 Task: Open a Black Tie Letter Template save the file as presentation Remove the following opetions from template: '1.	Type the sender company name_x000D_
2.	Type the sender company address_x000D_
3.	Type the recipient address_x000D_
4.	Type the closing_x000D_
5.	Type the sender title_x000D_
6.	Type the sender company name_x000D_
'Pick the date  18 May, 2023 and type Salutation  Good Afternoon. Add body to the letter I am writing to inquire about the availability of [product/service] as advertised on your website. I am interested in purchasing and would like to know more details, including pricing, delivery options, and any applicable warranties. Thank you for your prompt response and assistance.. Insert watermark  Do not copy 6
Action: Mouse moved to (776, 148)
Screenshot: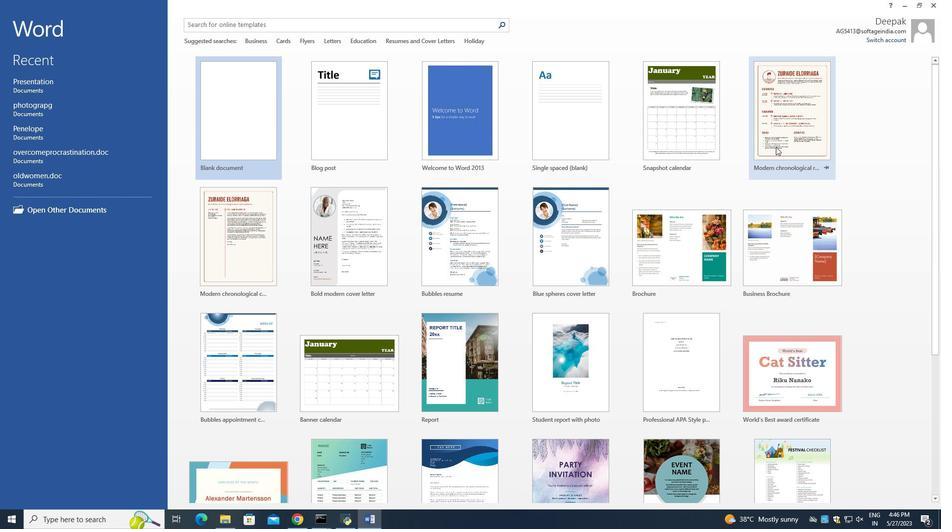 
Action: Mouse scrolled (776, 148) with delta (0, 0)
Screenshot: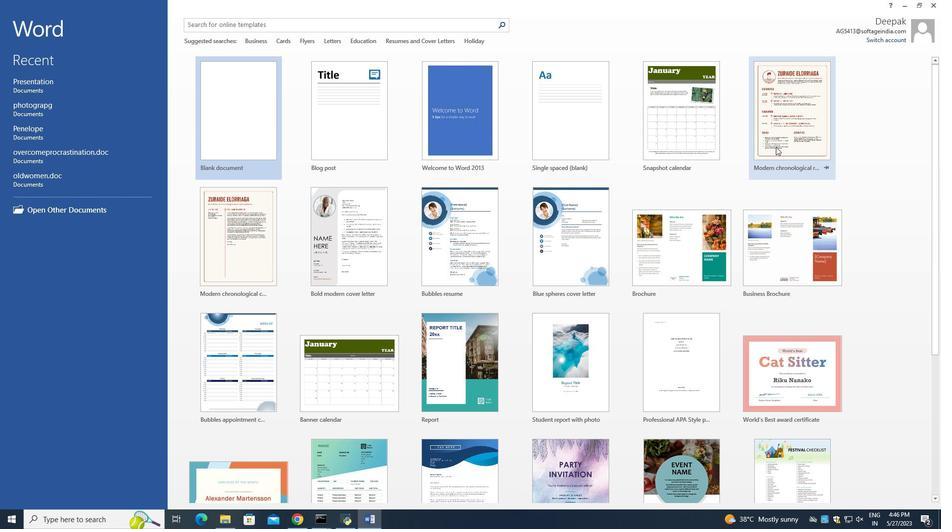 
Action: Mouse scrolled (776, 148) with delta (0, 0)
Screenshot: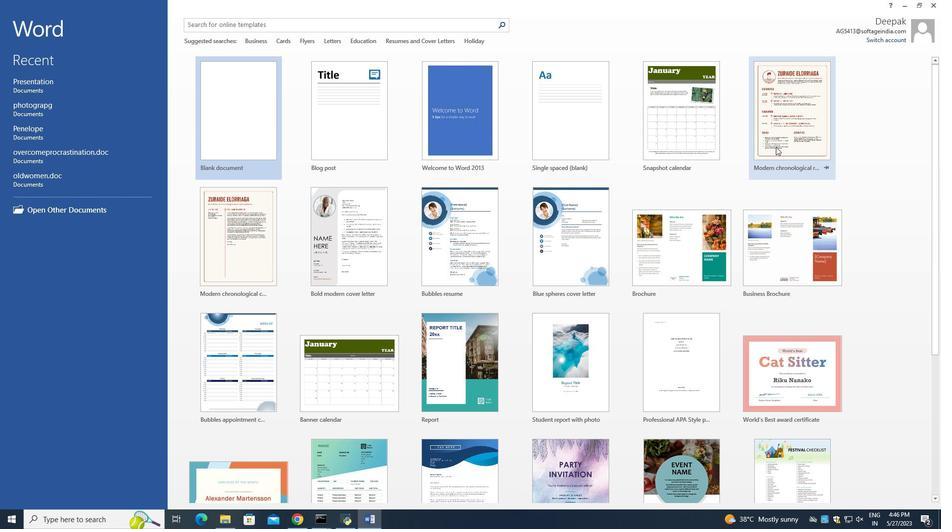 
Action: Mouse moved to (221, 243)
Screenshot: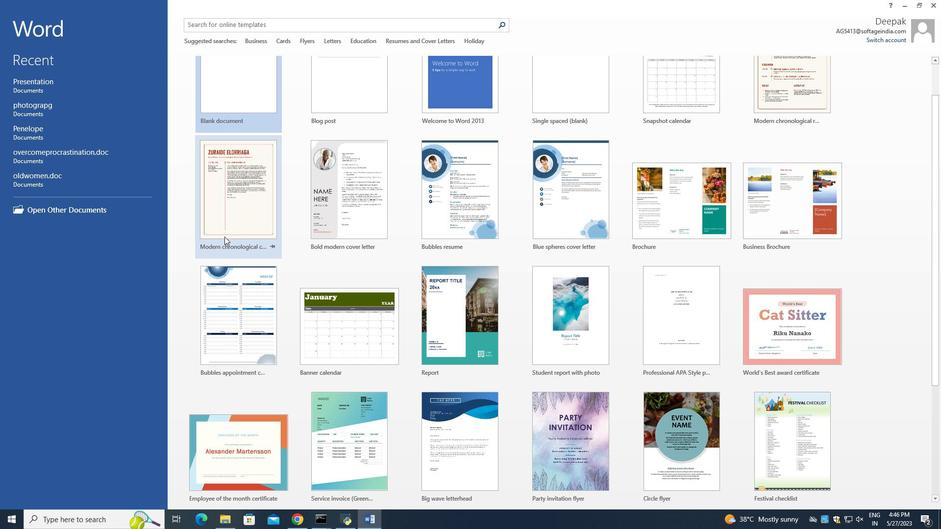 
Action: Mouse scrolled (221, 242) with delta (0, 0)
Screenshot: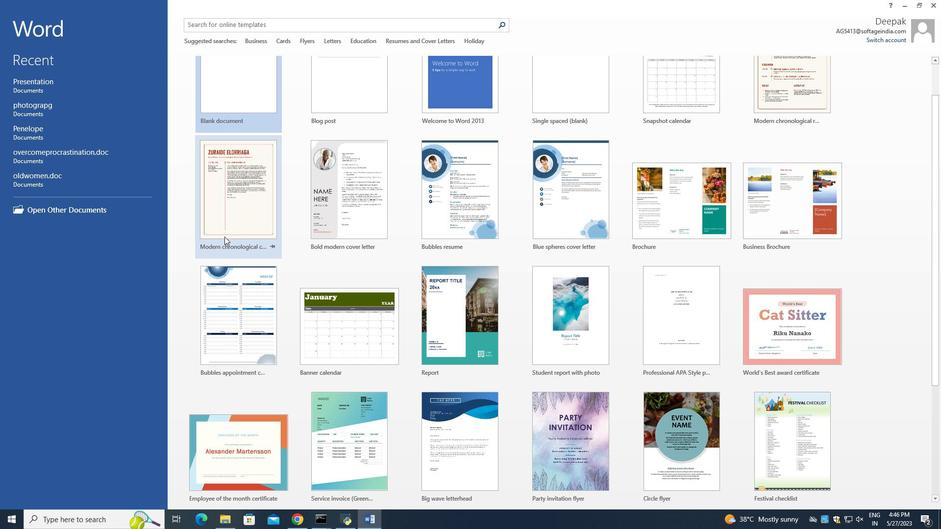
Action: Mouse moved to (221, 243)
Screenshot: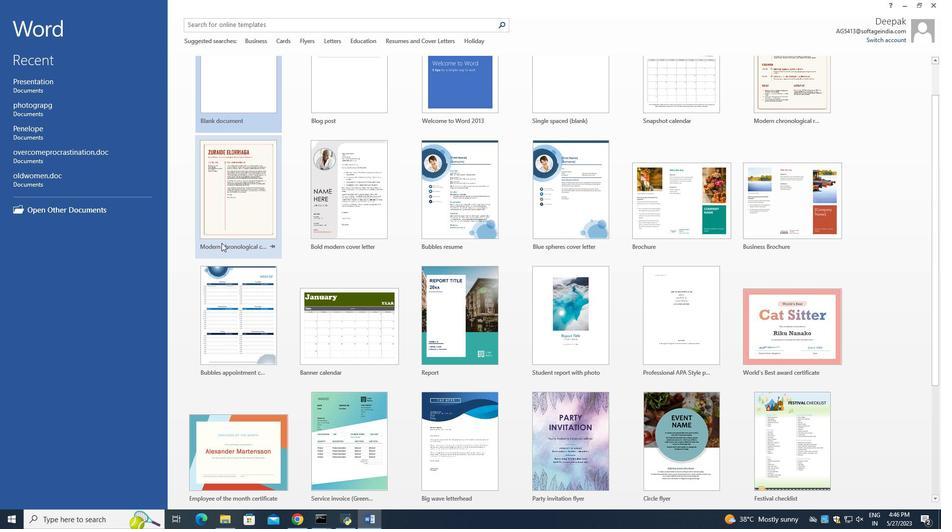 
Action: Mouse scrolled (221, 243) with delta (0, 0)
Screenshot: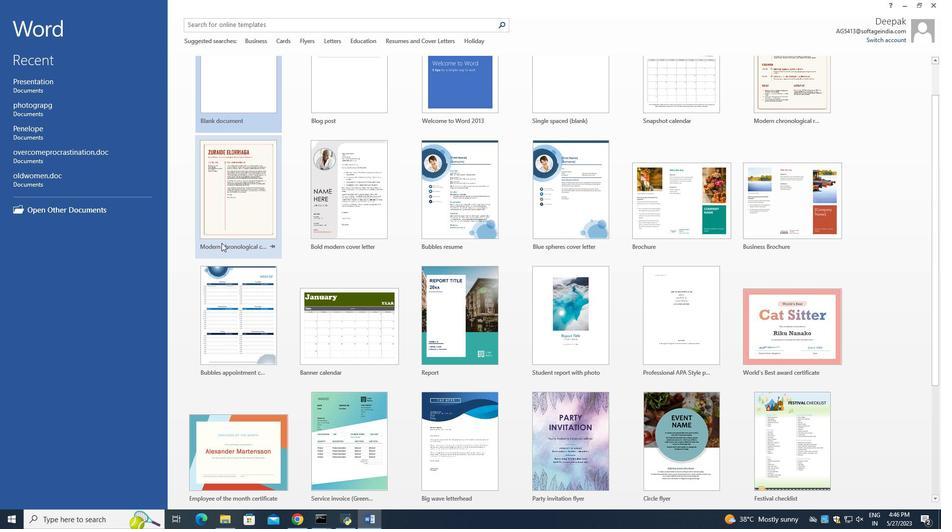 
Action: Mouse moved to (221, 244)
Screenshot: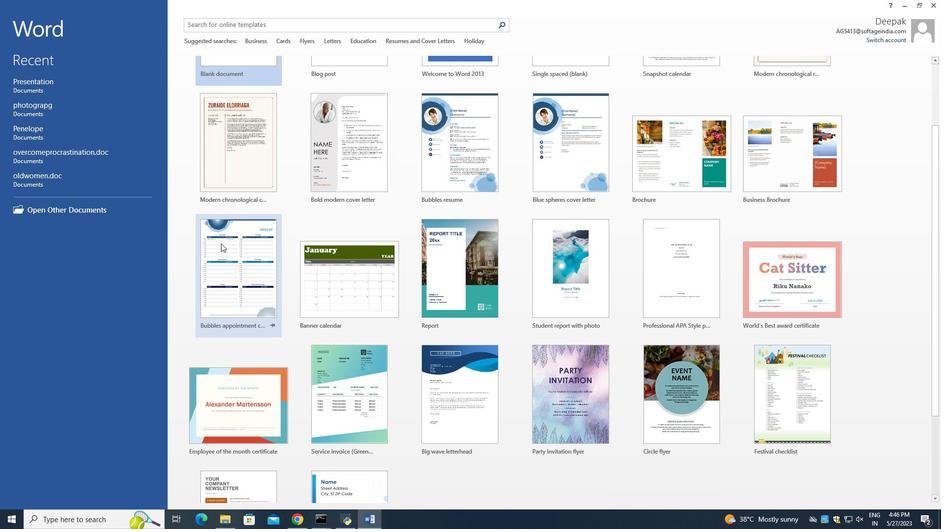 
Action: Mouse scrolled (221, 243) with delta (0, 0)
Screenshot: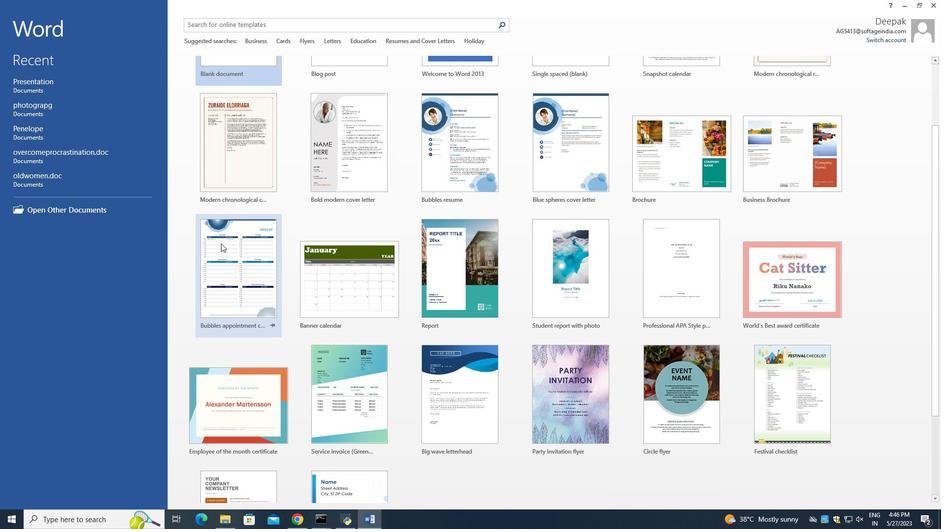
Action: Mouse moved to (765, 275)
Screenshot: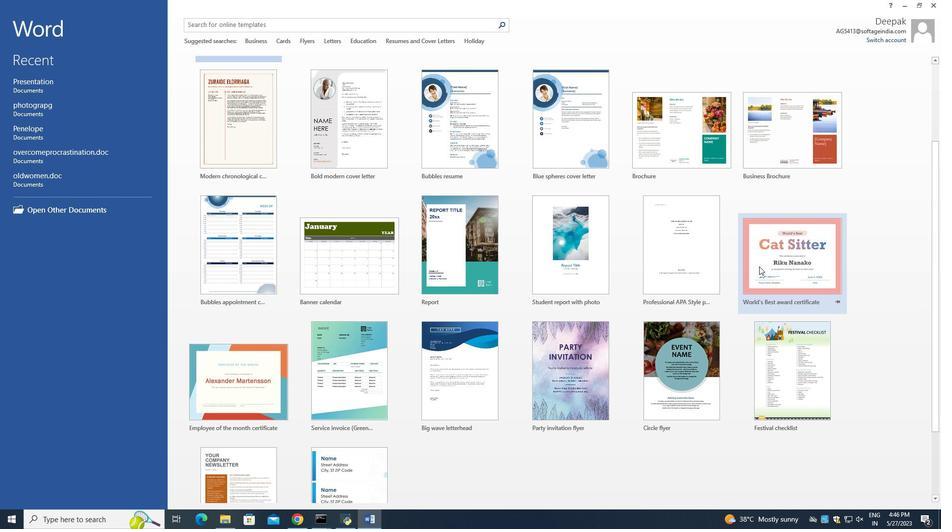 
Action: Mouse scrolled (765, 274) with delta (0, 0)
Screenshot: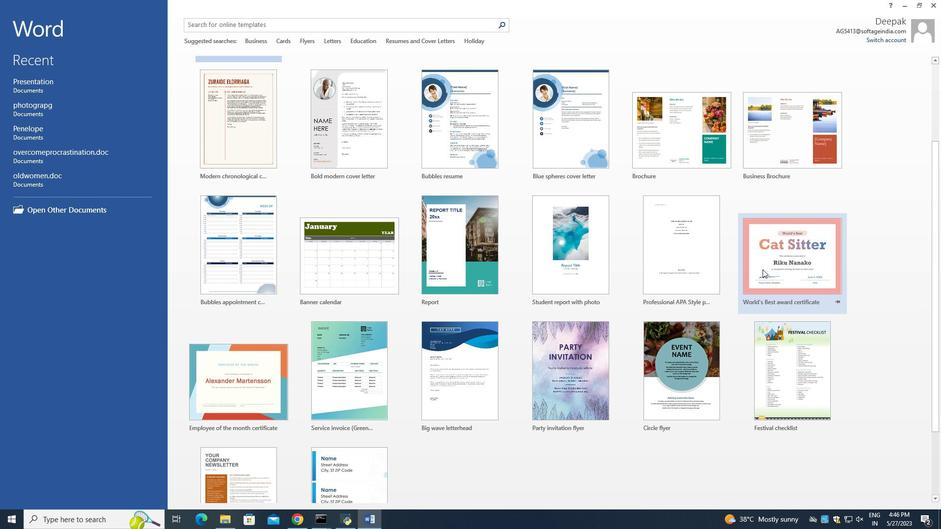 
Action: Mouse moved to (766, 280)
Screenshot: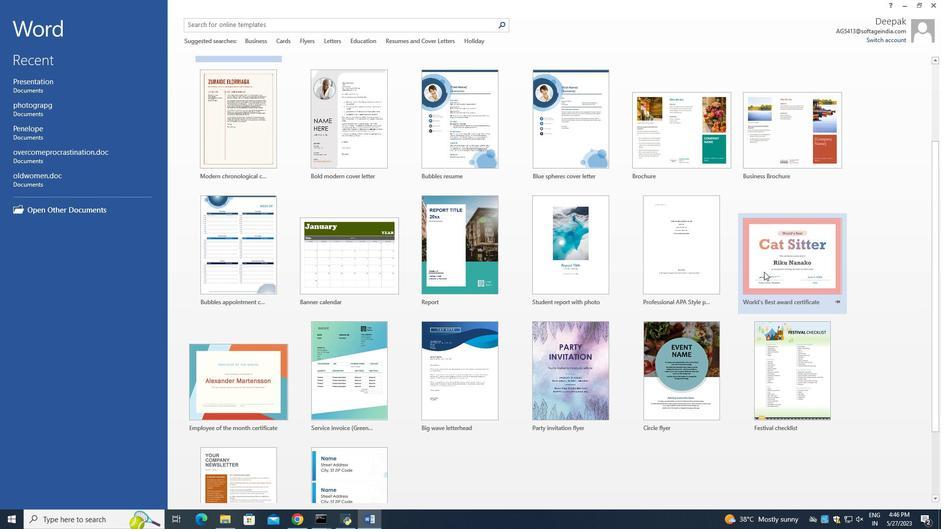 
Action: Mouse scrolled (766, 279) with delta (0, 0)
Screenshot: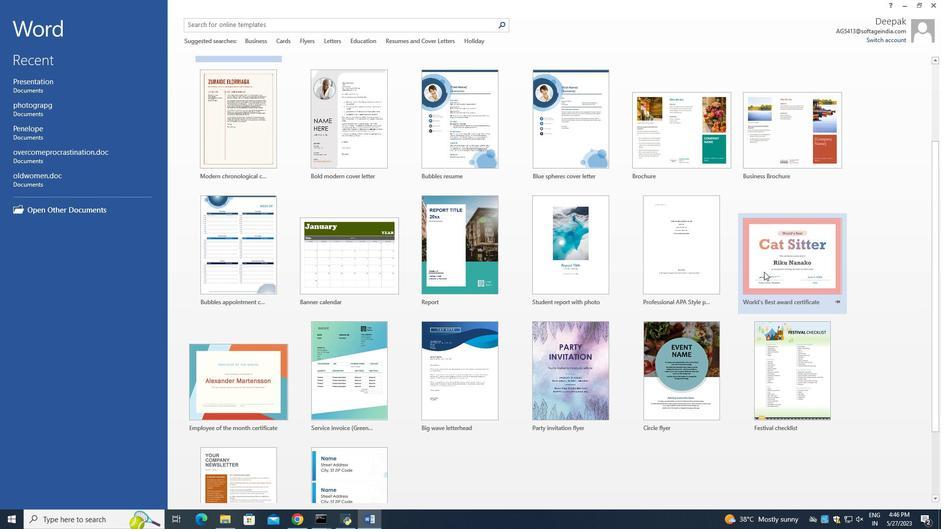 
Action: Mouse moved to (766, 286)
Screenshot: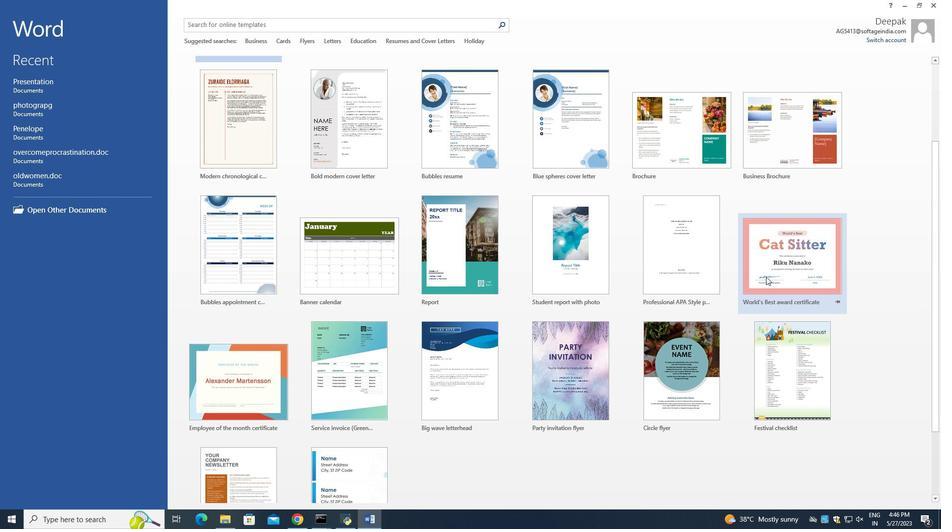 
Action: Mouse scrolled (766, 285) with delta (0, 0)
Screenshot: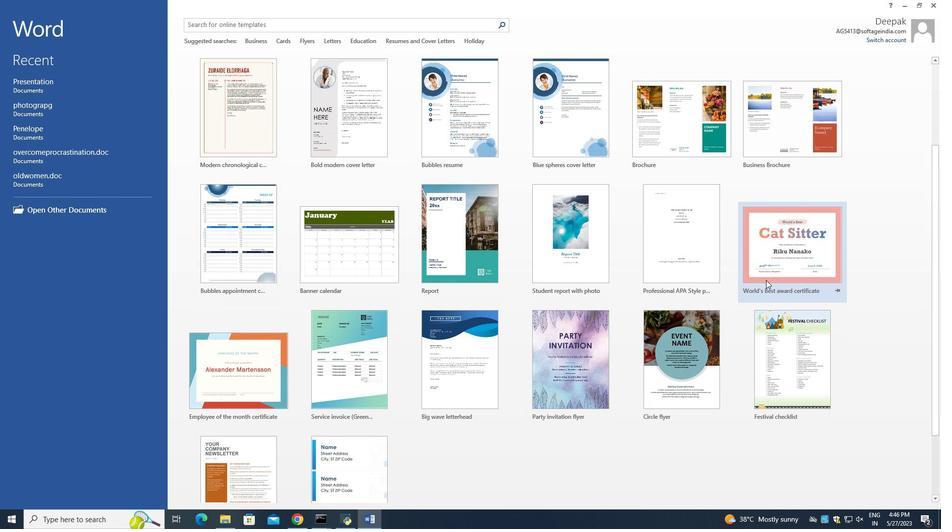 
Action: Mouse moved to (371, 210)
Screenshot: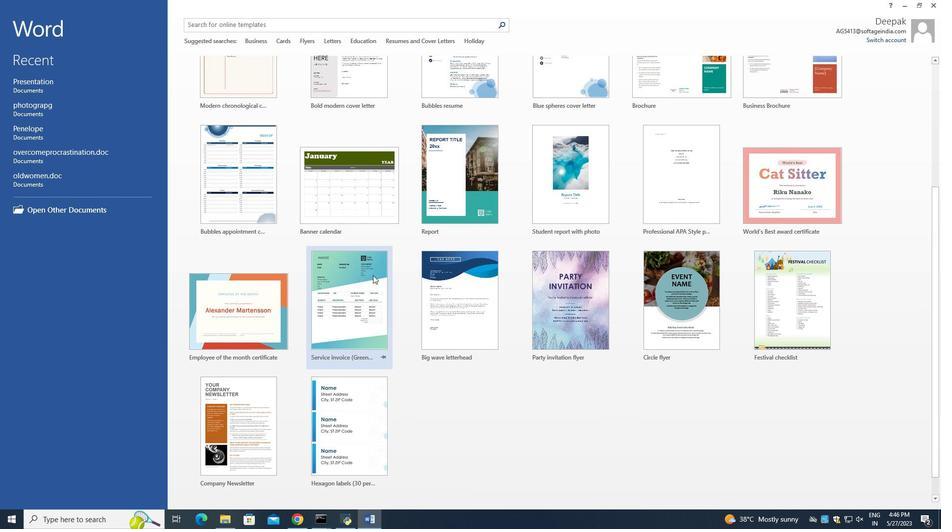 
Action: Mouse scrolled (371, 210) with delta (0, 0)
Screenshot: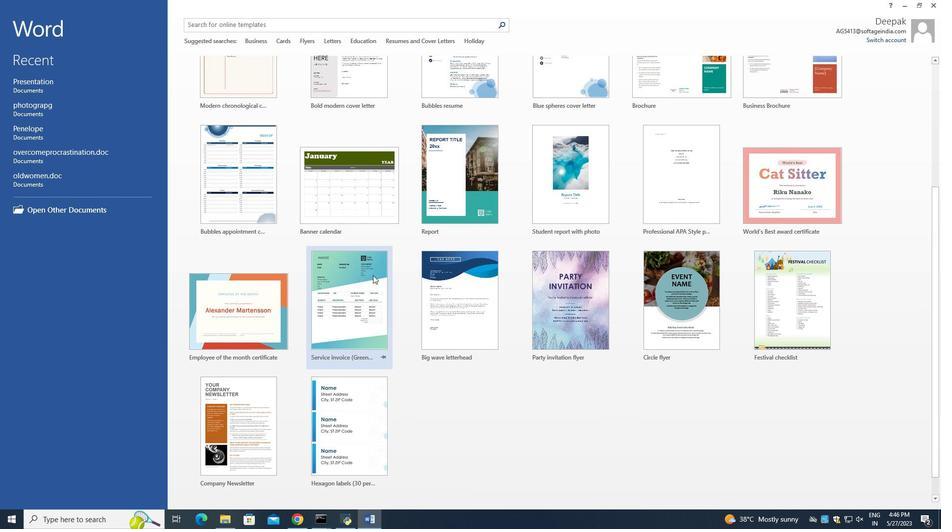 
Action: Mouse moved to (371, 209)
Screenshot: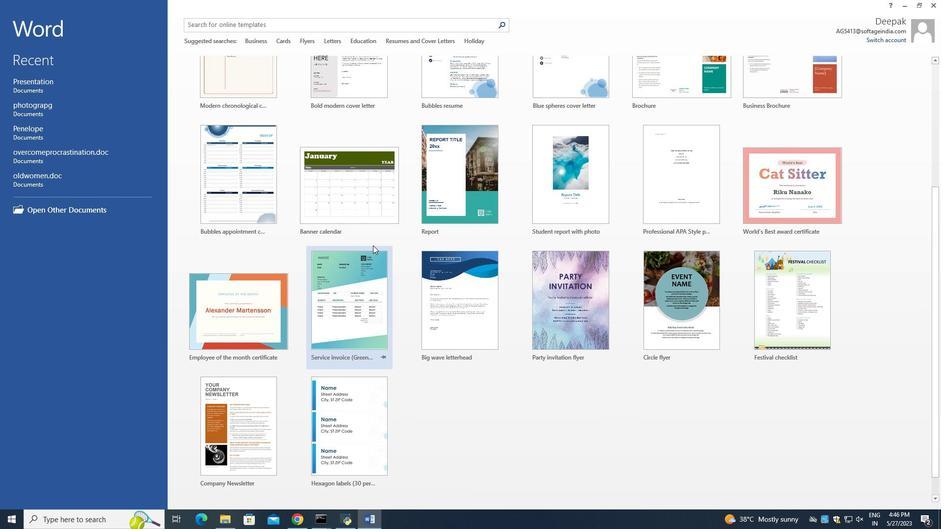
Action: Mouse scrolled (371, 209) with delta (0, 0)
Screenshot: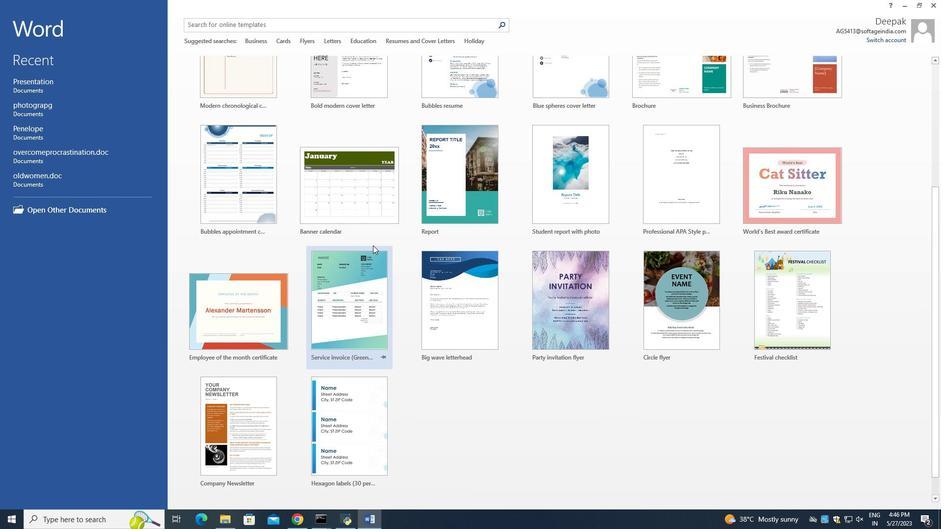 
Action: Mouse scrolled (371, 209) with delta (0, 0)
Screenshot: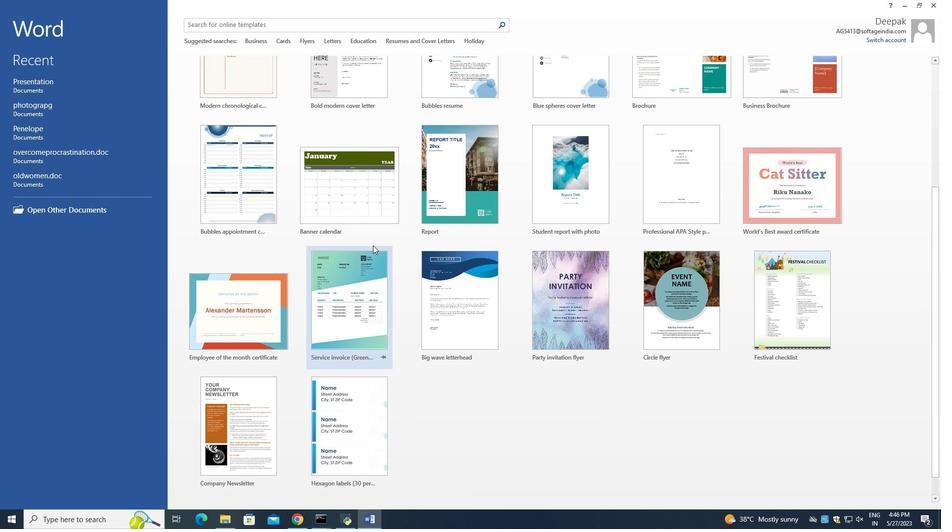 
Action: Mouse scrolled (371, 209) with delta (0, 0)
Screenshot: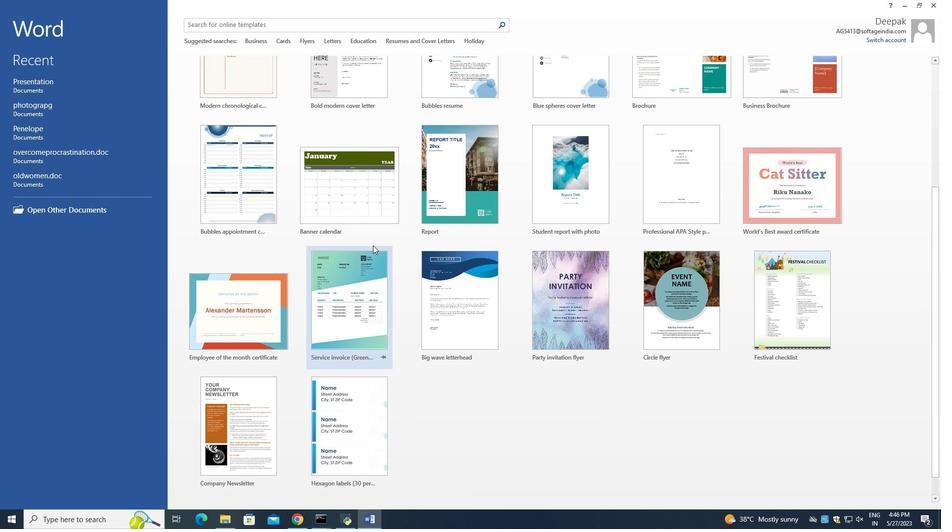 
Action: Mouse scrolled (371, 209) with delta (0, 0)
Screenshot: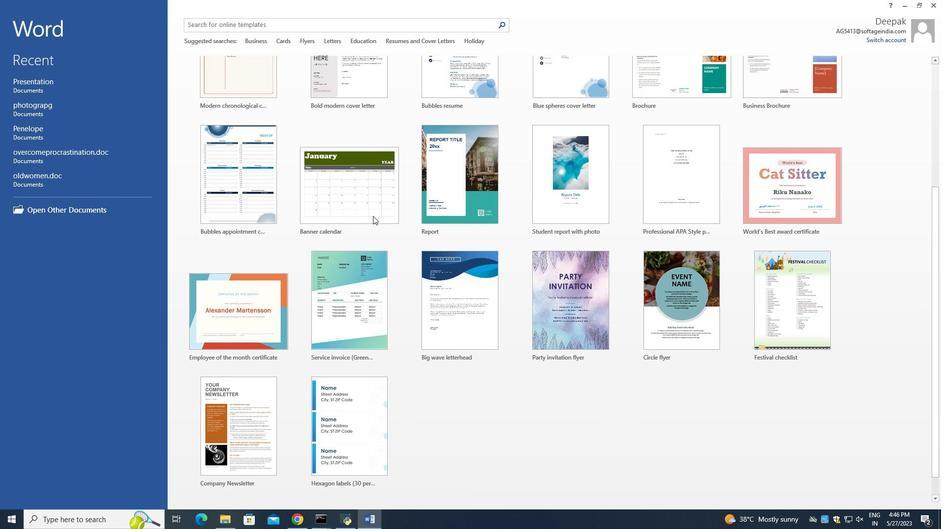 
Action: Mouse scrolled (371, 209) with delta (0, 0)
Screenshot: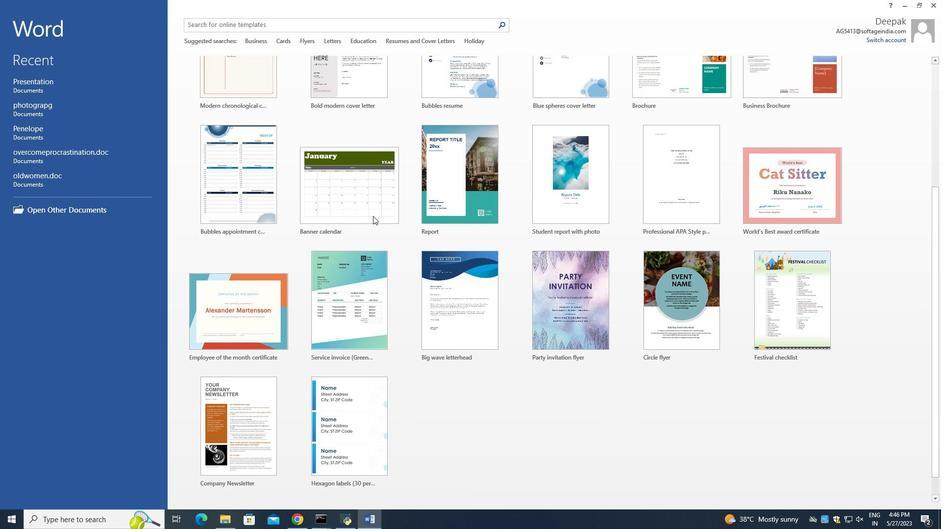 
Action: Mouse scrolled (371, 209) with delta (0, 0)
Screenshot: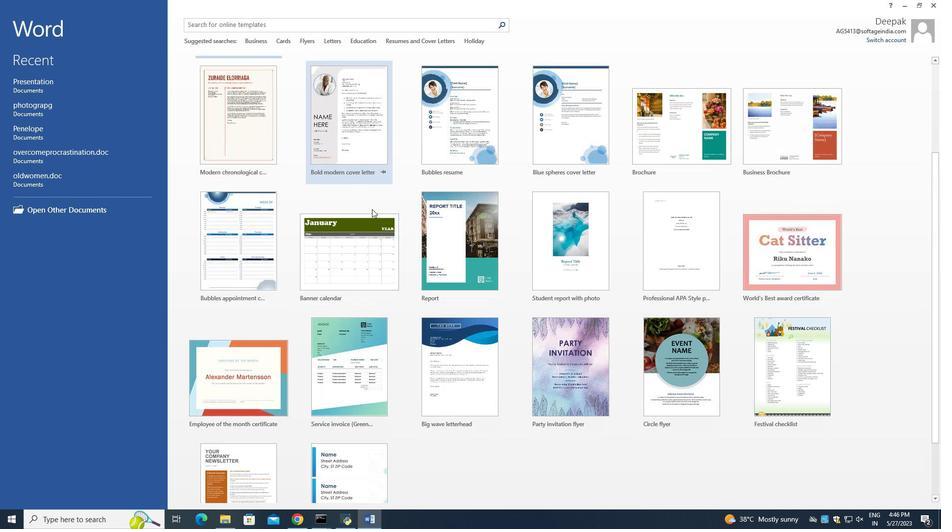 
Action: Mouse scrolled (371, 209) with delta (0, 0)
Screenshot: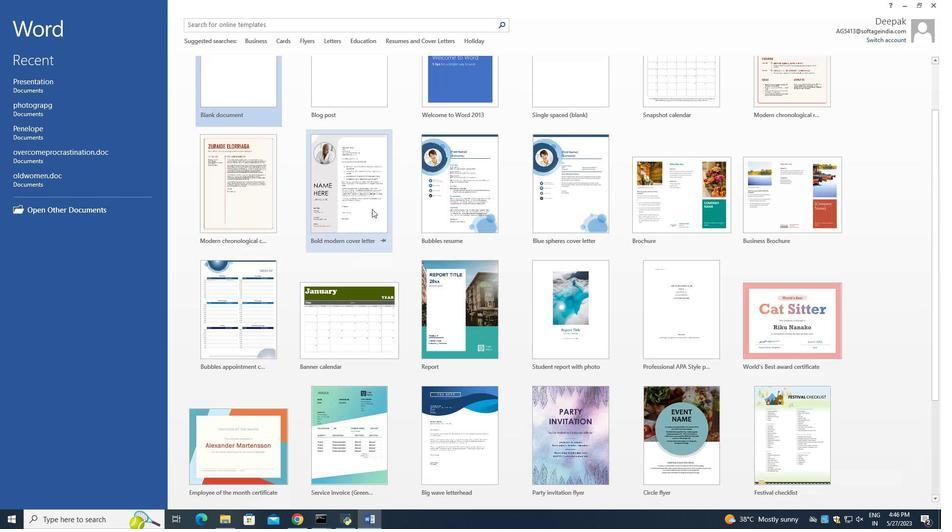
Action: Mouse moved to (371, 207)
Screenshot: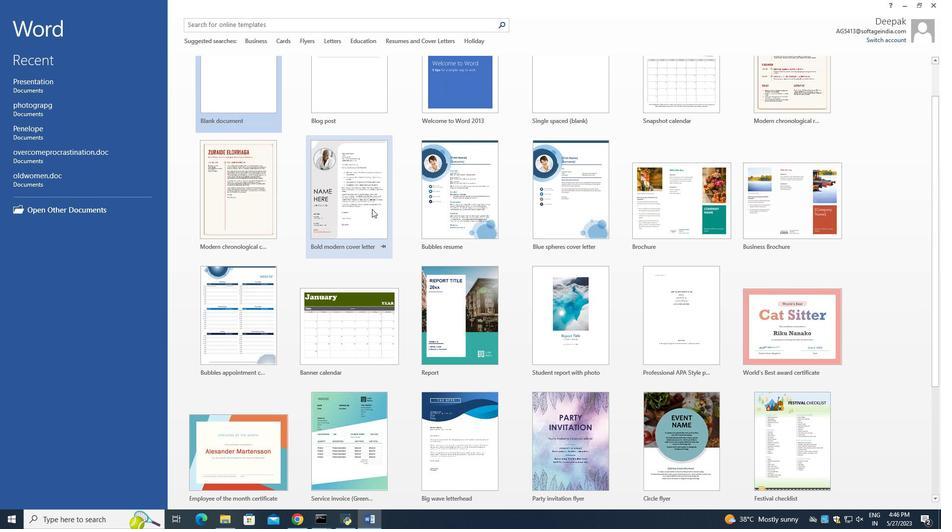 
Action: Mouse scrolled (371, 209) with delta (0, 0)
Screenshot: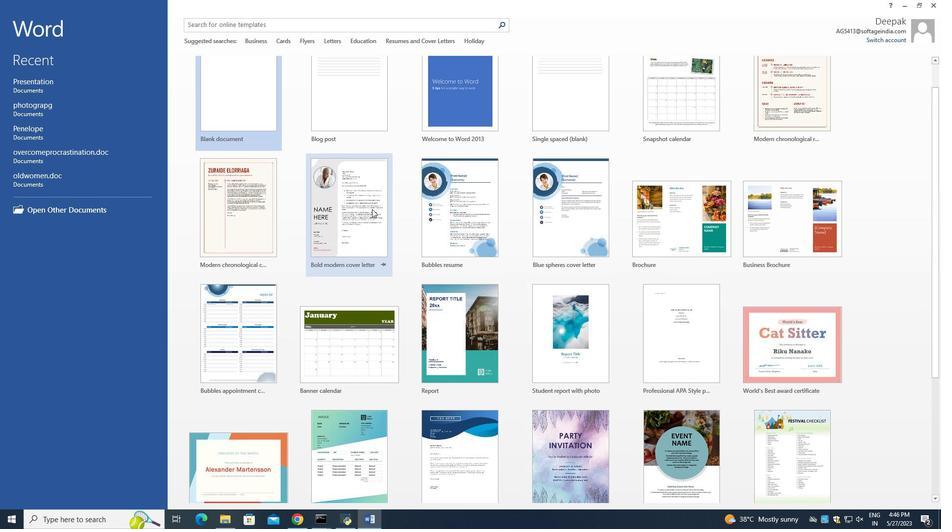
Action: Mouse moved to (364, 205)
Screenshot: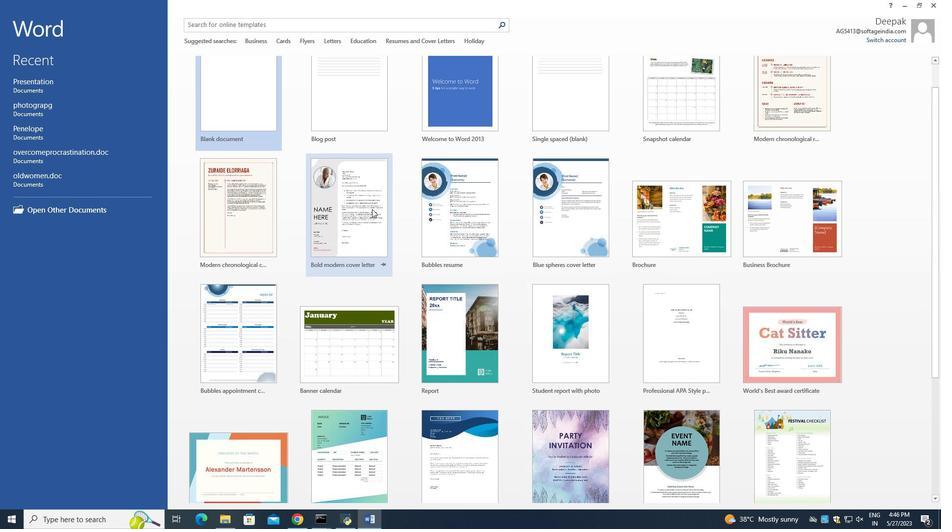 
Action: Mouse scrolled (371, 209) with delta (0, 0)
Screenshot: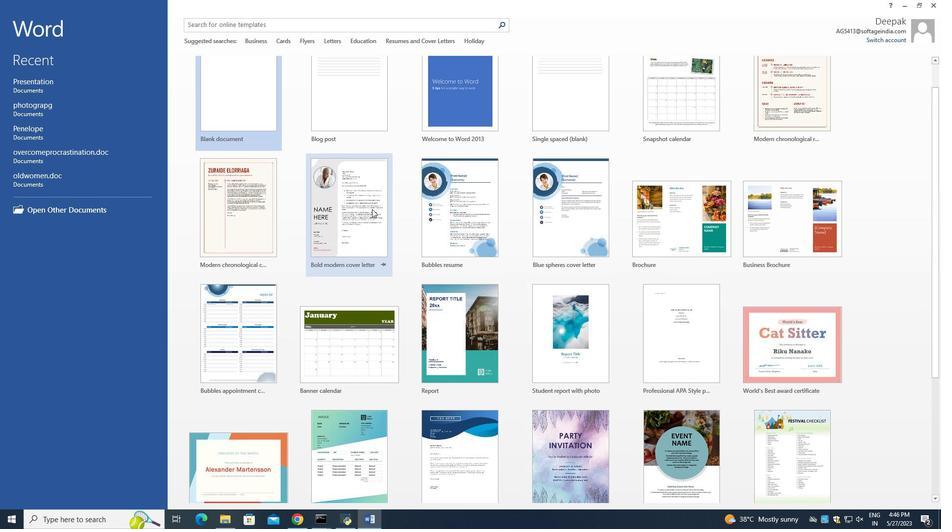 
Action: Mouse moved to (362, 205)
Screenshot: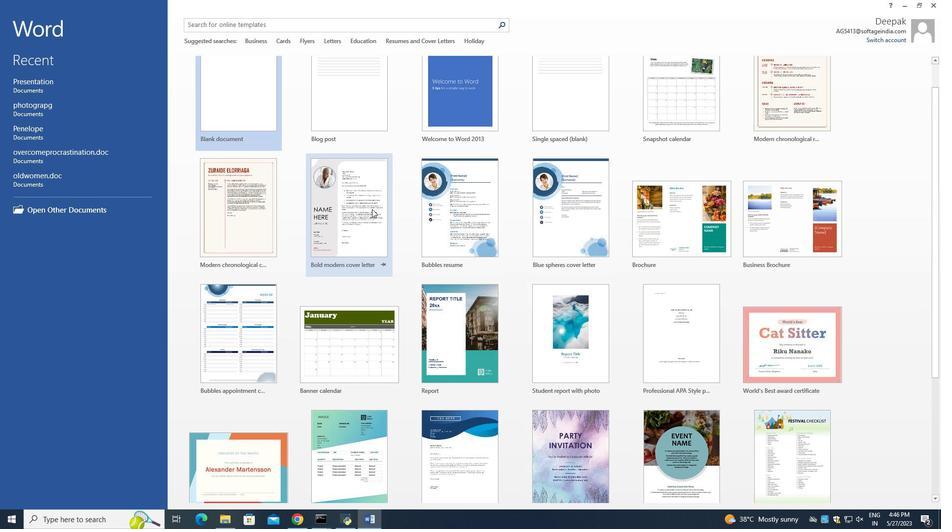 
Action: Mouse scrolled (371, 209) with delta (0, 0)
Screenshot: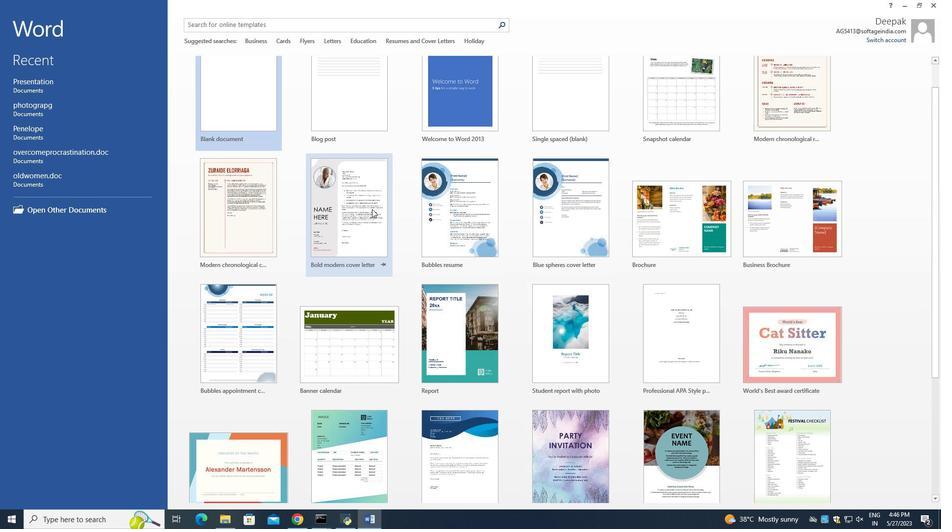 
Action: Mouse moved to (358, 196)
Screenshot: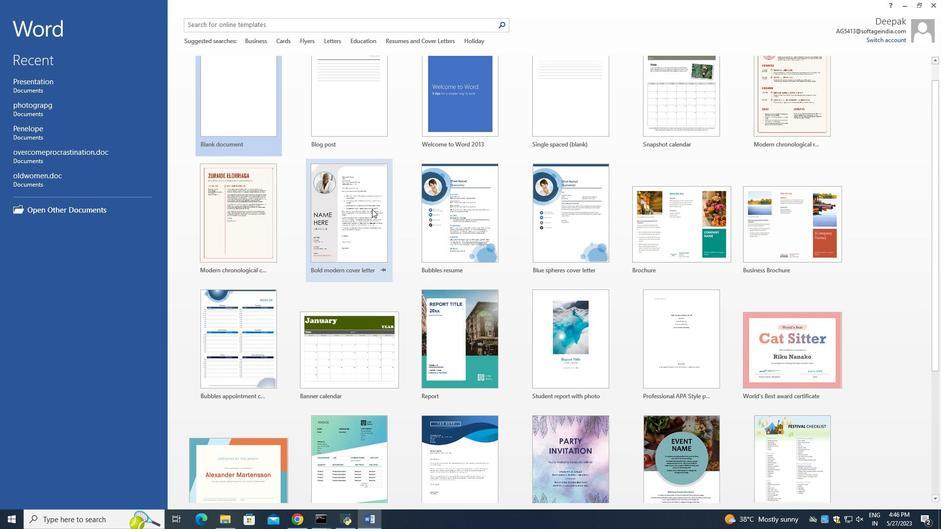 
Action: Mouse scrolled (358, 198) with delta (0, 0)
Screenshot: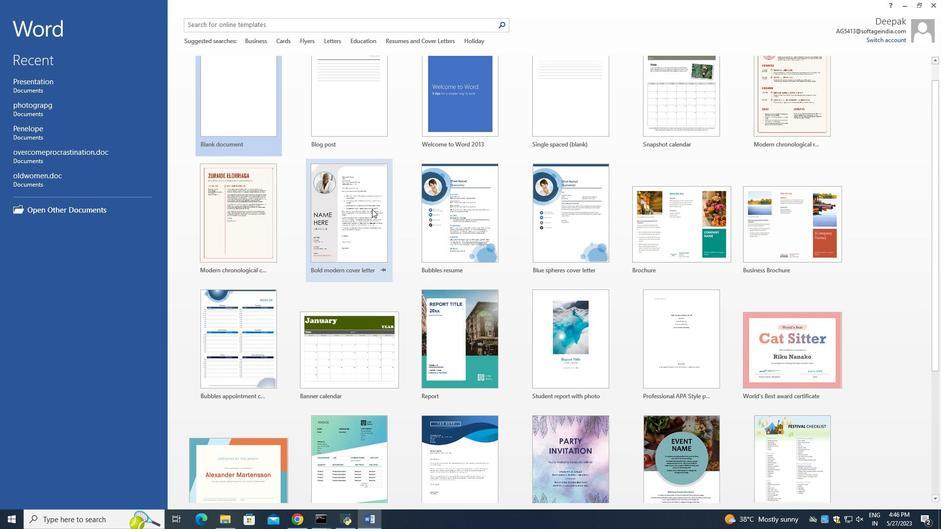 
Action: Mouse moved to (357, 193)
Screenshot: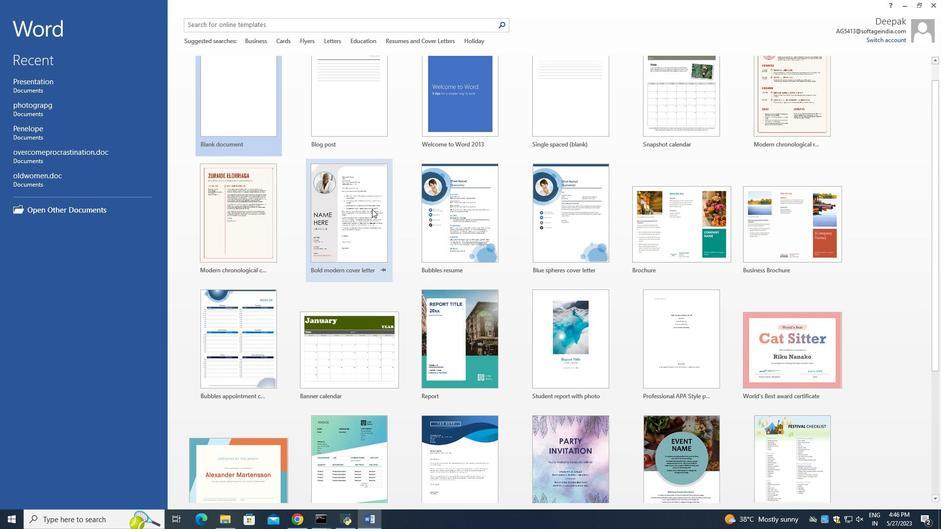 
Action: Mouse scrolled (357, 195) with delta (0, 0)
Screenshot: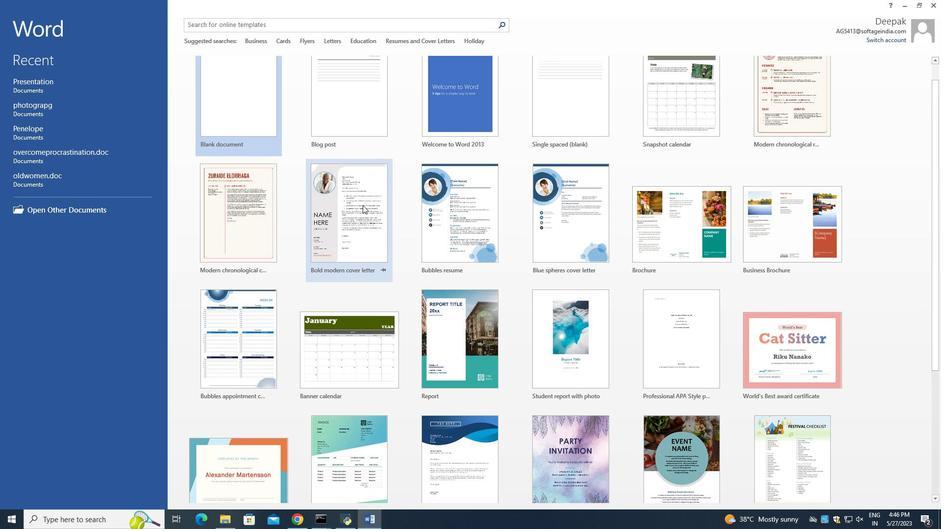 
Action: Mouse moved to (356, 191)
Screenshot: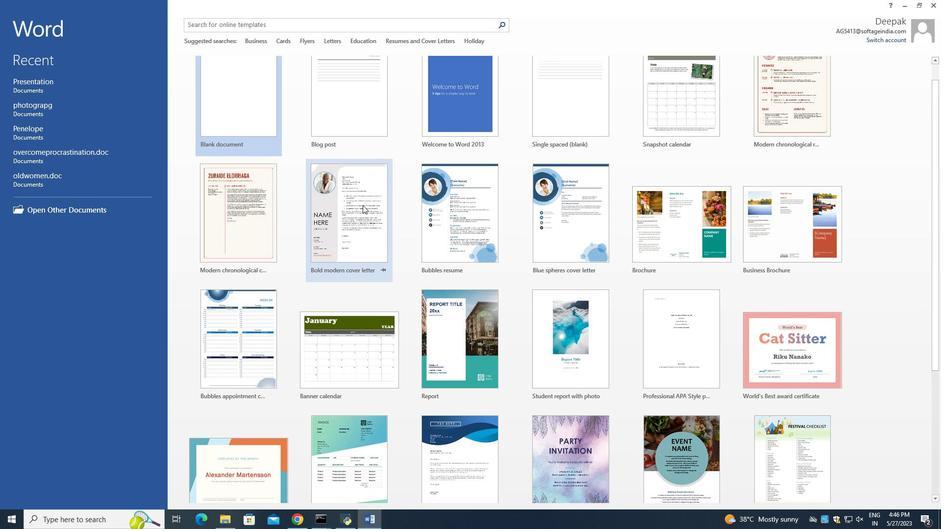 
Action: Mouse scrolled (356, 192) with delta (0, 0)
Screenshot: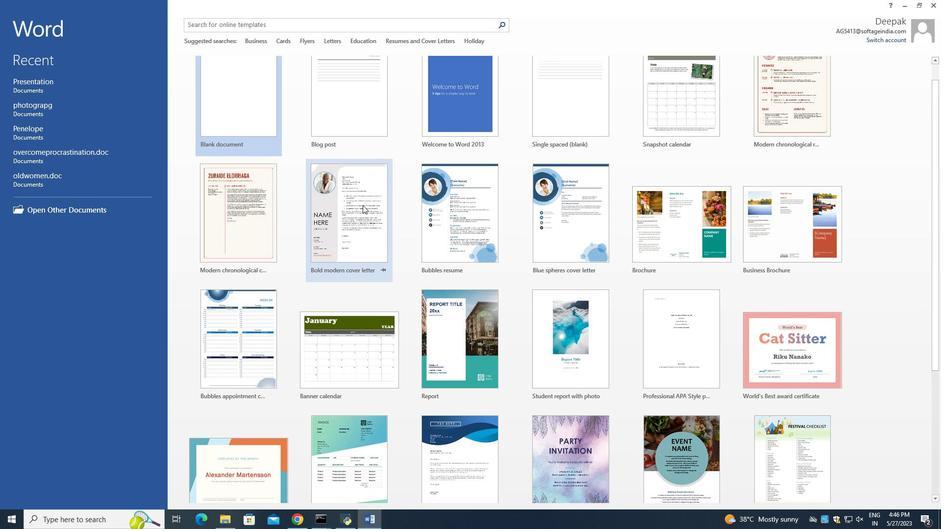 
Action: Mouse moved to (355, 183)
Screenshot: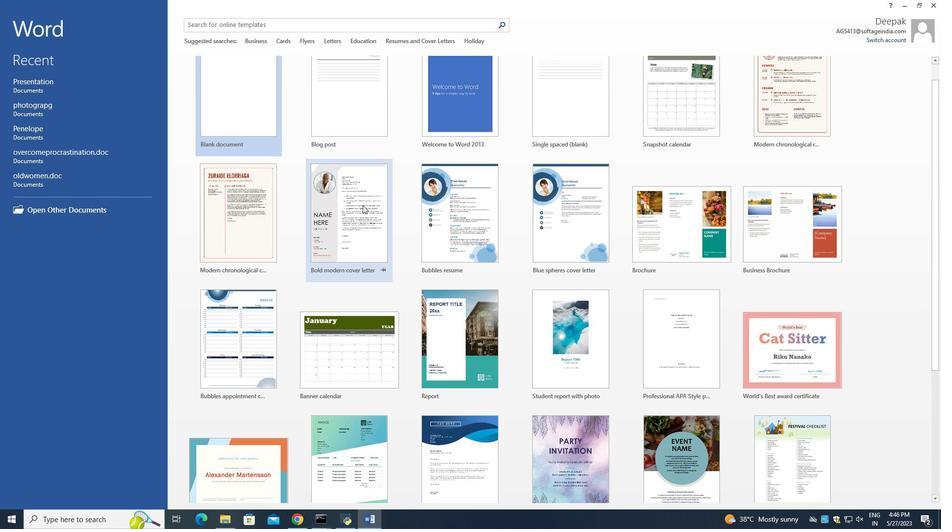 
Action: Mouse scrolled (356, 189) with delta (0, 0)
Screenshot: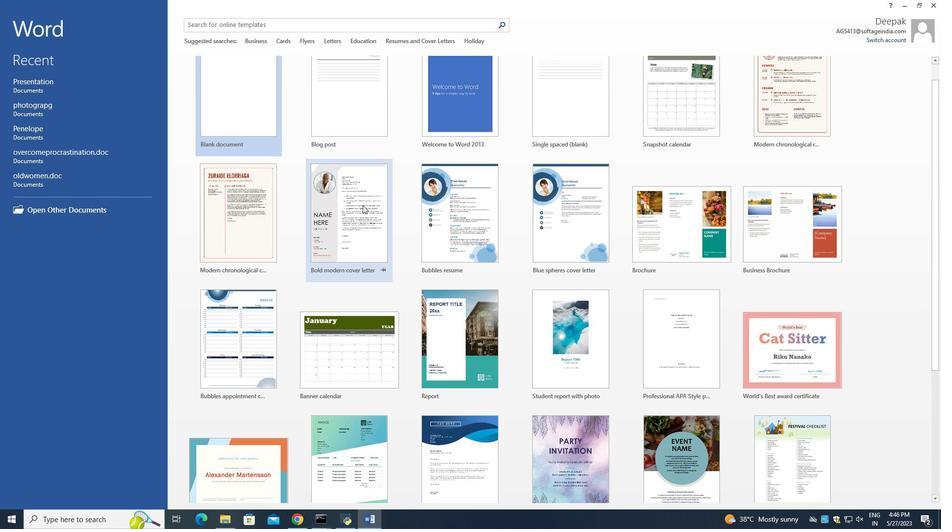 
Action: Mouse moved to (352, 174)
Screenshot: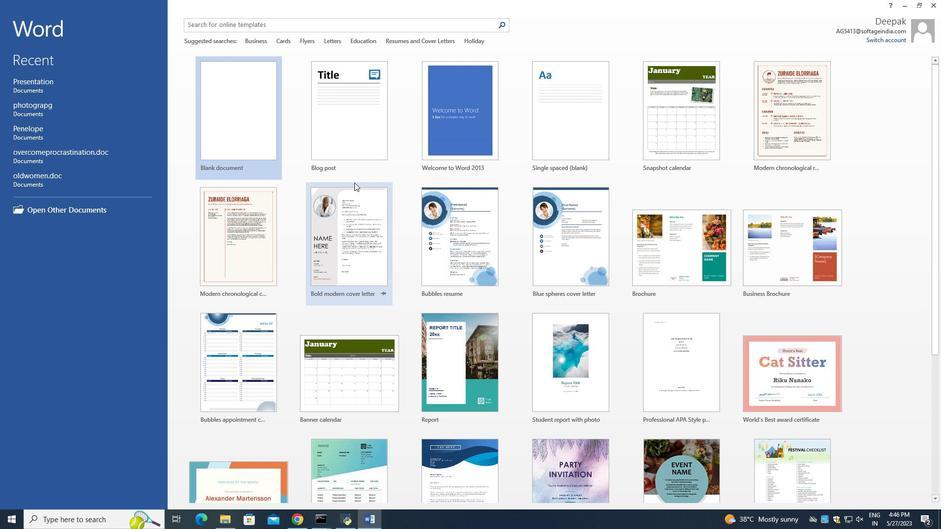 
Action: Mouse scrolled (352, 175) with delta (0, 0)
Screenshot: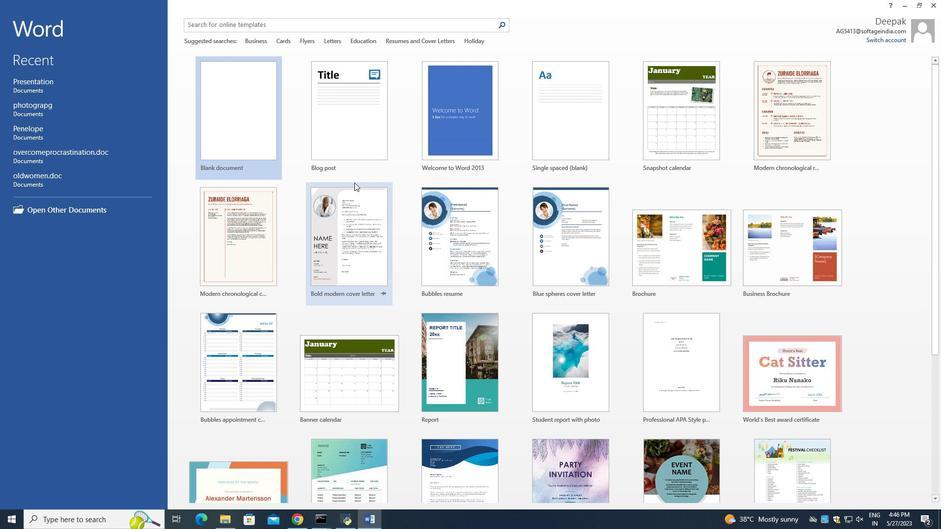 
Action: Mouse scrolled (352, 175) with delta (0, 0)
Screenshot: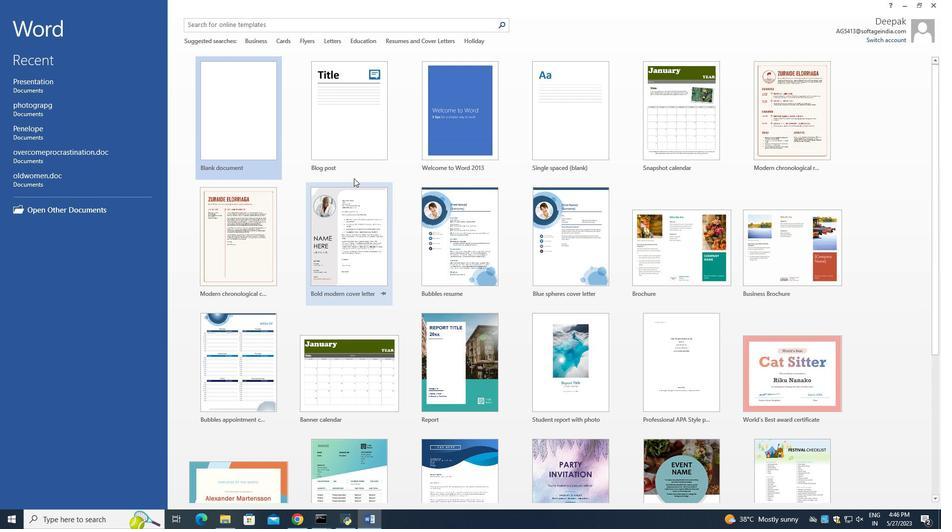 
Action: Mouse scrolled (352, 175) with delta (0, 0)
Screenshot: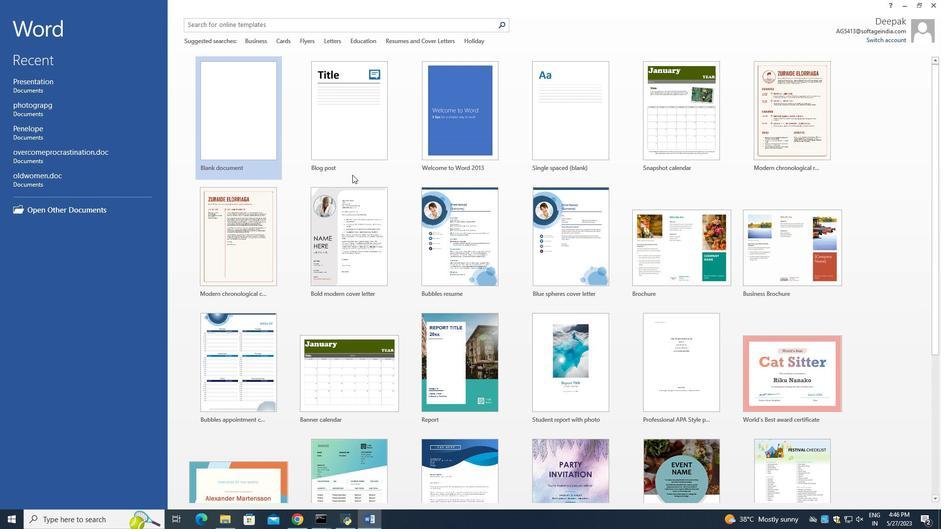 
Action: Mouse scrolled (352, 175) with delta (0, 0)
Screenshot: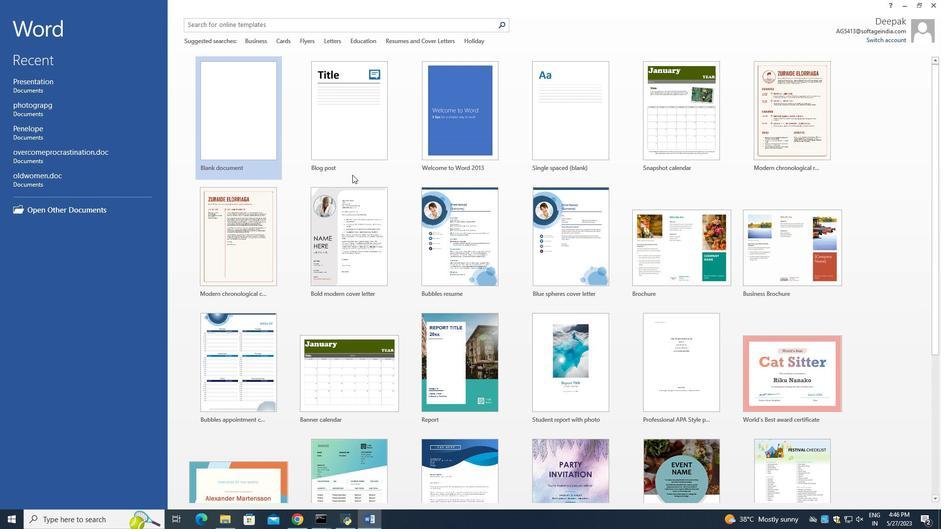 
Action: Mouse moved to (268, 23)
Screenshot: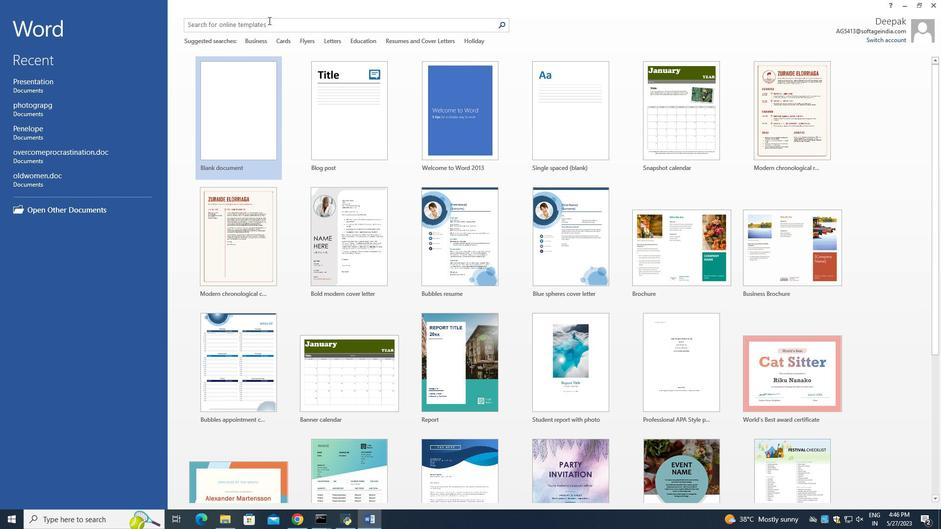 
Action: Mouse pressed left at (268, 23)
Screenshot: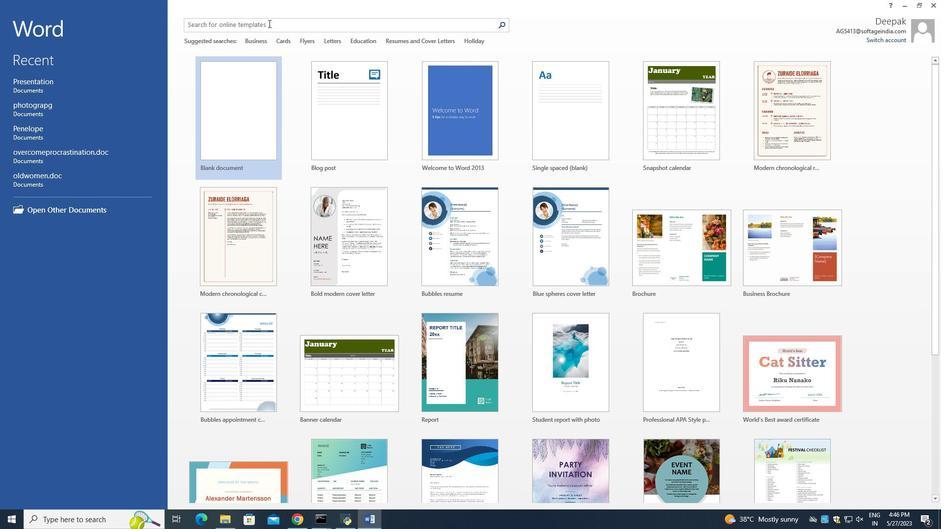 
Action: Key pressed <Key.shift_r>Black<Key.space><Key.shift_r>Tie<Key.space><Key.shift>Lettew<Key.backspace>r
Screenshot: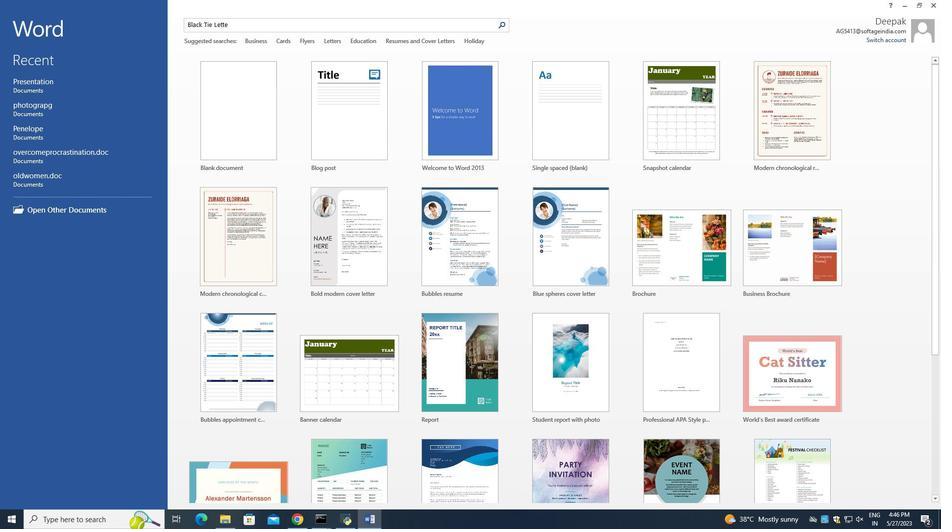 
Action: Mouse moved to (498, 26)
Screenshot: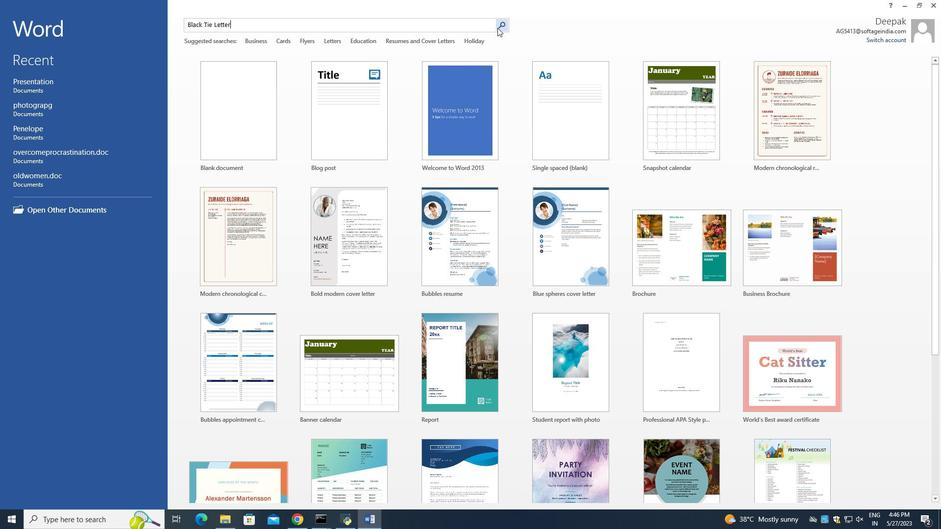 
Action: Mouse pressed left at (498, 26)
Screenshot: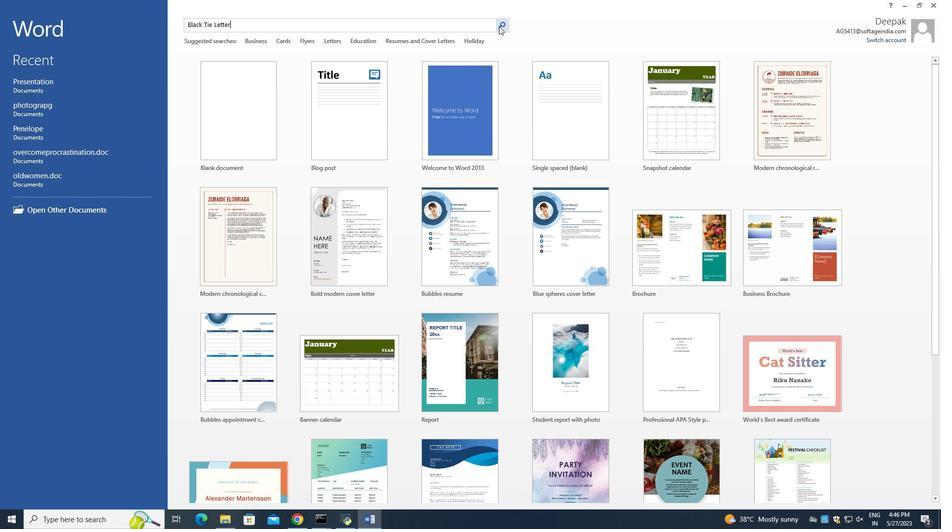 
Action: Mouse moved to (184, 74)
Screenshot: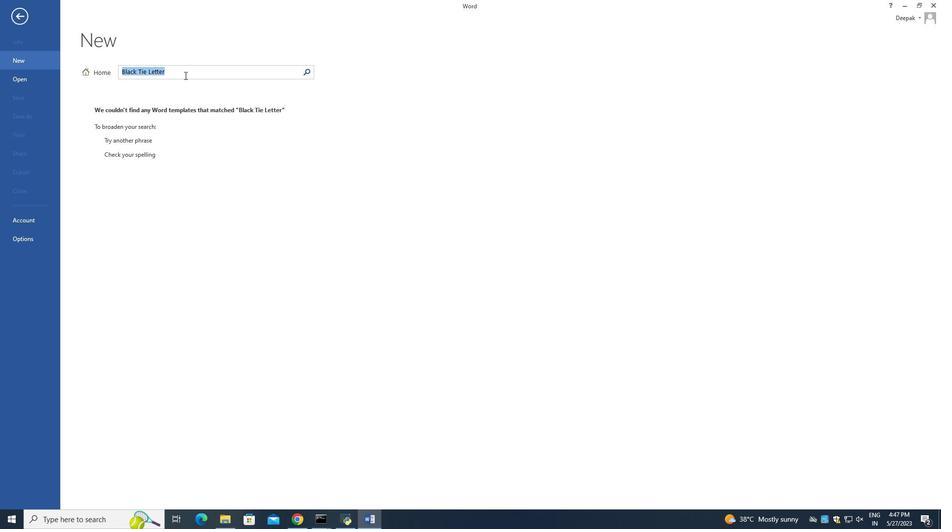 
Action: Mouse pressed left at (184, 74)
Screenshot: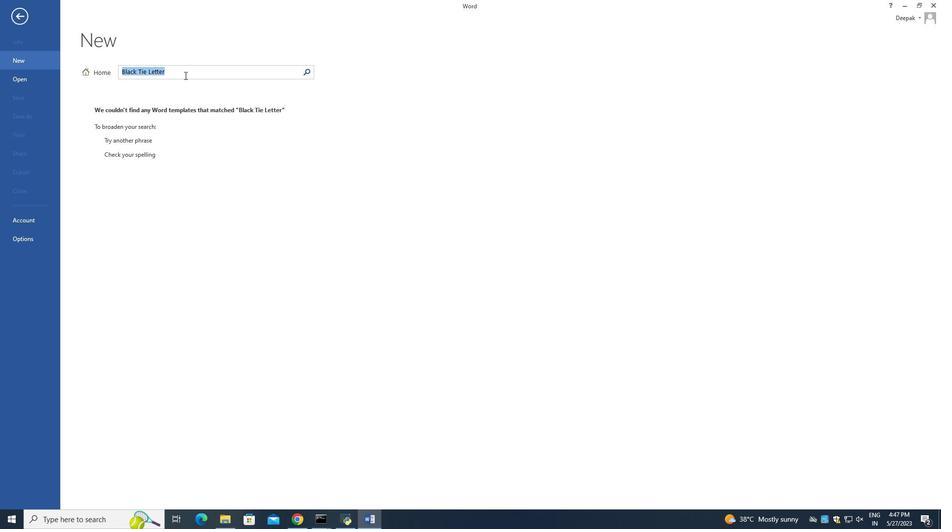 
Action: Key pressed <Key.backspace><Key.backspace><Key.backspace><Key.backspace><Key.backspace><Key.backspace>
Screenshot: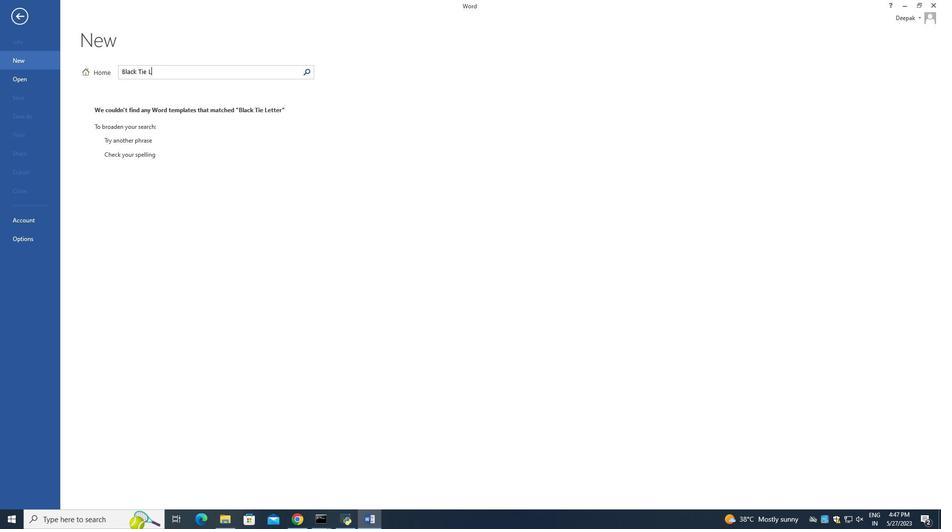 
Action: Mouse moved to (308, 74)
Screenshot: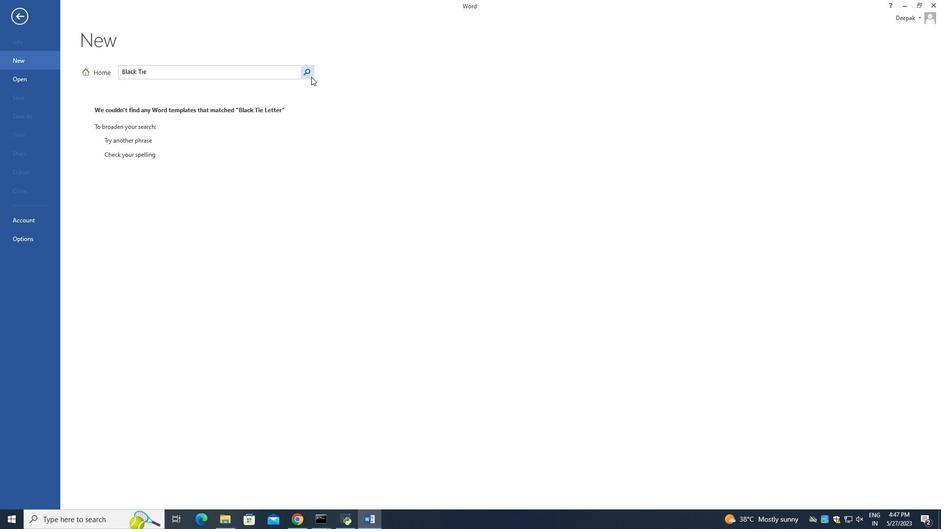 
Action: Mouse pressed left at (308, 74)
Screenshot: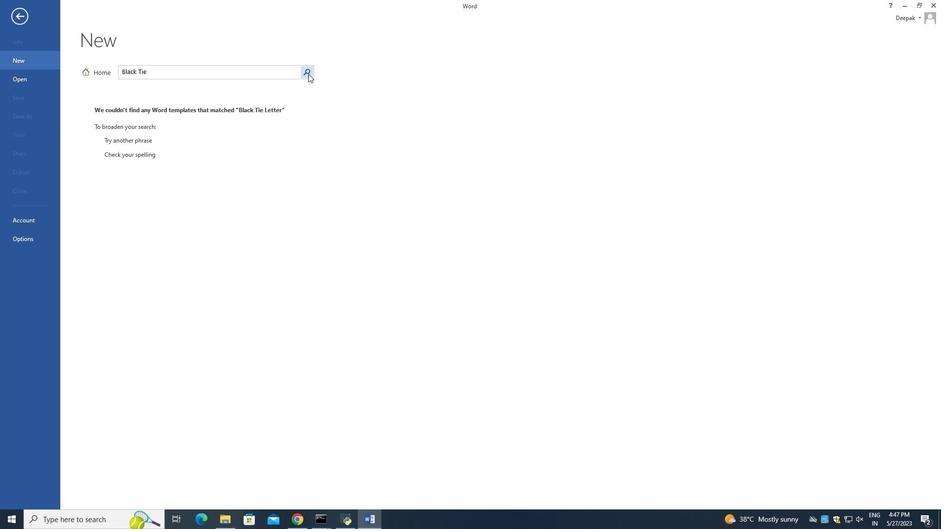 
Action: Mouse moved to (84, 137)
Screenshot: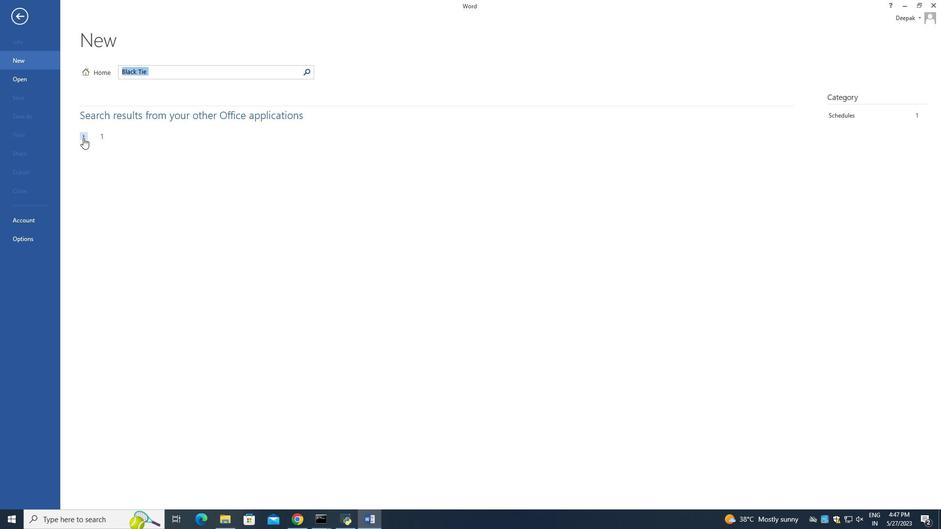 
Action: Mouse pressed left at (84, 137)
Screenshot: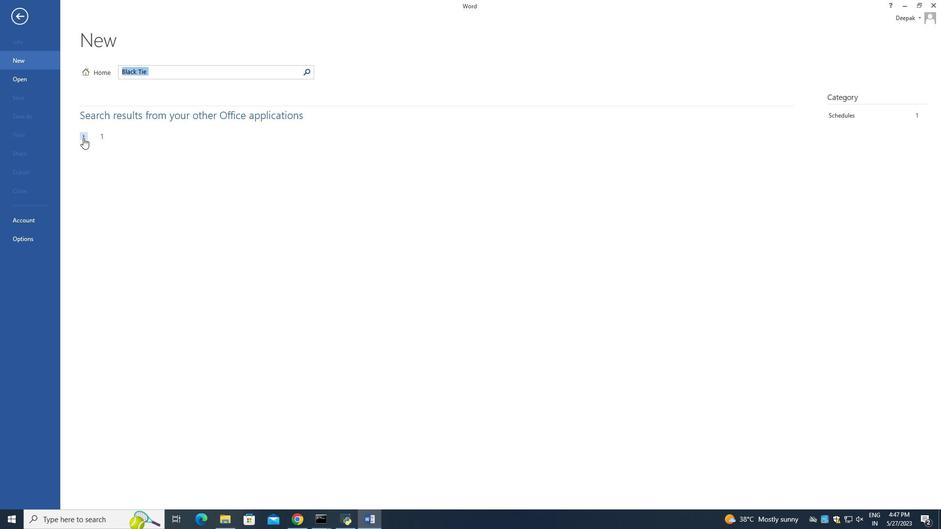 
Action: Mouse moved to (84, 136)
Screenshot: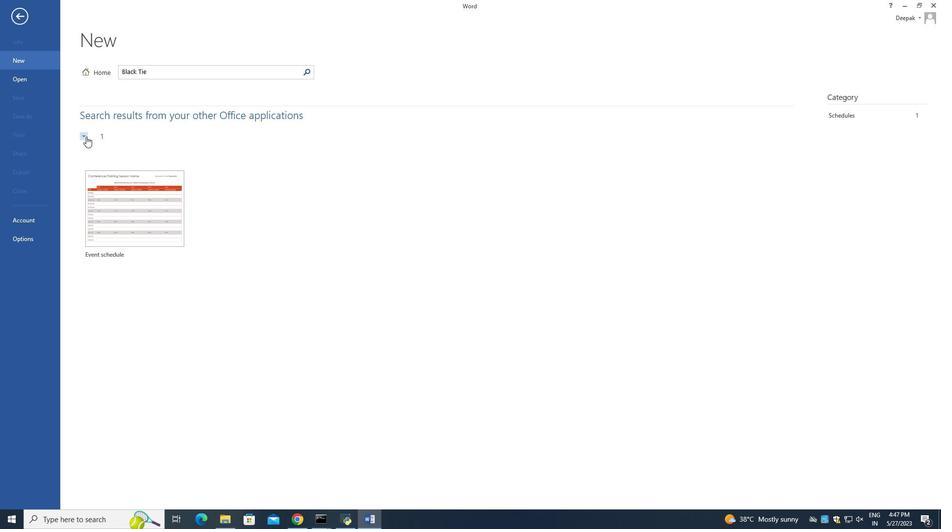 
Action: Mouse pressed left at (84, 136)
Screenshot: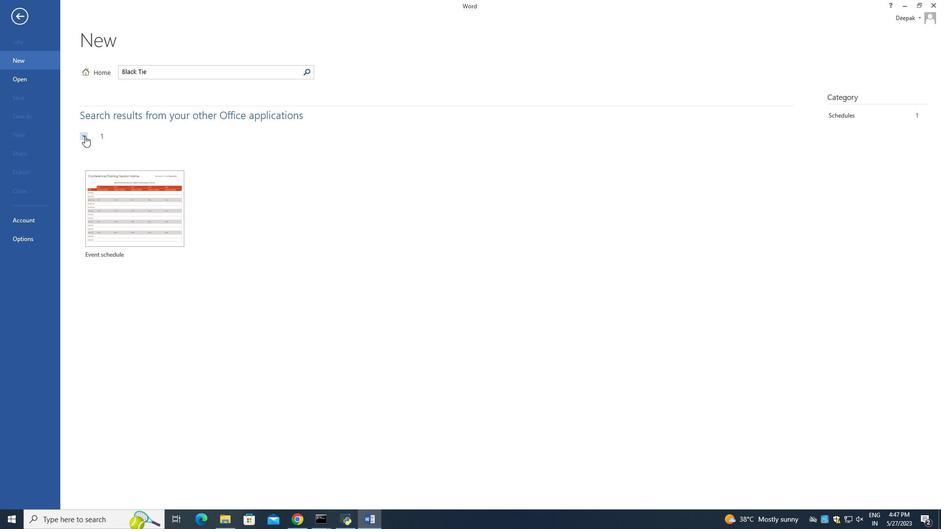 
Action: Mouse moved to (18, 21)
Screenshot: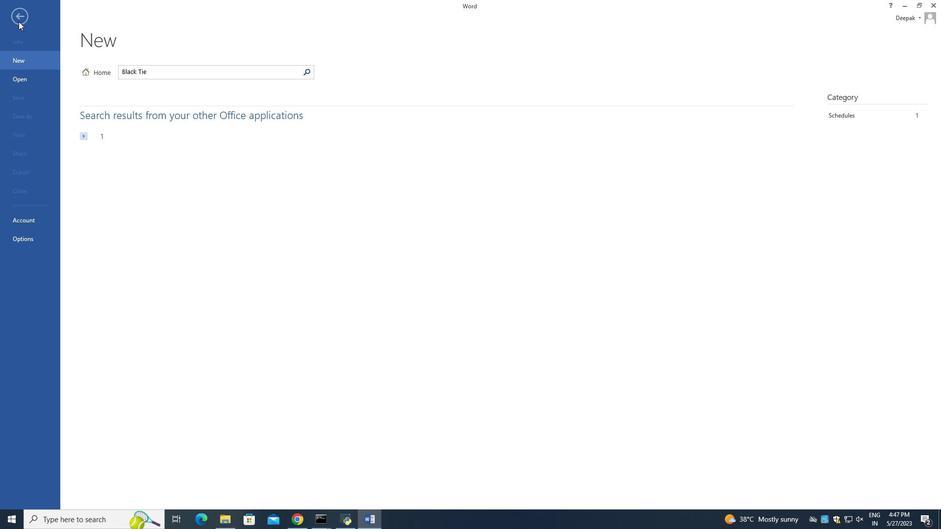 
Action: Mouse pressed left at (18, 21)
Screenshot: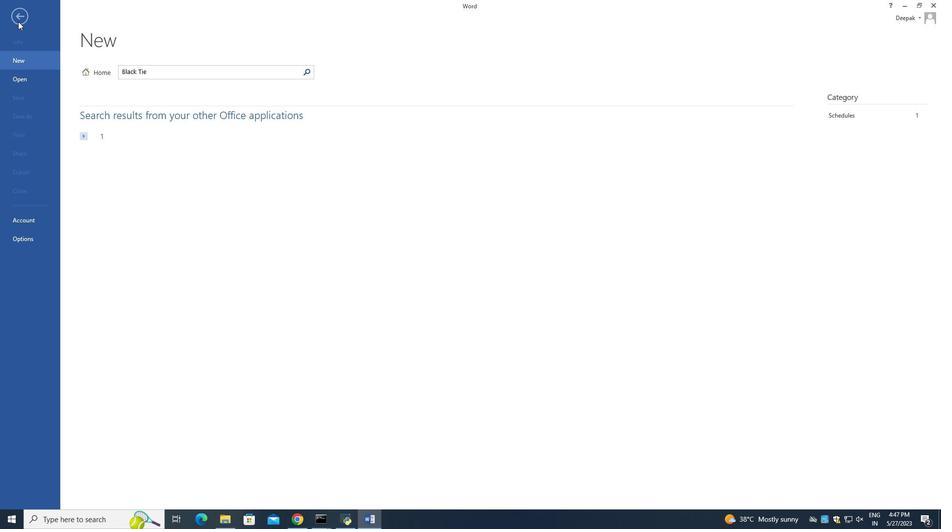 
Action: Mouse moved to (307, 28)
Screenshot: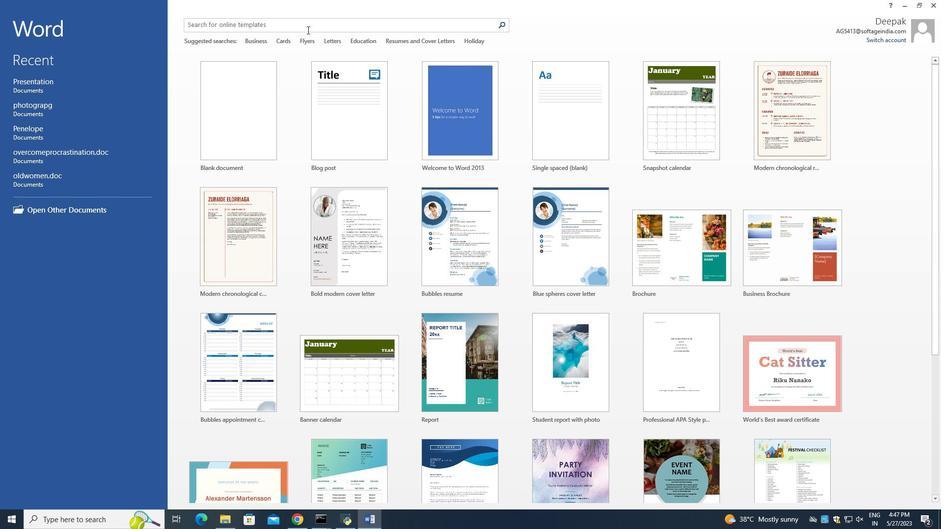 
Action: Mouse pressed left at (307, 28)
Screenshot: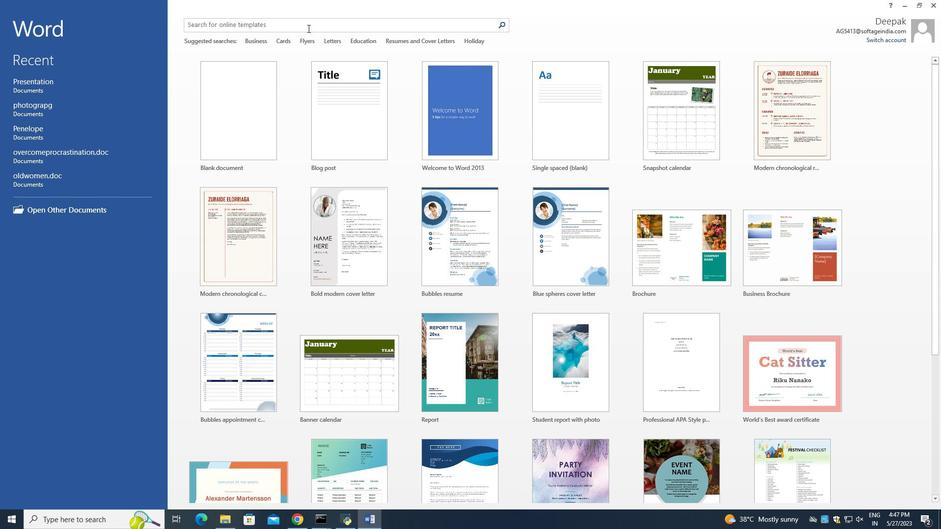 
Action: Mouse moved to (263, 21)
Screenshot: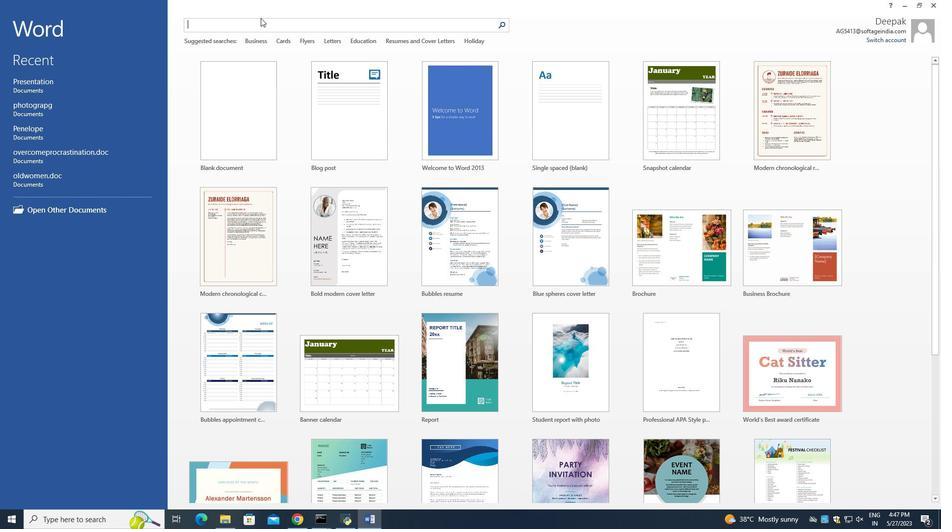 
Action: Mouse pressed left at (263, 21)
Screenshot: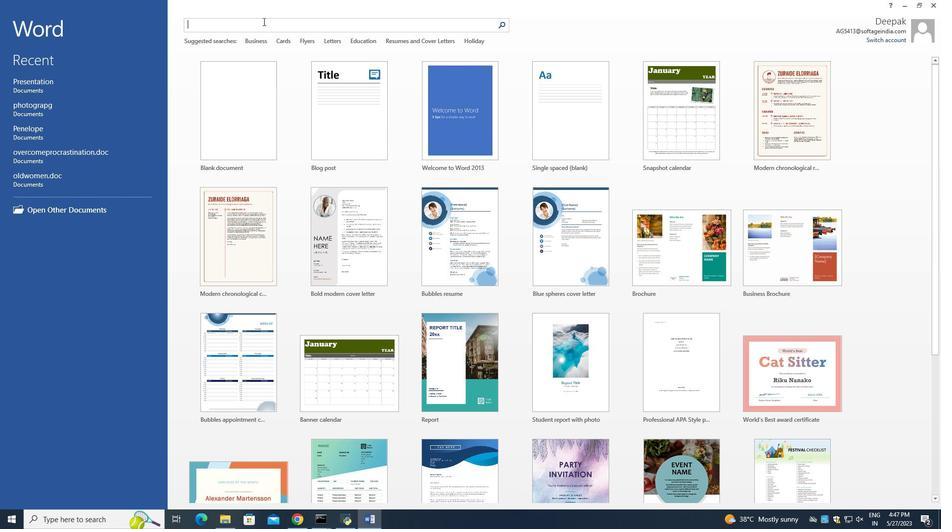 
Action: Key pressed <Key.shift>Tir<Key.backspace>e<Key.space><Key.shift>Letter<Key.shift_r><Key.enter>
Screenshot: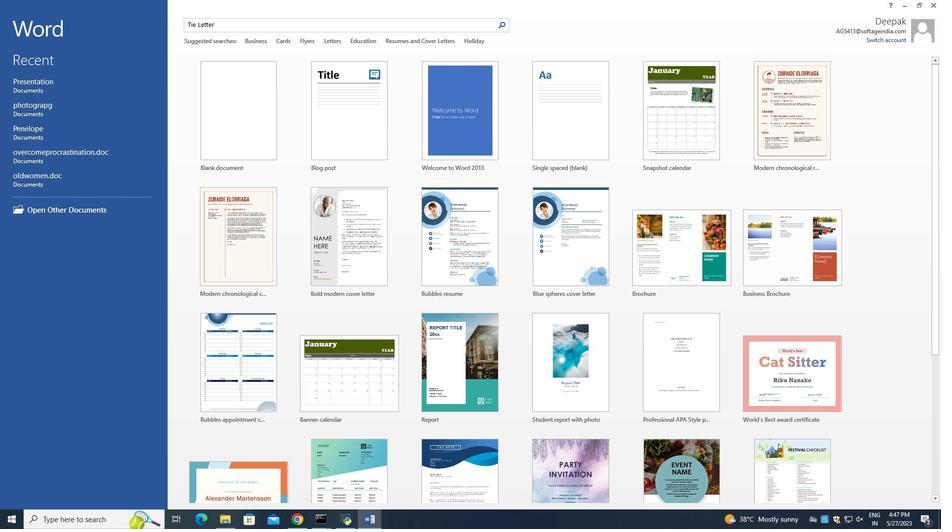 
Action: Mouse moved to (451, 166)
Screenshot: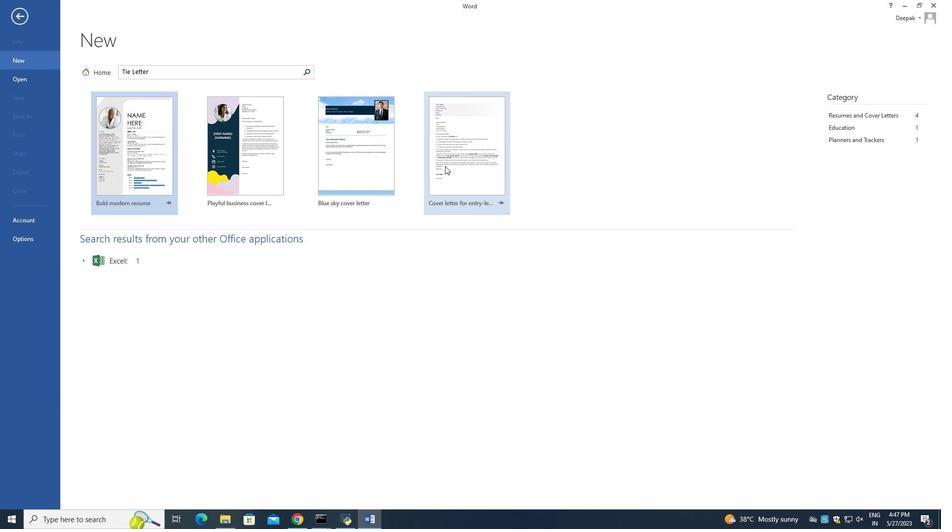 
Action: Mouse pressed left at (451, 166)
Screenshot: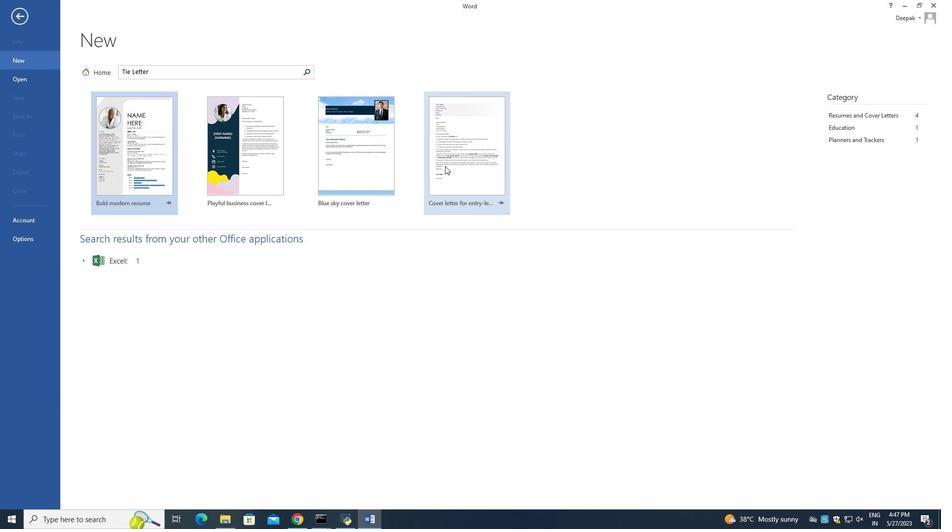 
Action: Mouse moved to (566, 246)
Screenshot: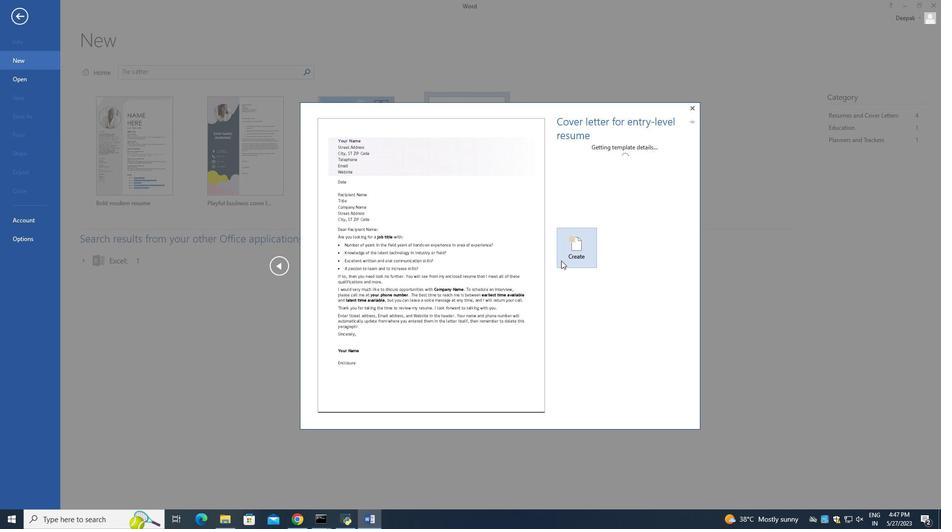 
Action: Mouse pressed left at (566, 246)
Screenshot: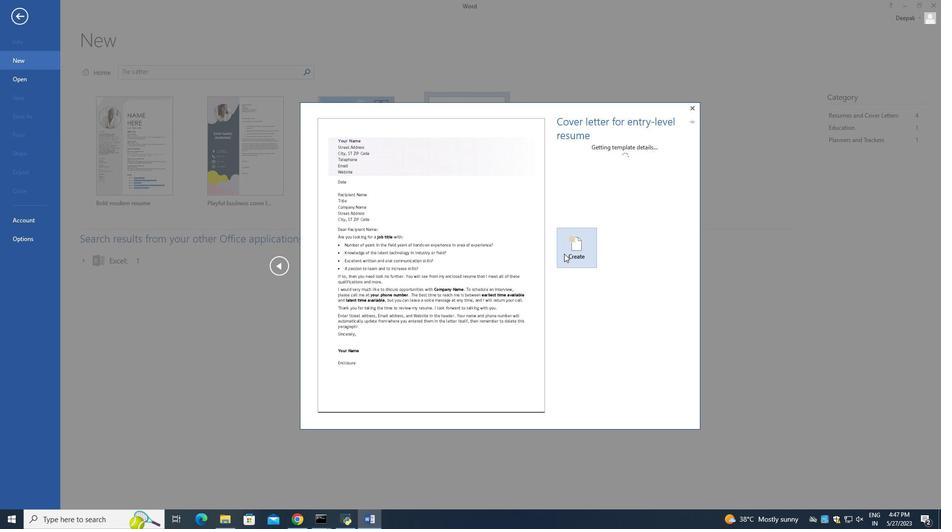 
Action: Mouse moved to (404, 198)
Screenshot: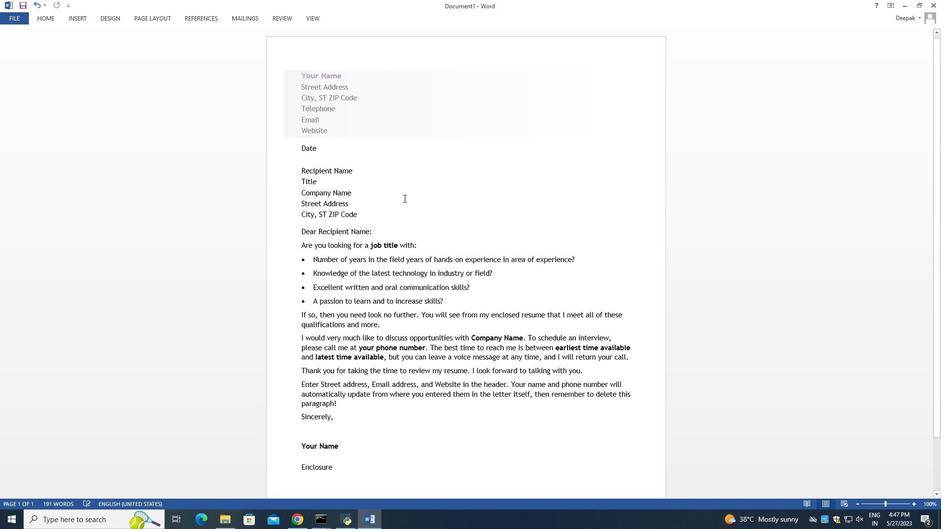 
Action: Key pressed ctrl+S
Screenshot: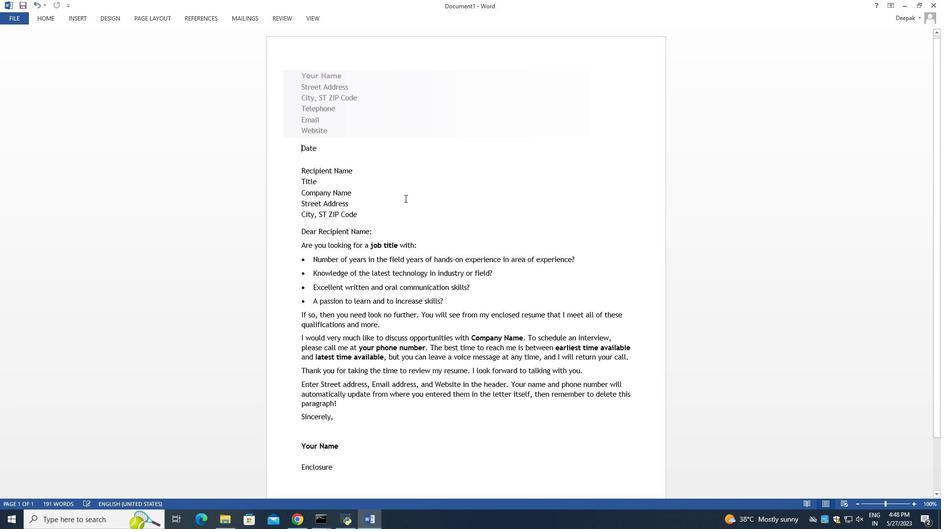 
Action: Mouse moved to (267, 107)
Screenshot: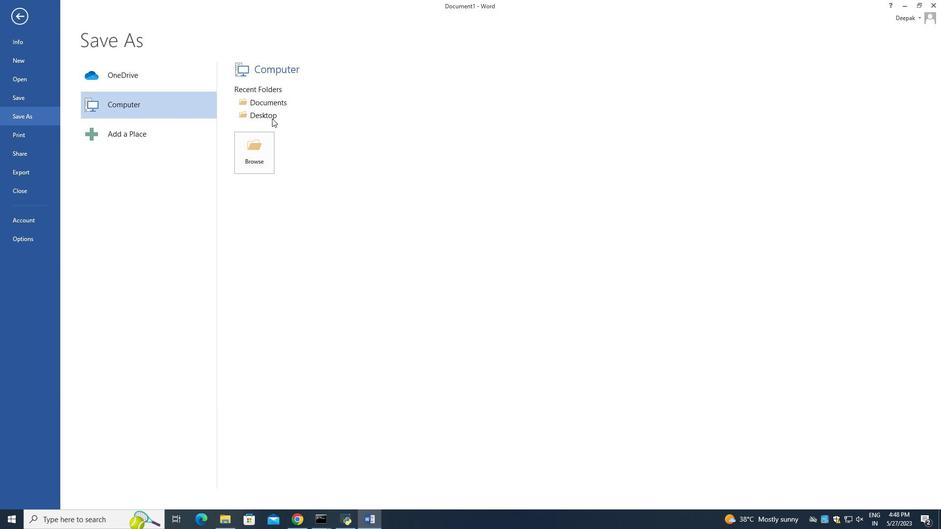 
Action: Mouse pressed left at (267, 107)
Screenshot: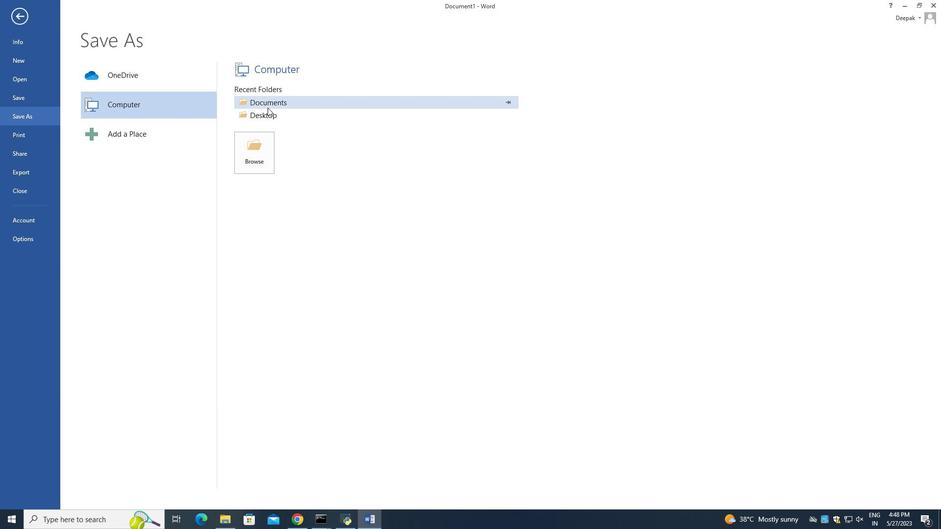 
Action: Mouse moved to (221, 194)
Screenshot: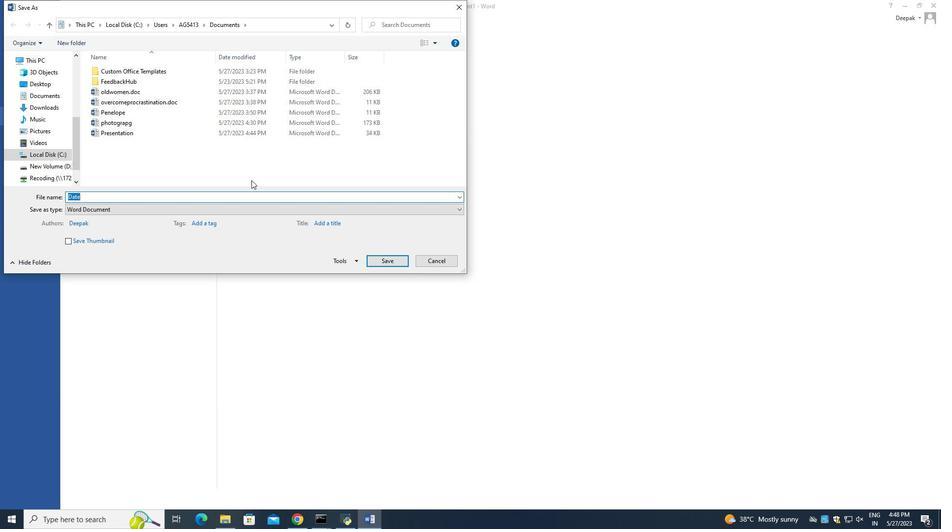 
Action: Key pressed <Key.backspace><Key.shift>Presentation
Screenshot: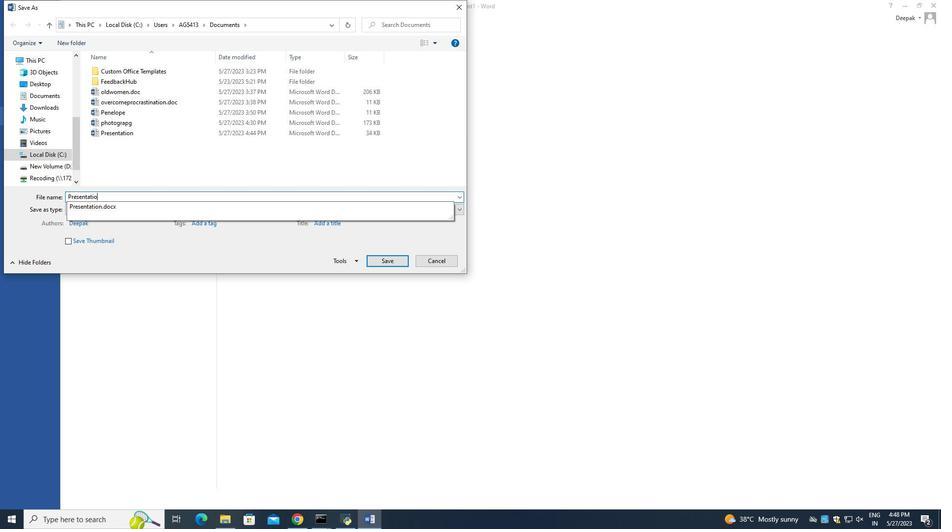 
Action: Mouse moved to (394, 259)
Screenshot: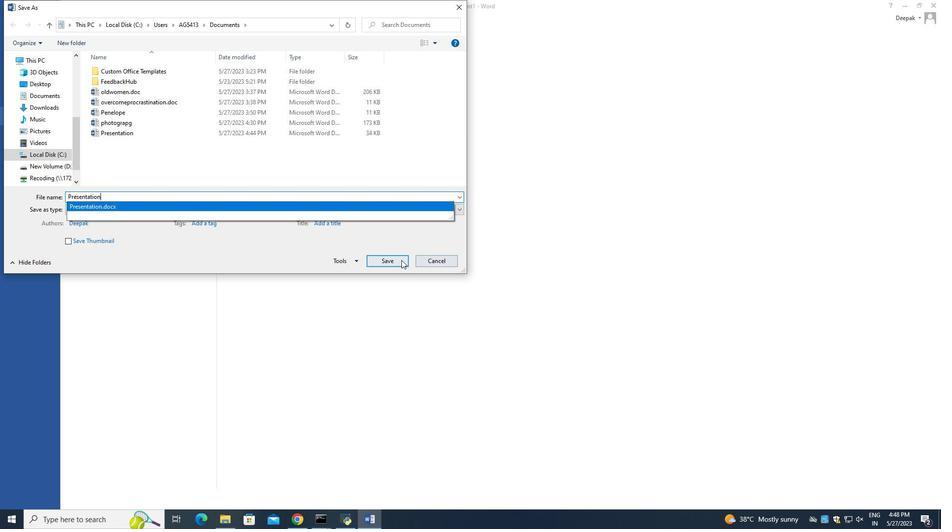 
Action: Mouse pressed left at (394, 259)
Screenshot: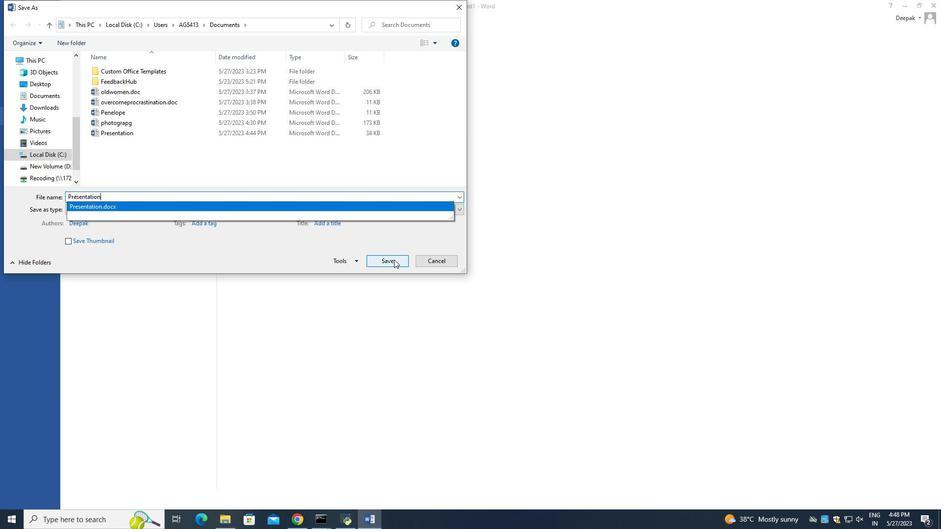
Action: Mouse moved to (117, 197)
Screenshot: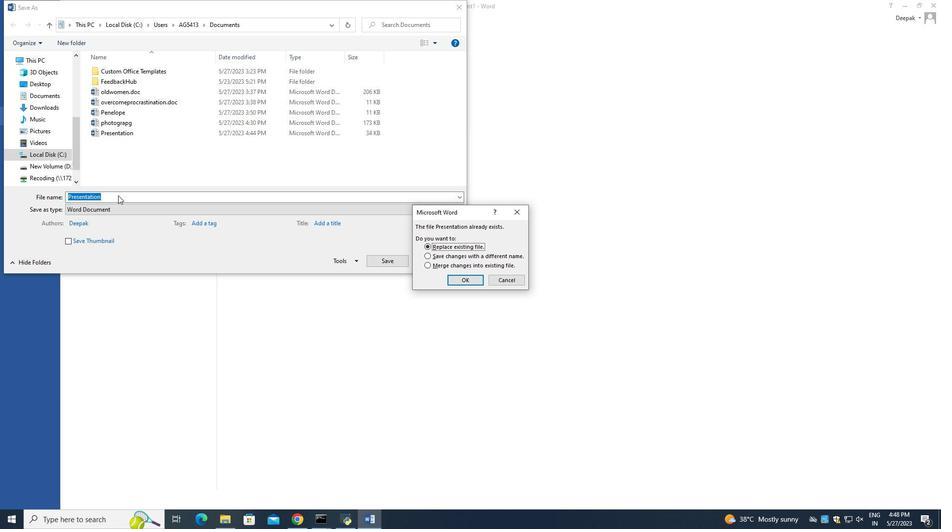 
Action: Mouse pressed left at (117, 197)
Screenshot: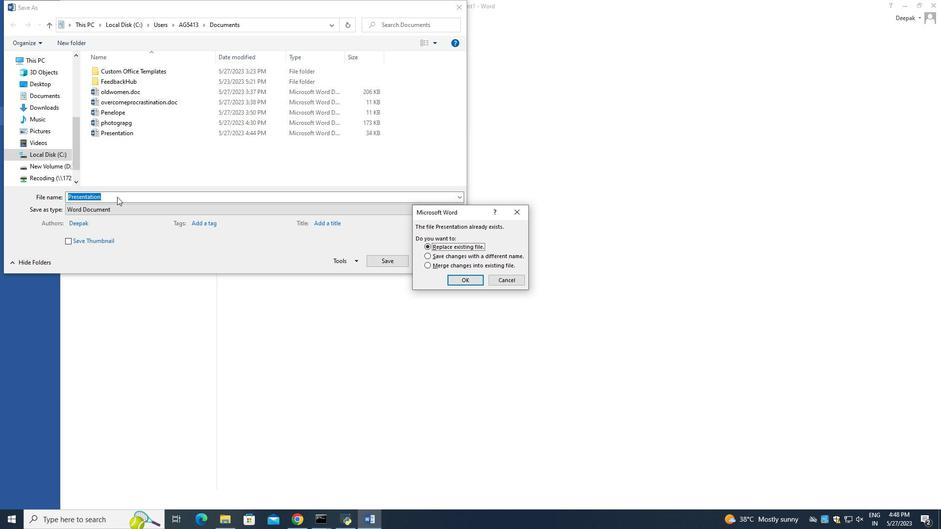 
Action: Mouse moved to (458, 280)
Screenshot: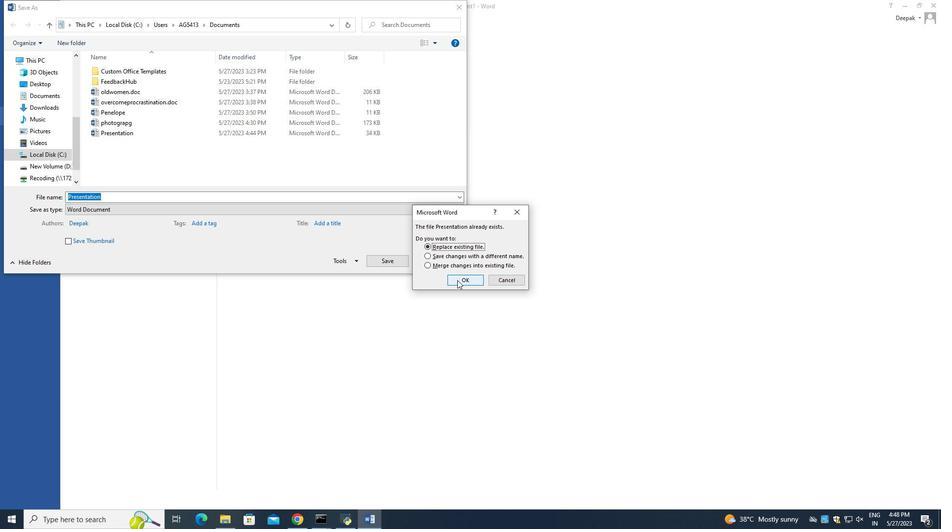 
Action: Mouse pressed left at (458, 280)
Screenshot: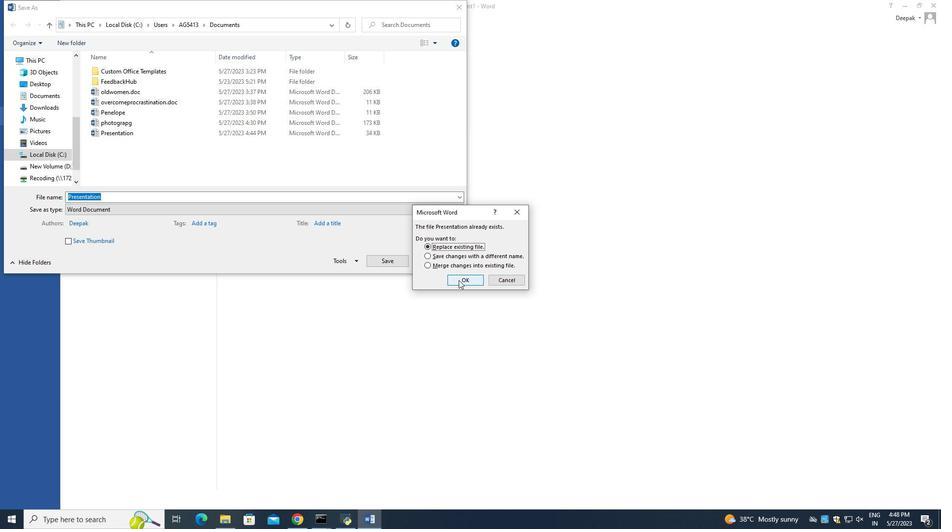 
Action: Mouse moved to (316, 150)
Screenshot: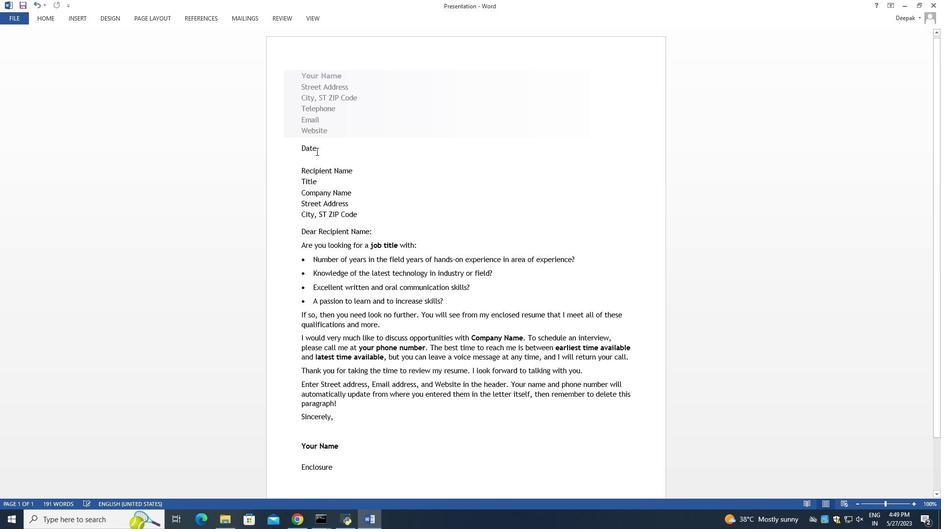 
Action: Mouse pressed left at (316, 150)
Screenshot: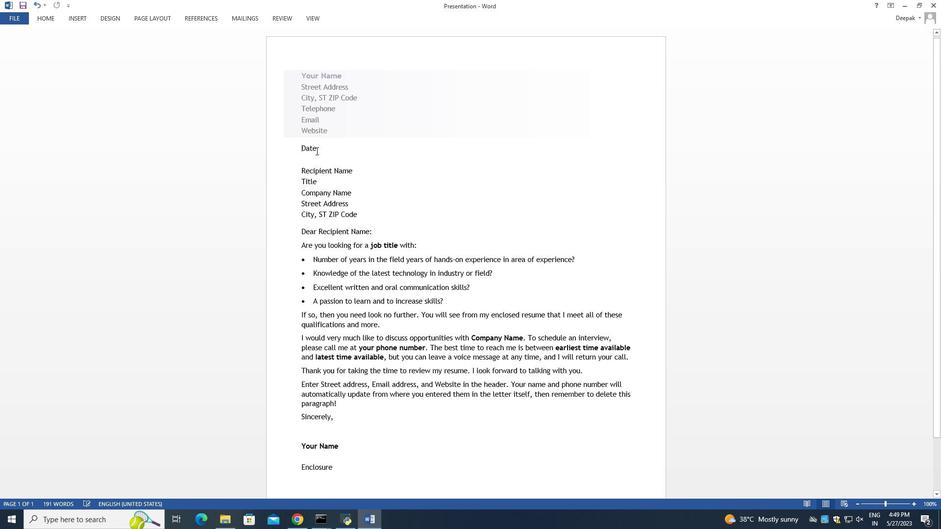 
Action: Mouse moved to (326, 150)
Screenshot: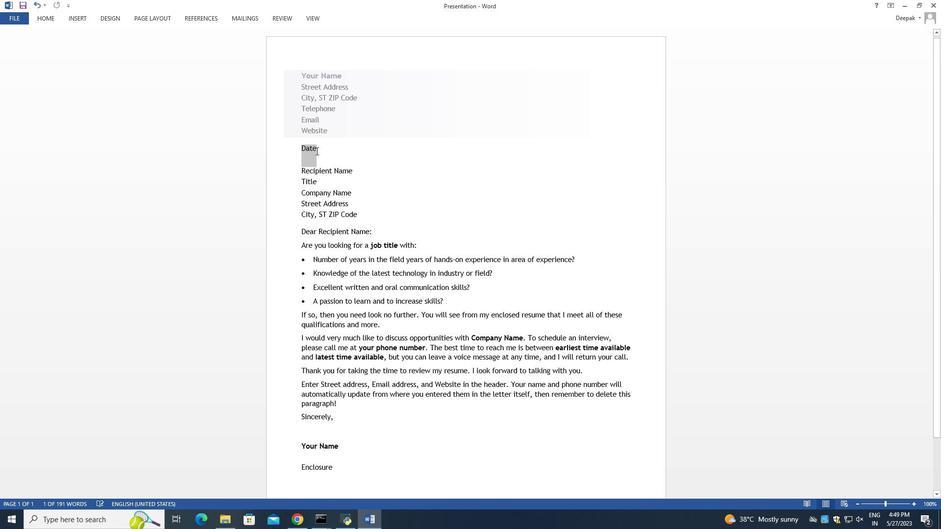 
Action: Mouse pressed left at (326, 150)
Screenshot: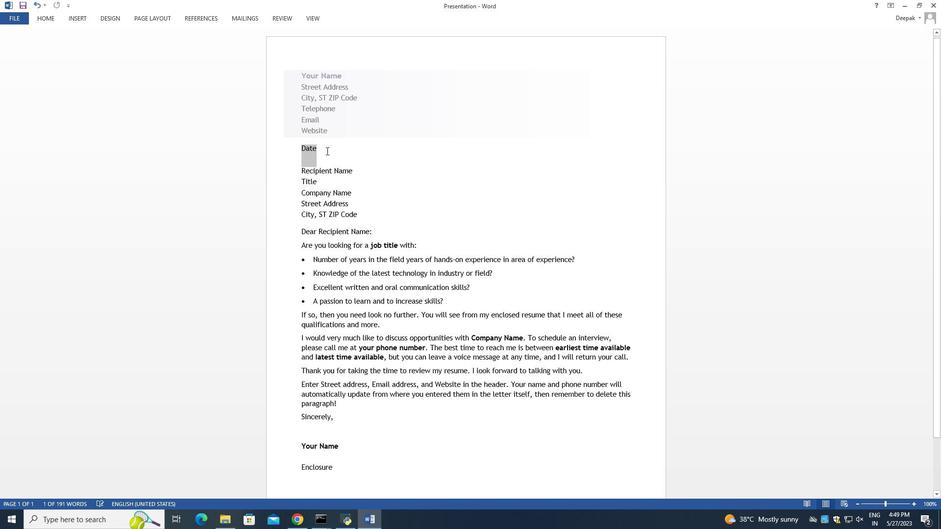 
Action: Mouse moved to (354, 171)
Screenshot: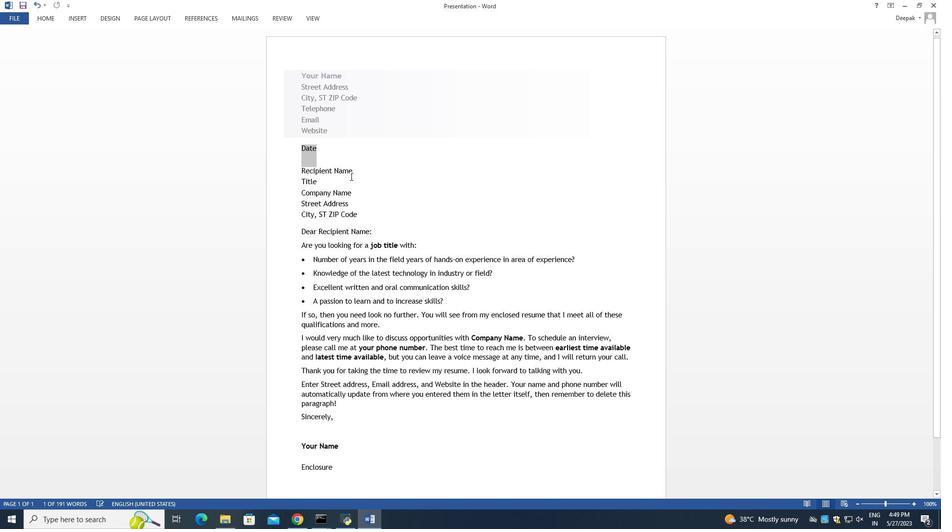 
Action: Mouse pressed left at (354, 171)
Screenshot: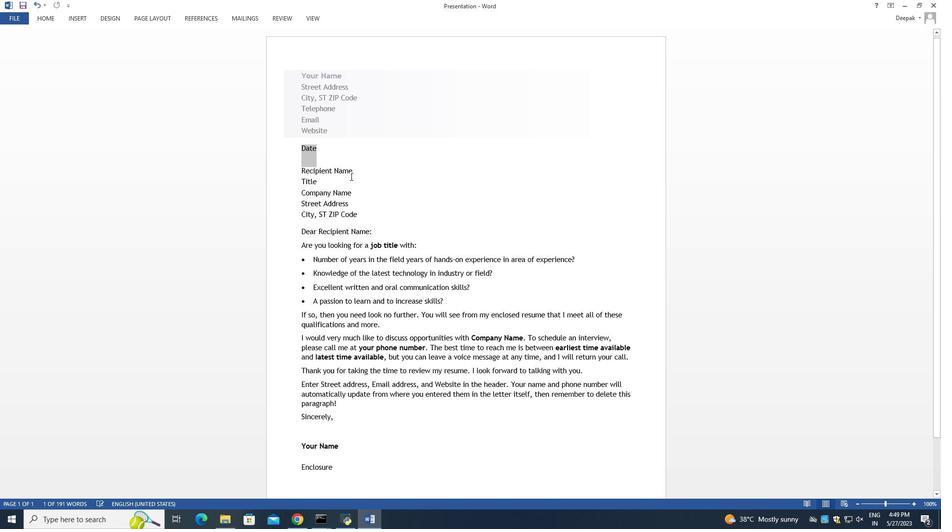 
Action: Mouse moved to (352, 195)
Screenshot: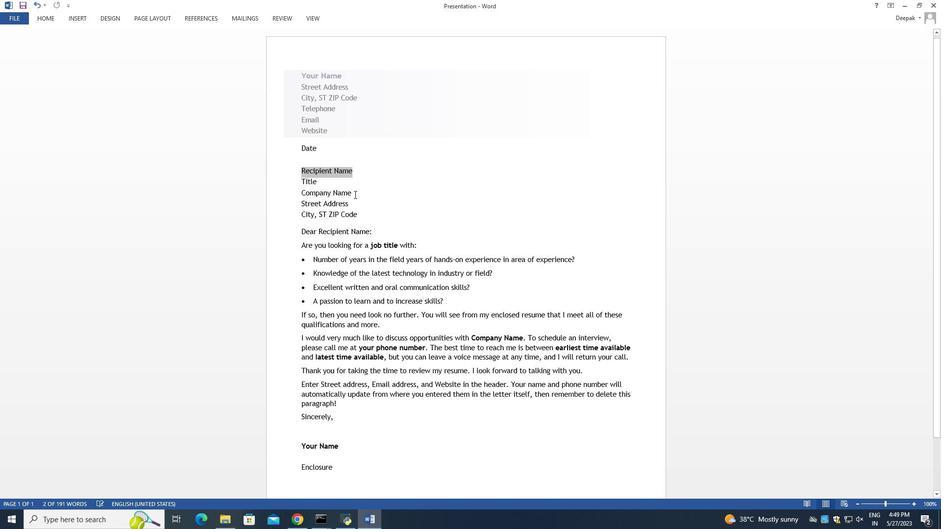 
Action: Mouse pressed left at (352, 195)
Screenshot: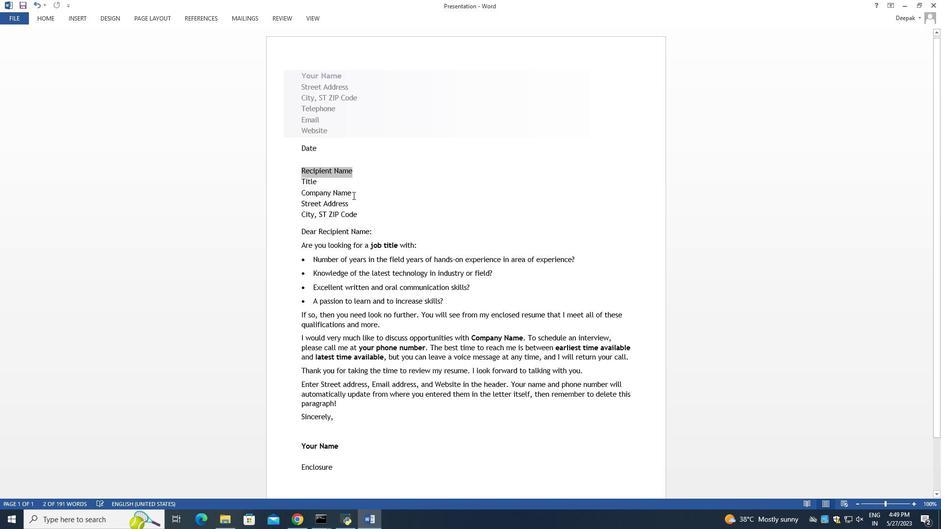 
Action: Mouse moved to (701, 143)
Screenshot: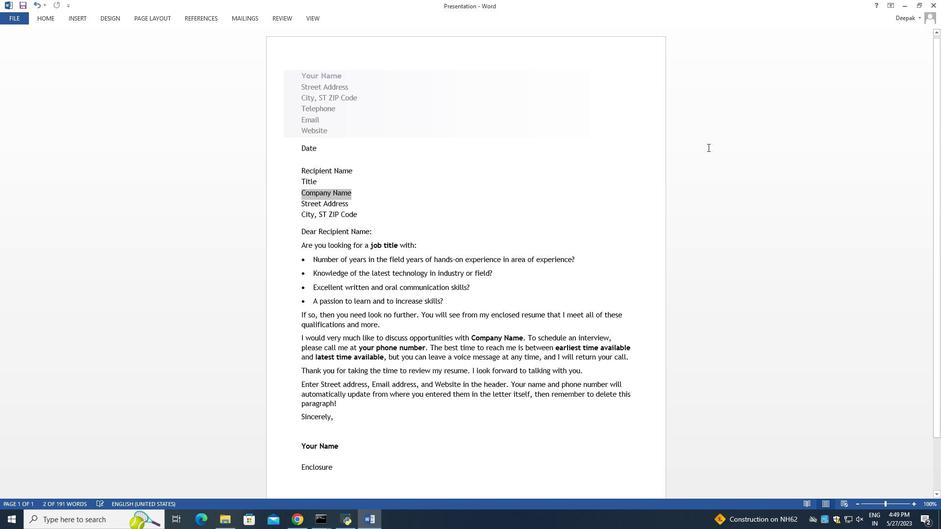 
Action: Key pressed <Key.delete>
Screenshot: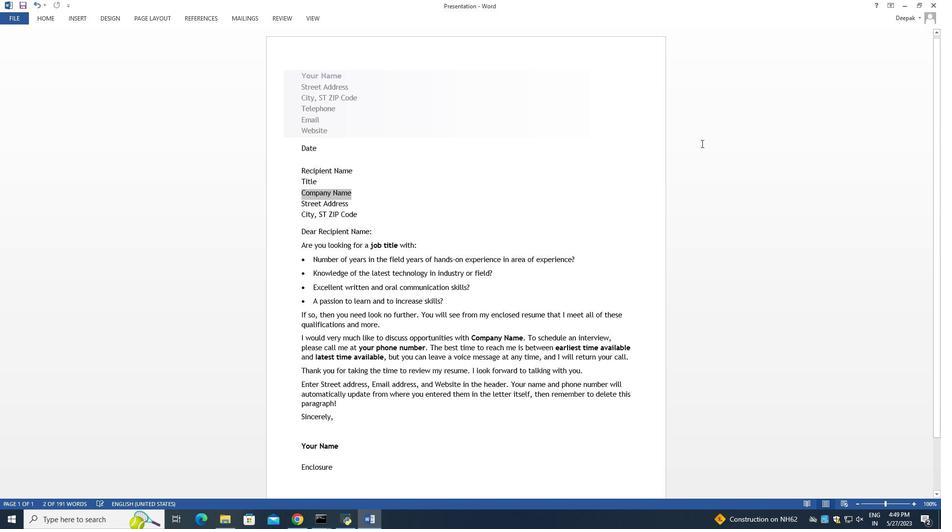 
Action: Mouse moved to (341, 205)
Screenshot: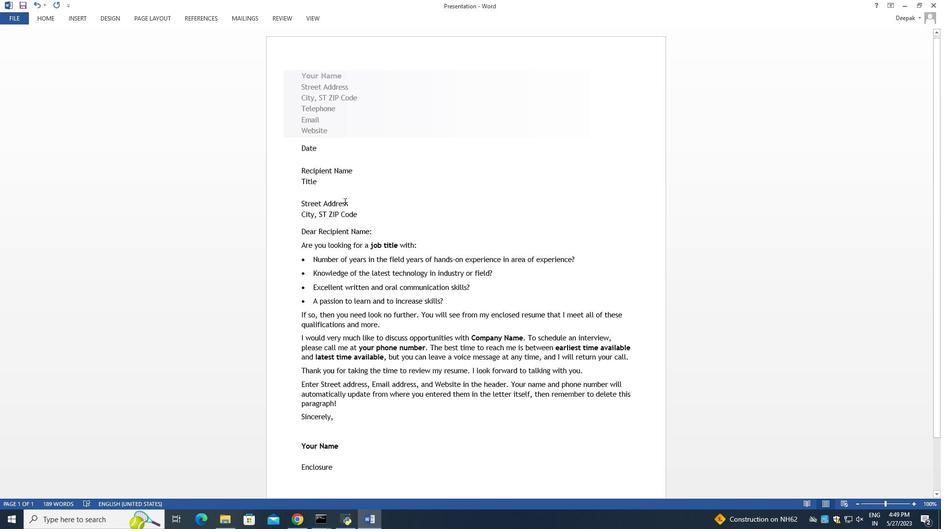 
Action: Mouse pressed left at (341, 205)
Screenshot: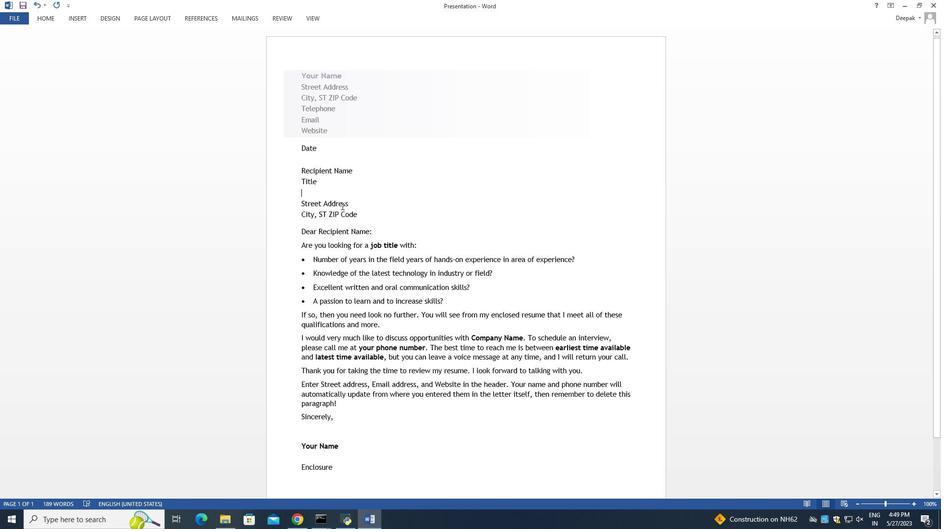 
Action: Mouse pressed left at (341, 205)
Screenshot: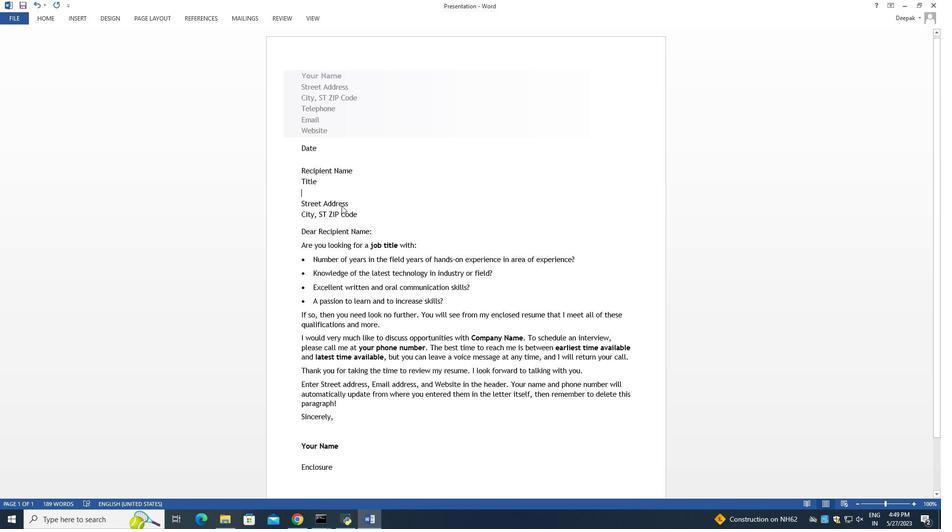 
Action: Mouse moved to (341, 207)
Screenshot: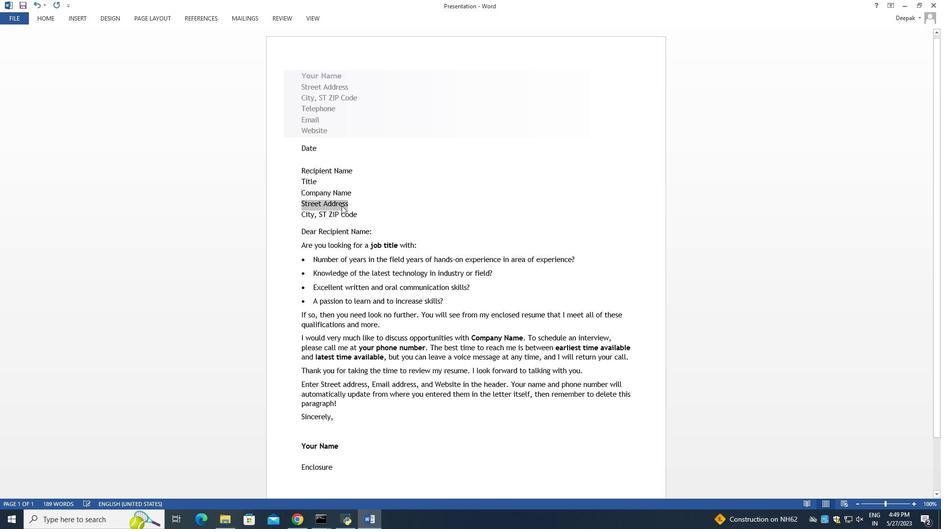 
Action: Key pressed <Key.delete>
Screenshot: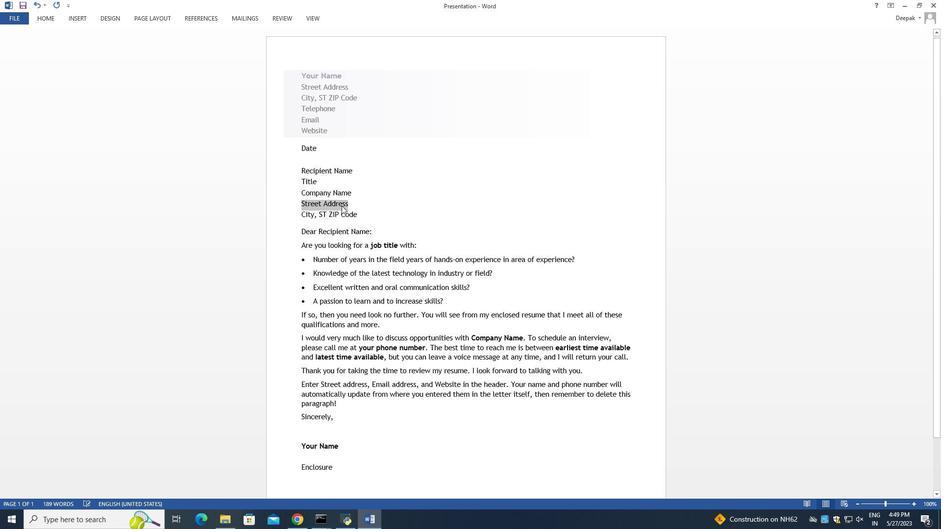 
Action: Mouse moved to (338, 214)
Screenshot: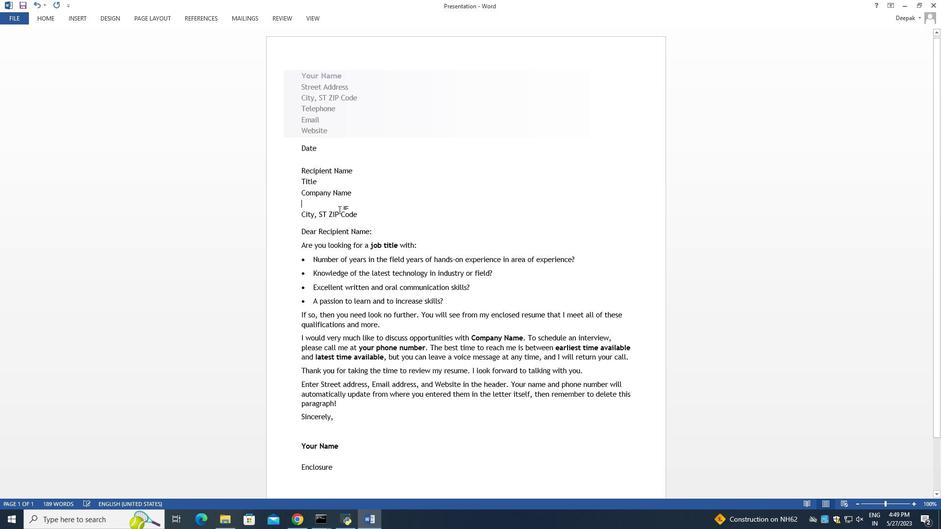 
Action: Mouse pressed left at (338, 214)
Screenshot: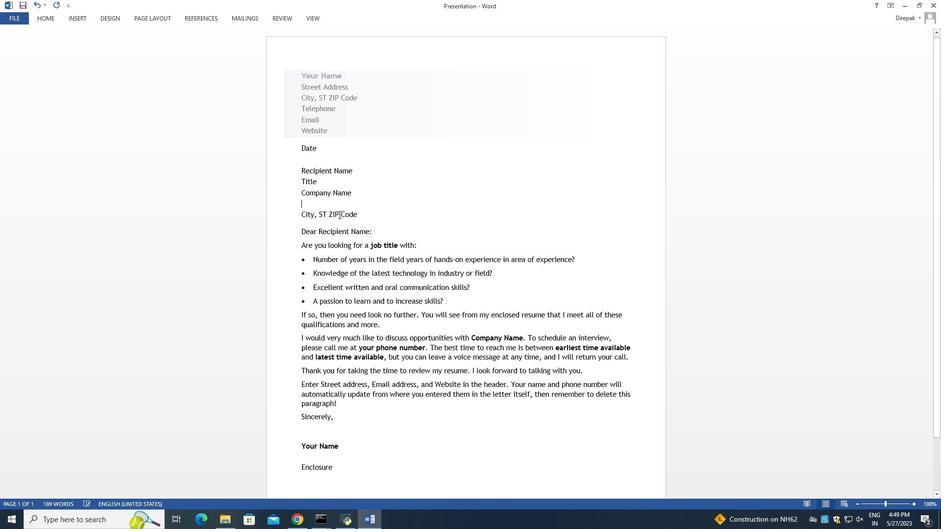 
Action: Mouse pressed left at (338, 214)
Screenshot: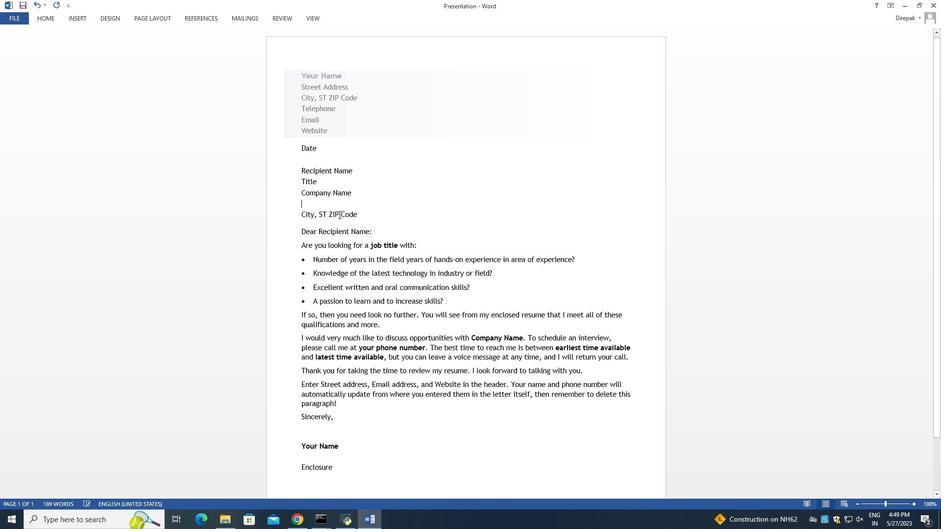
Action: Key pressed <Key.delete>
Screenshot: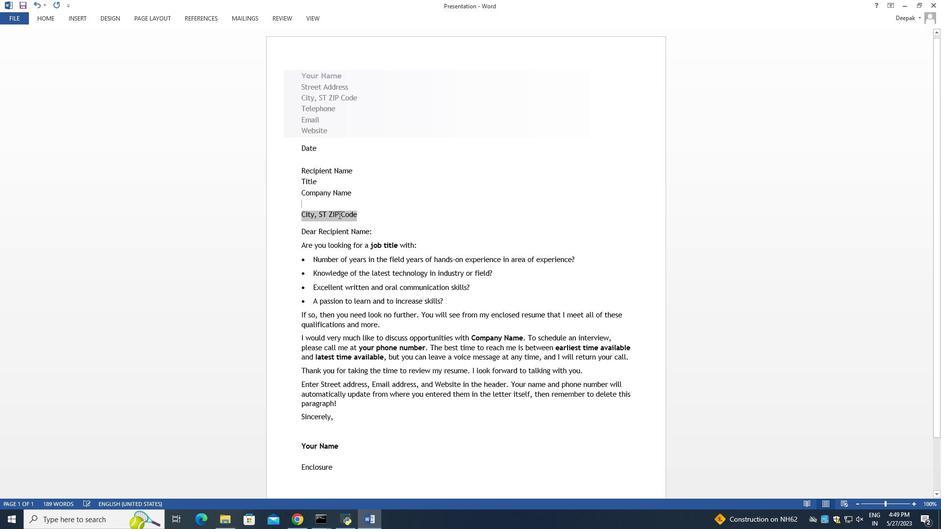 
Action: Mouse moved to (335, 192)
Screenshot: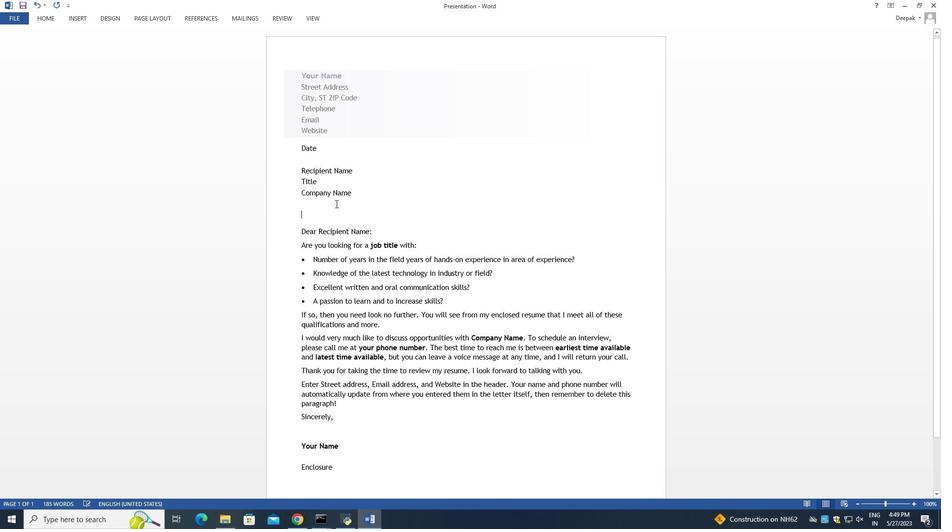 
Action: Mouse pressed left at (335, 192)
Screenshot: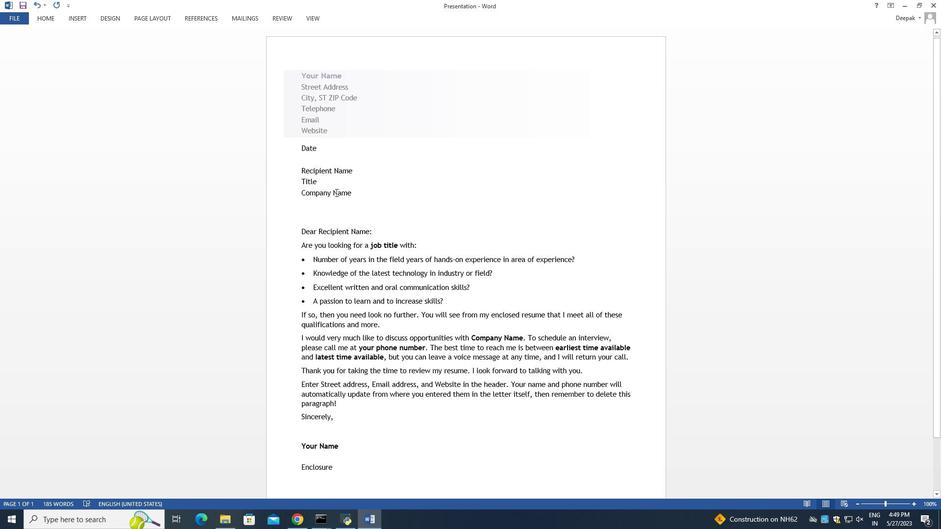 
Action: Mouse pressed left at (335, 192)
Screenshot: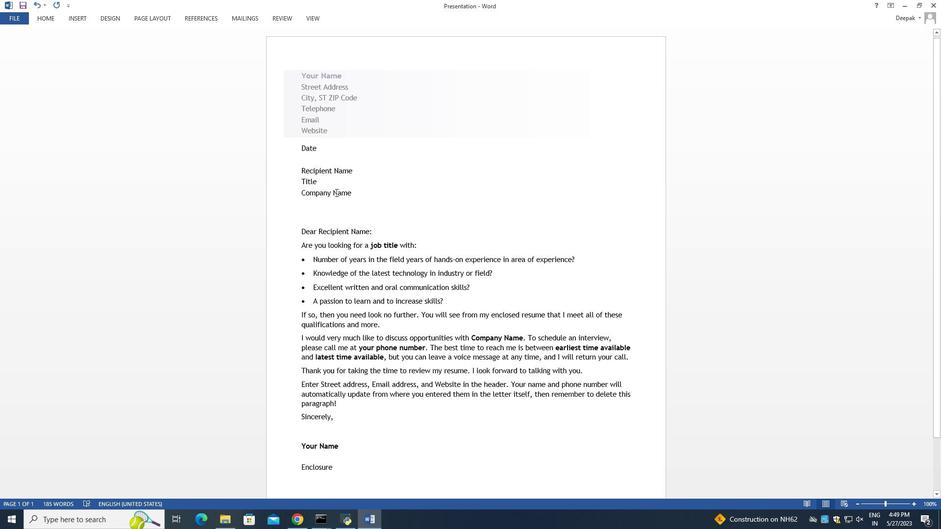 
Action: Key pressed <Key.delete><Key.delete><Key.delete>
Screenshot: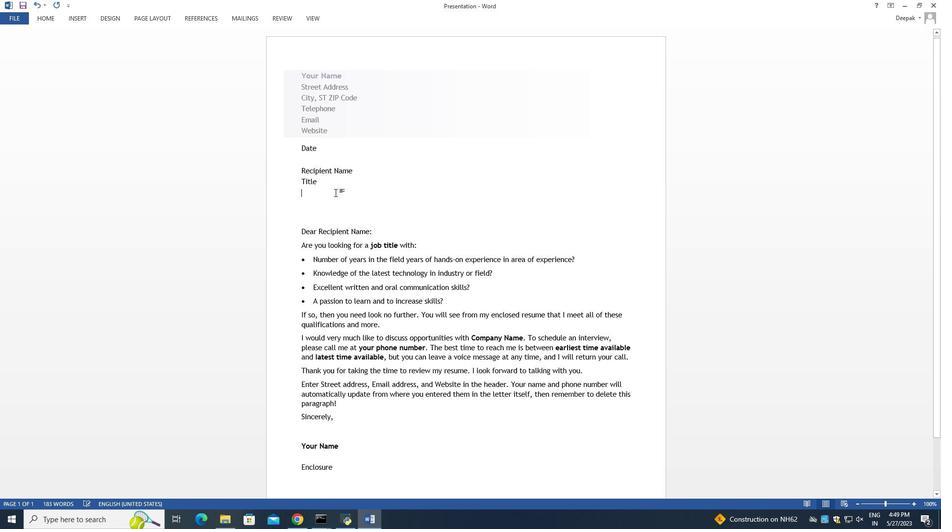 
Action: Mouse moved to (339, 219)
Screenshot: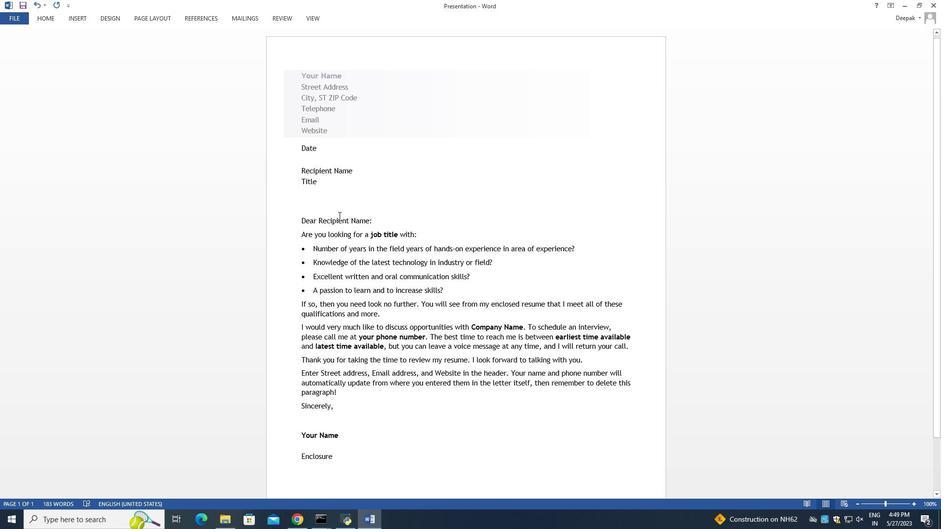 
Action: Mouse pressed left at (339, 219)
Screenshot: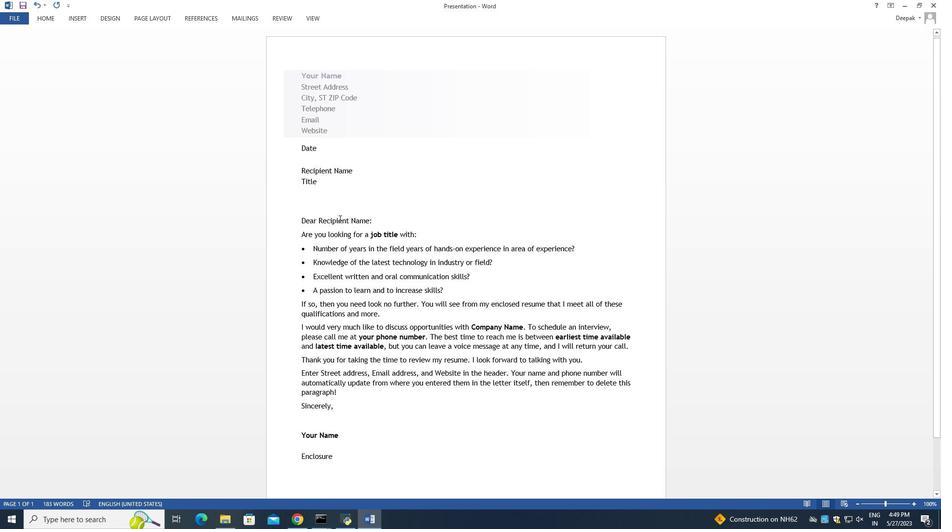
Action: Mouse moved to (339, 219)
Screenshot: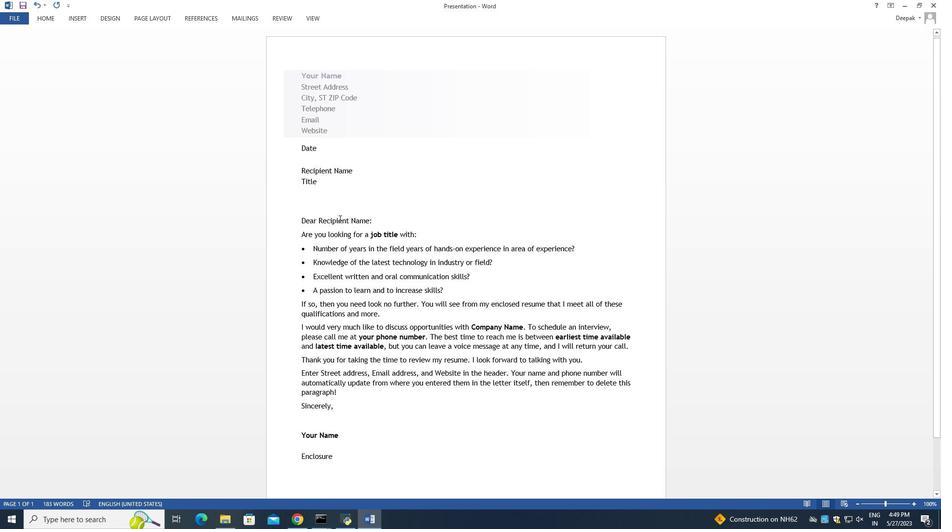 
Action: Mouse pressed left at (339, 219)
Screenshot: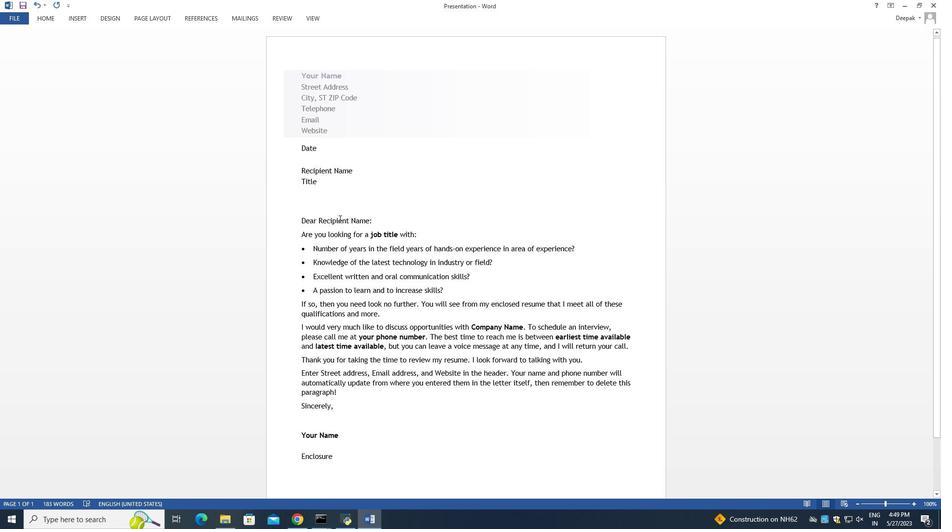 
Action: Key pressed <Key.delete>
Screenshot: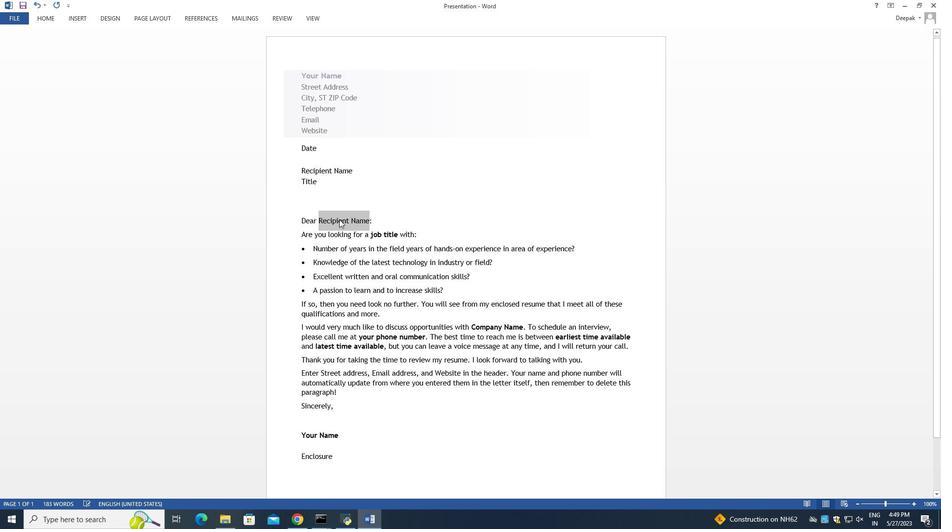 
Action: Mouse moved to (312, 220)
Screenshot: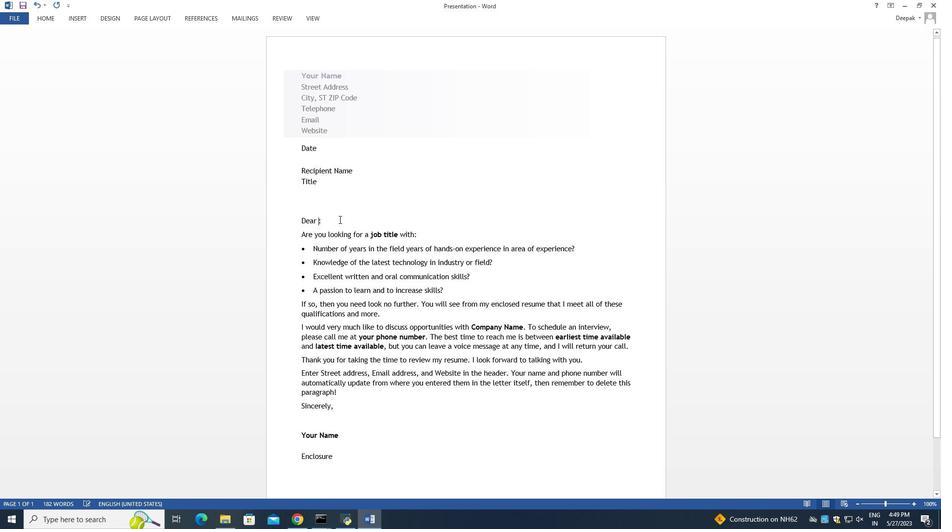 
Action: Mouse pressed left at (312, 220)
Screenshot: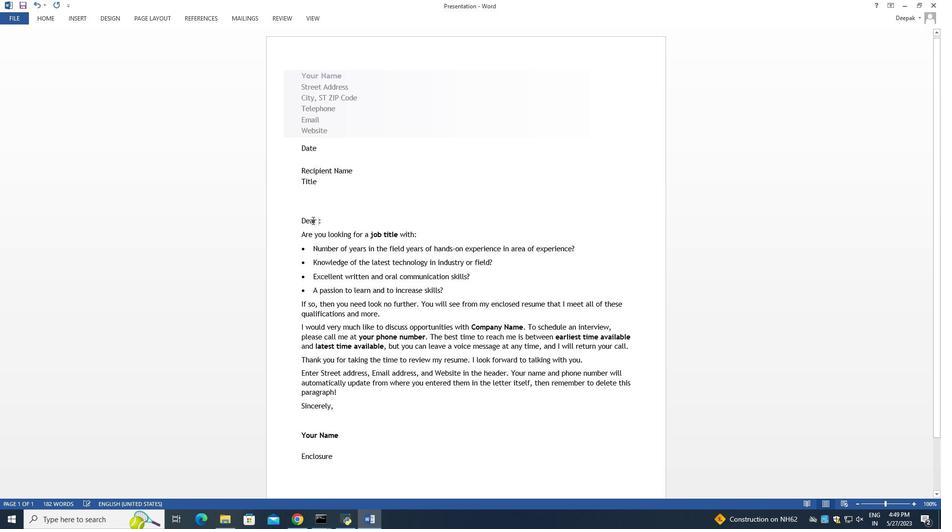 
Action: Mouse pressed left at (312, 220)
Screenshot: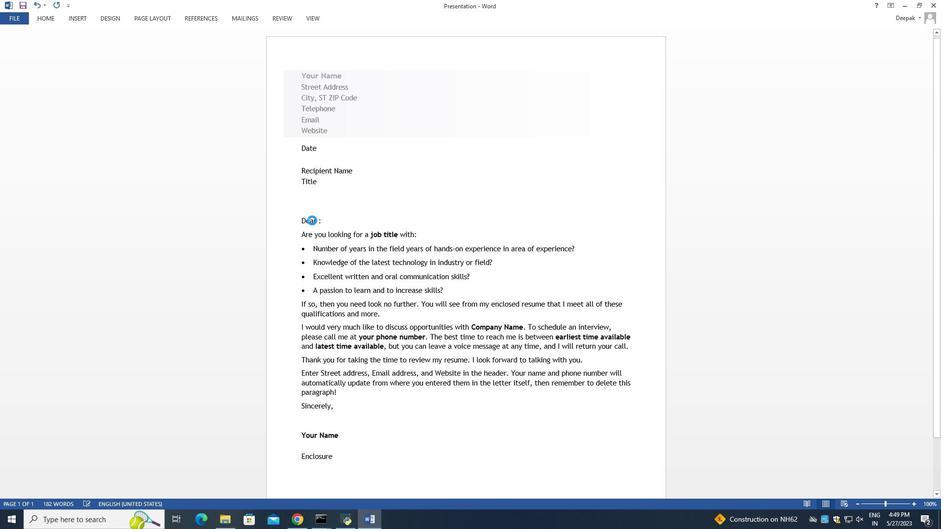 
Action: Key pressed <Key.delete><Key.delete>
Screenshot: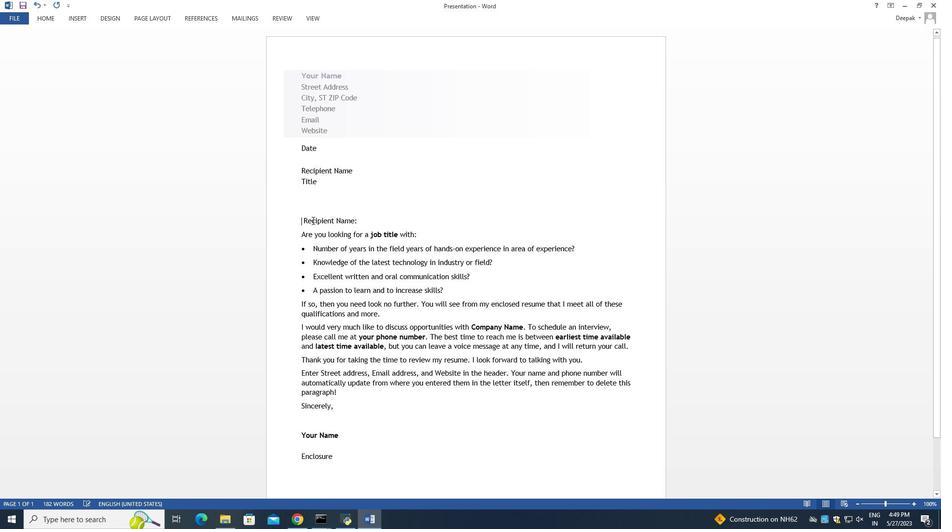 
Action: Mouse moved to (315, 222)
Screenshot: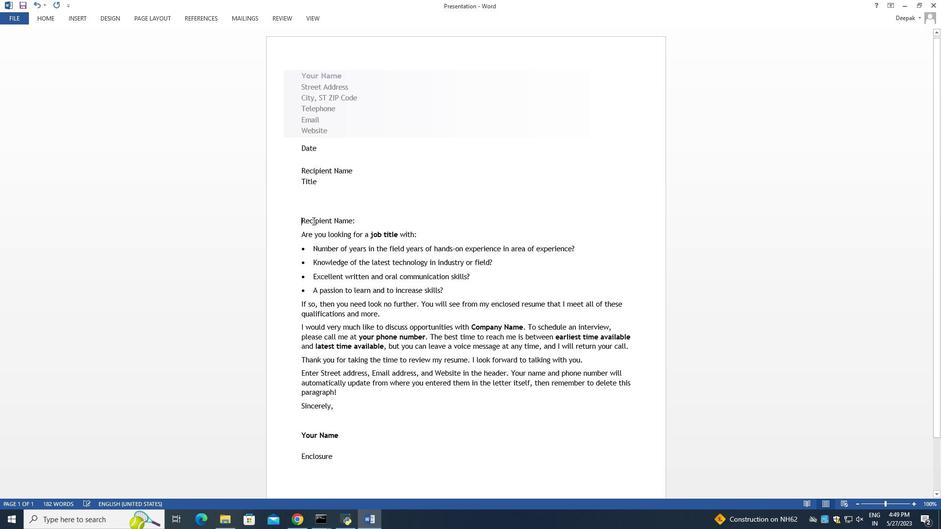 
Action: Mouse pressed left at (315, 222)
Screenshot: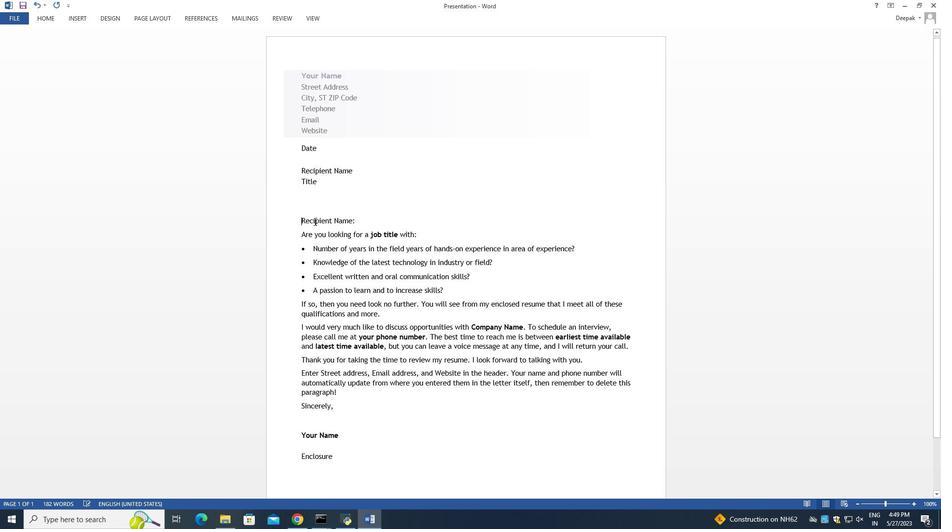 
Action: Key pressed <Key.delete>
Screenshot: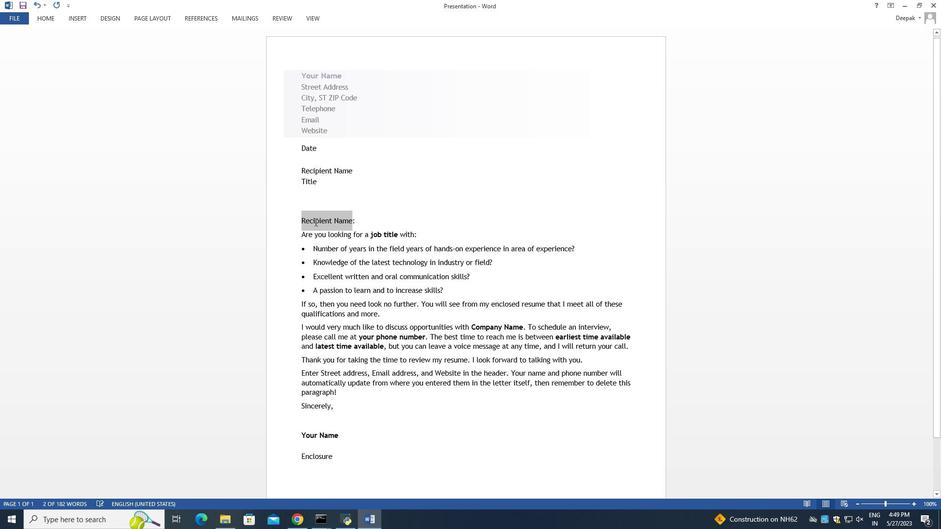 
Action: Mouse moved to (315, 222)
Screenshot: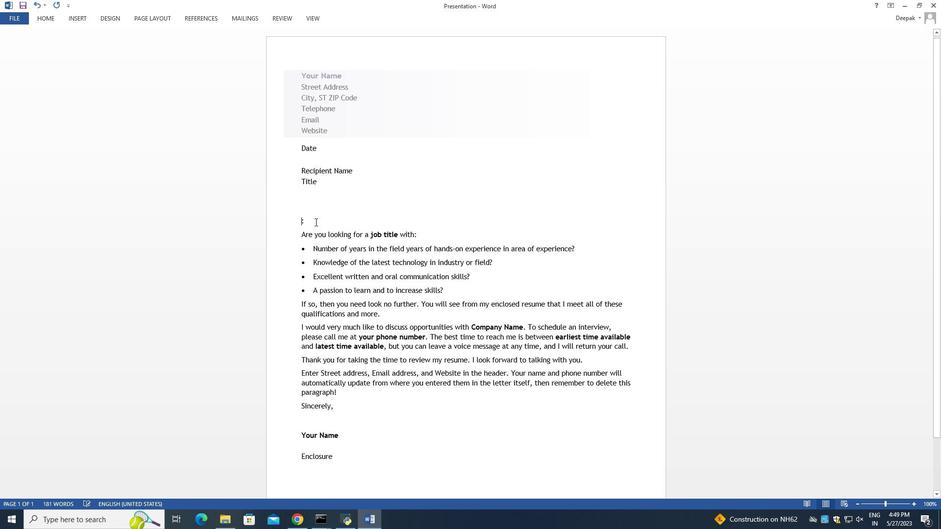 
Action: Mouse pressed left at (315, 222)
Screenshot: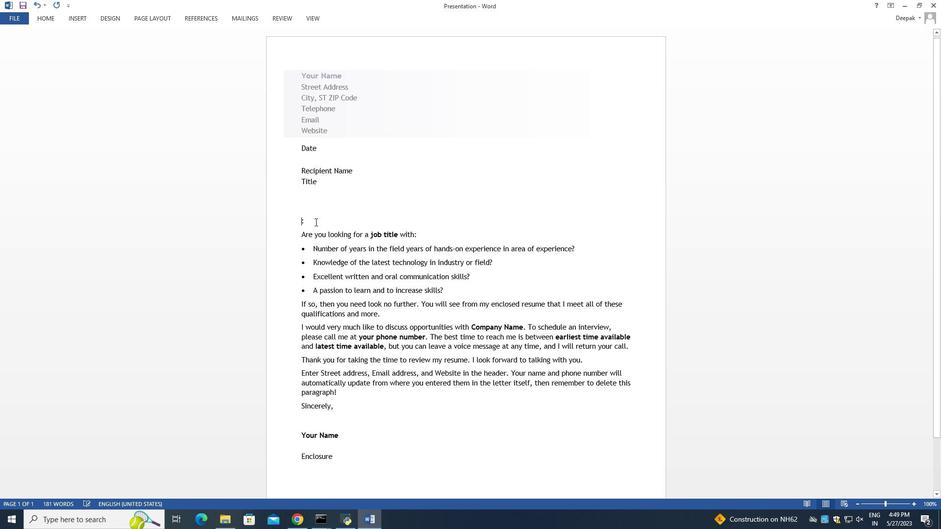 
Action: Key pressed <Key.delete><Key.delete>
Screenshot: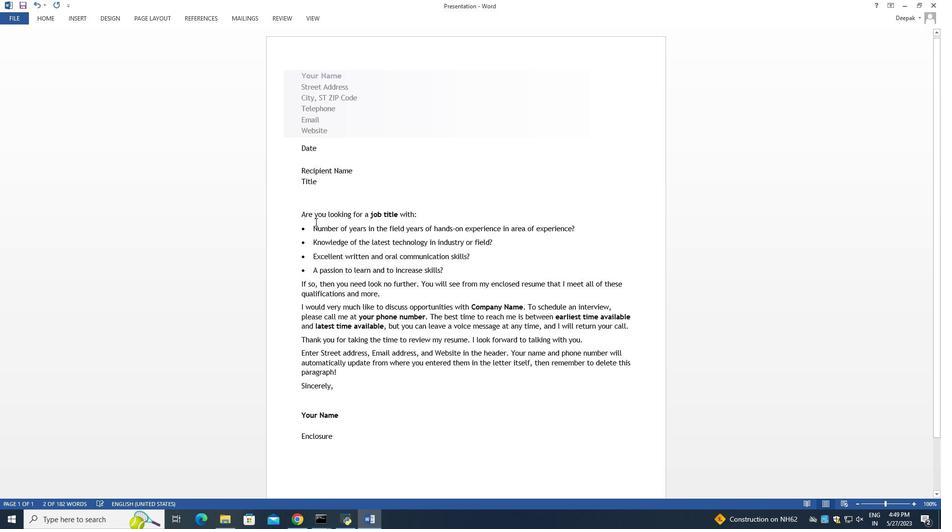 
Action: Mouse moved to (320, 192)
Screenshot: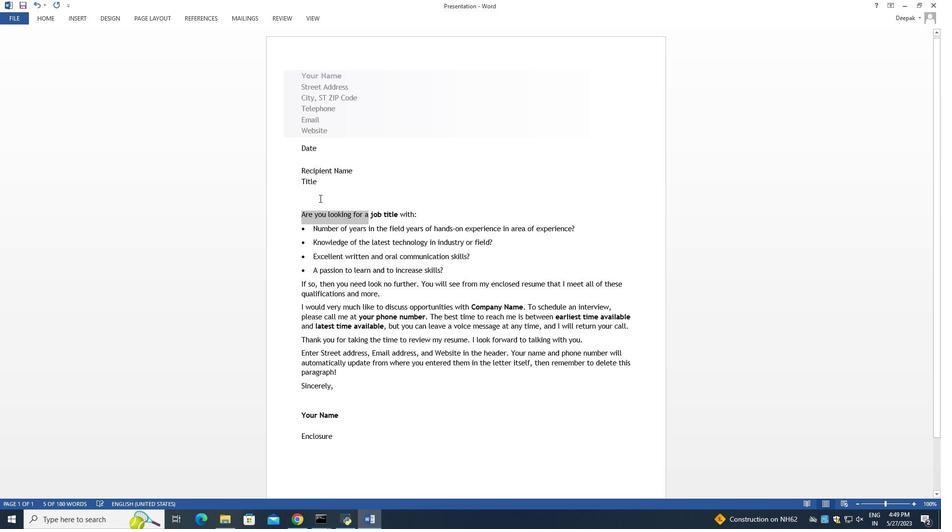 
Action: Mouse pressed left at (320, 192)
Screenshot: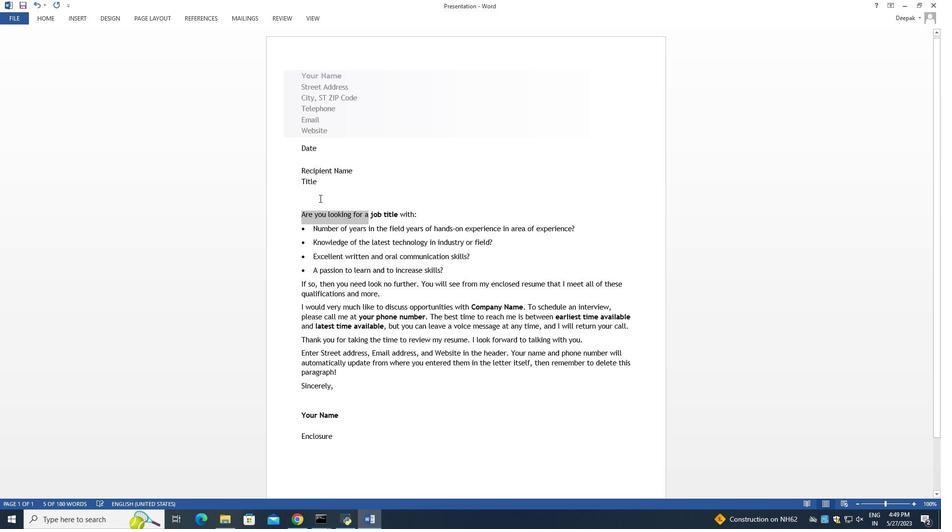 
Action: Mouse moved to (324, 189)
Screenshot: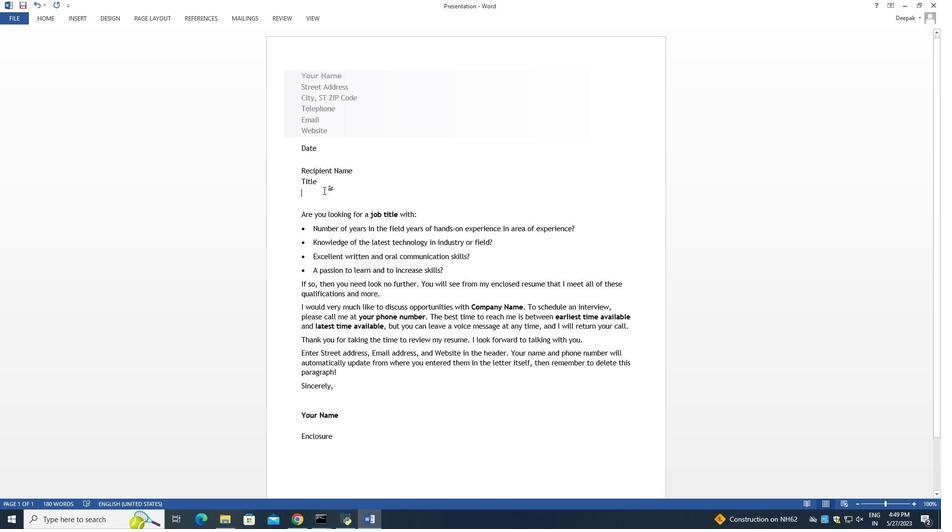 
Action: Key pressed ctrl+S
Screenshot: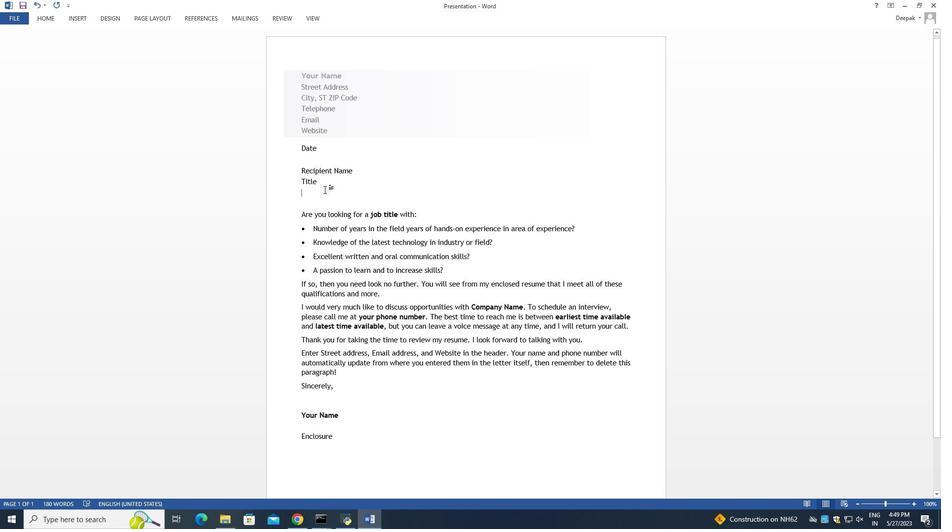 
Action: Mouse moved to (312, 181)
Screenshot: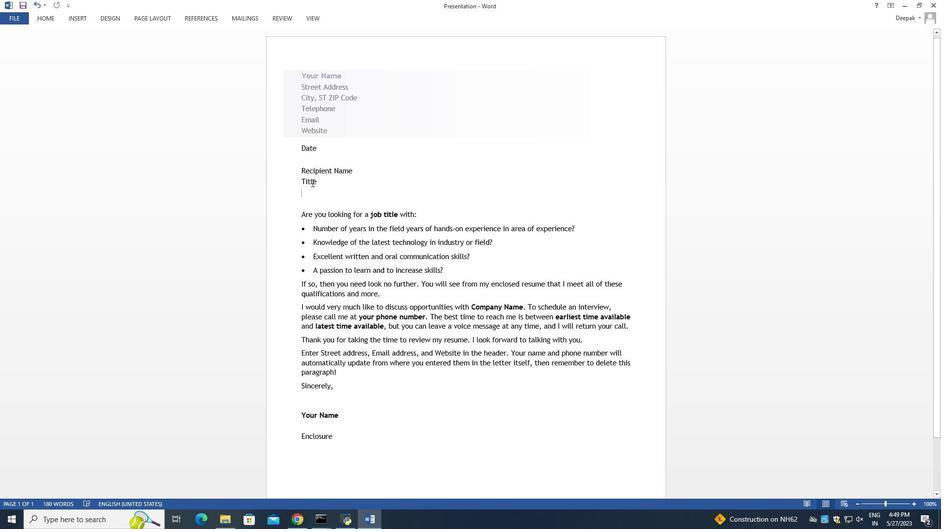 
Action: Mouse pressed left at (312, 181)
Screenshot: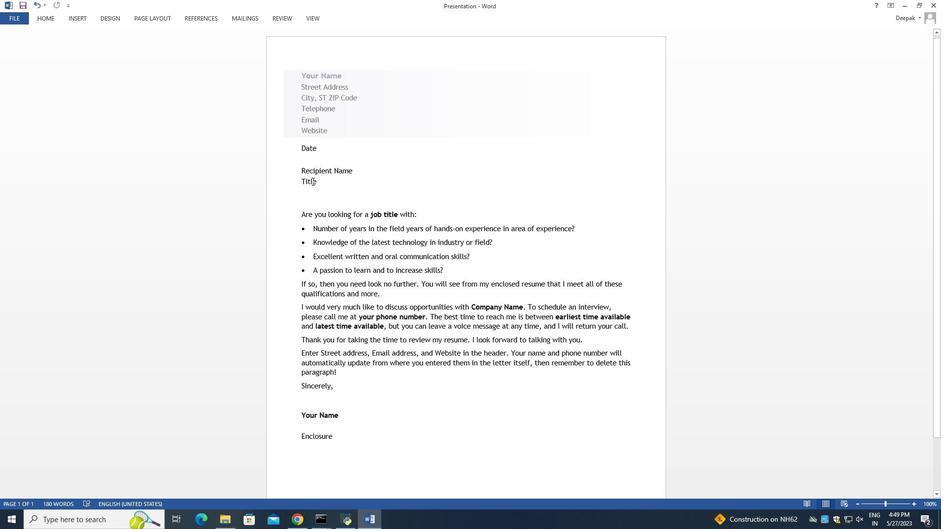
Action: Mouse moved to (326, 169)
Screenshot: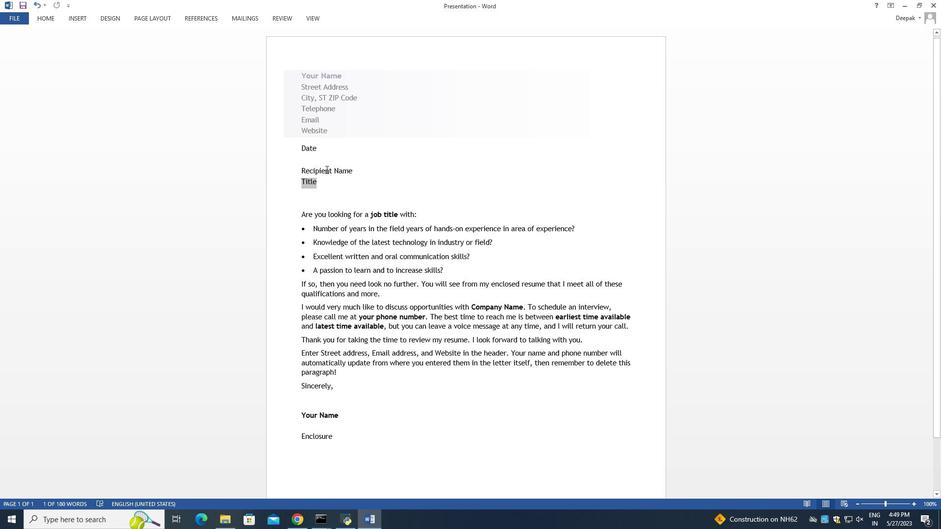 
Action: Mouse pressed left at (326, 169)
Screenshot: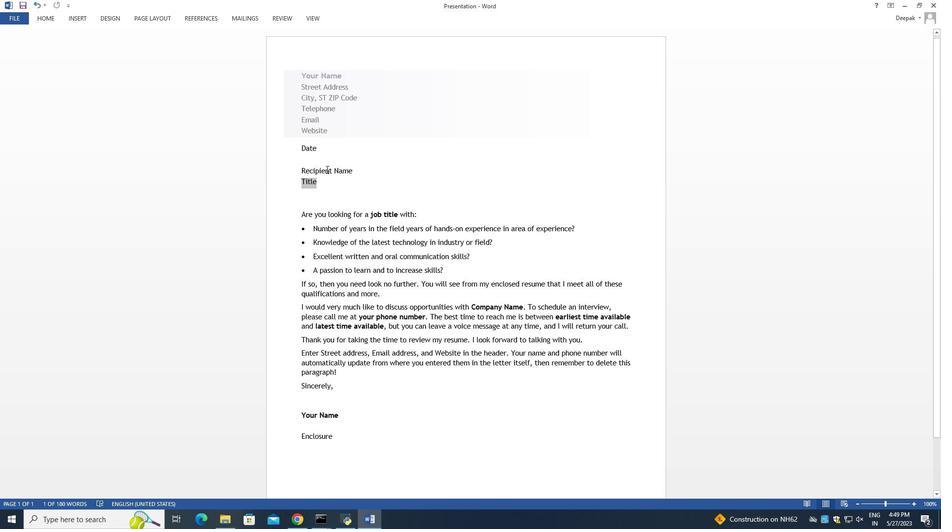 
Action: Mouse moved to (326, 169)
Screenshot: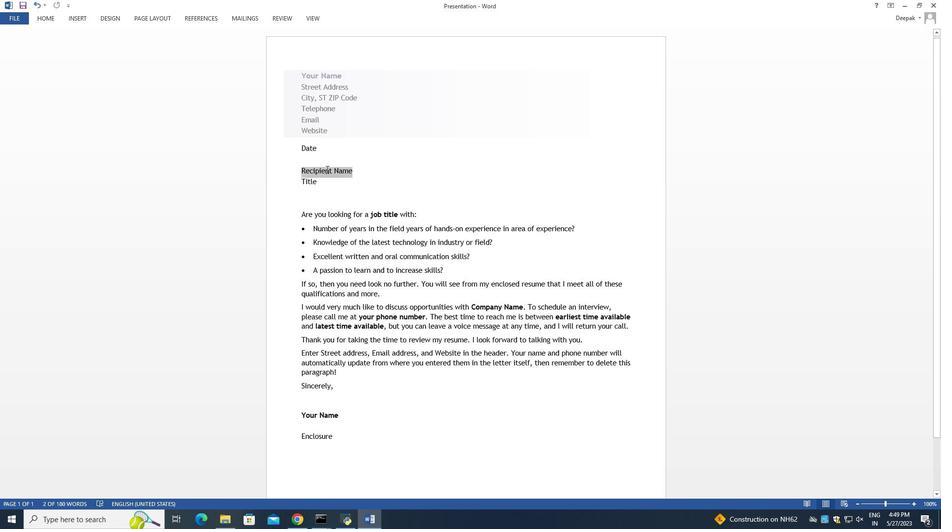 
Action: Key pressed <Key.delete>
Screenshot: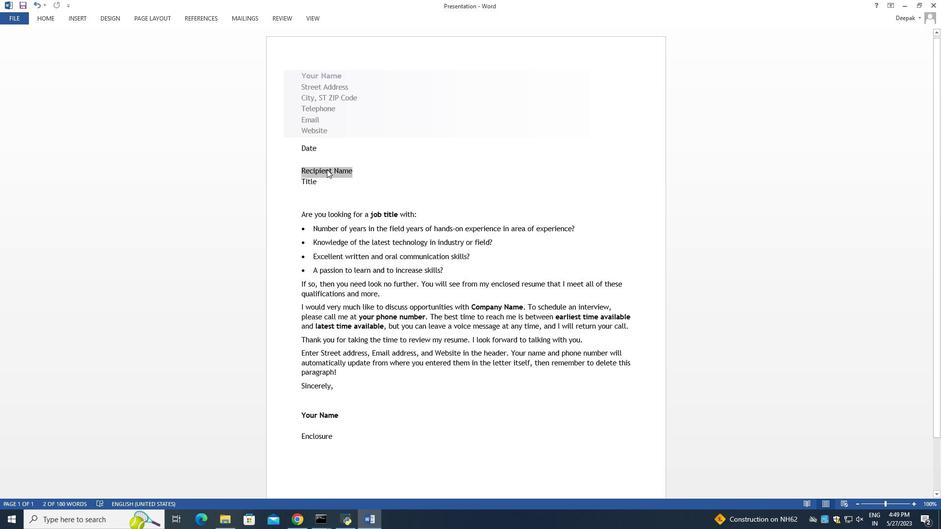 
Action: Mouse moved to (310, 155)
Screenshot: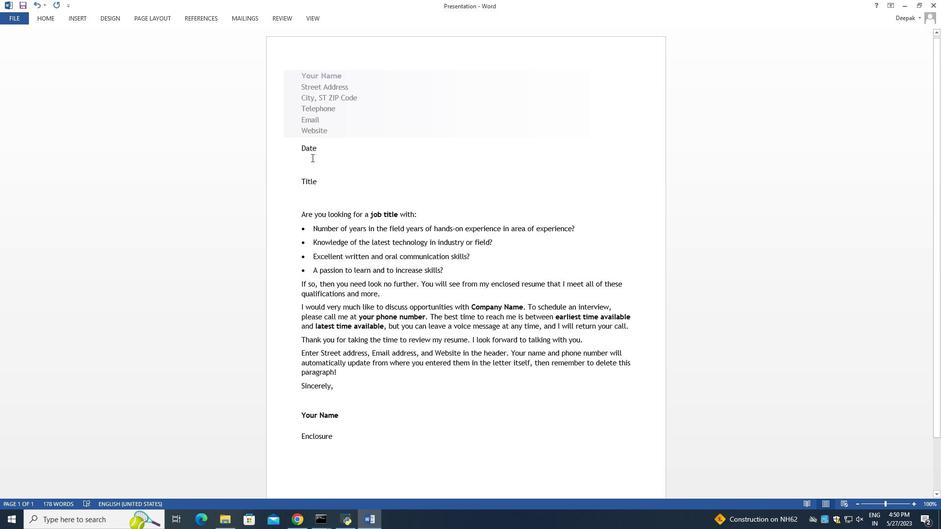 
Action: Mouse pressed left at (310, 155)
Screenshot: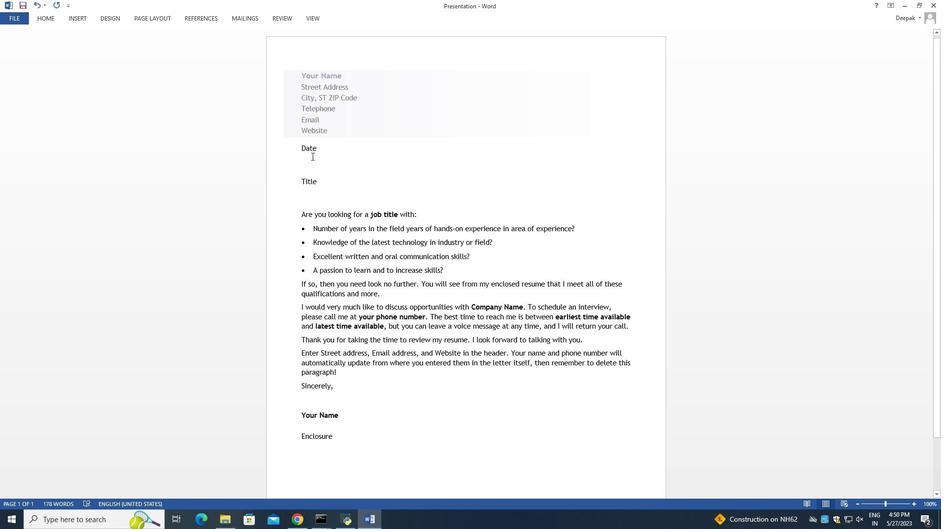 
Action: Mouse moved to (311, 158)
Screenshot: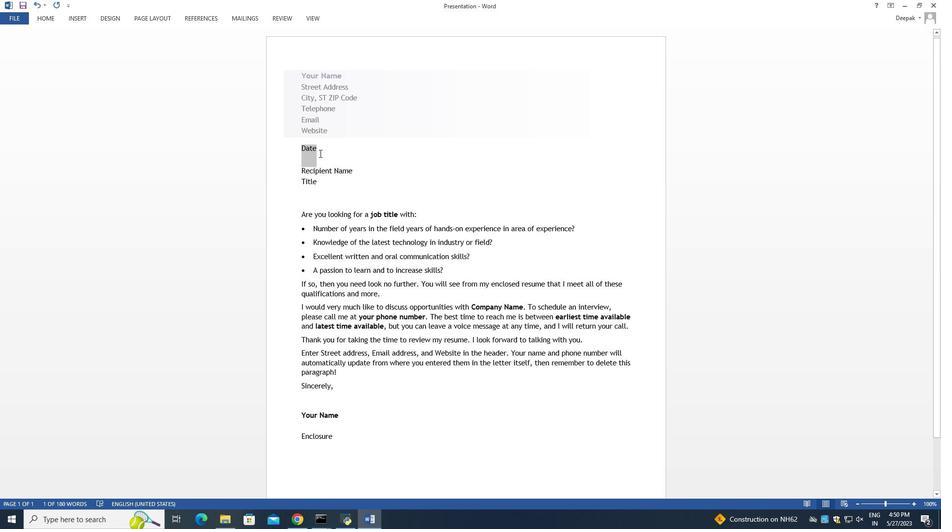 
Action: Mouse pressed left at (311, 158)
Screenshot: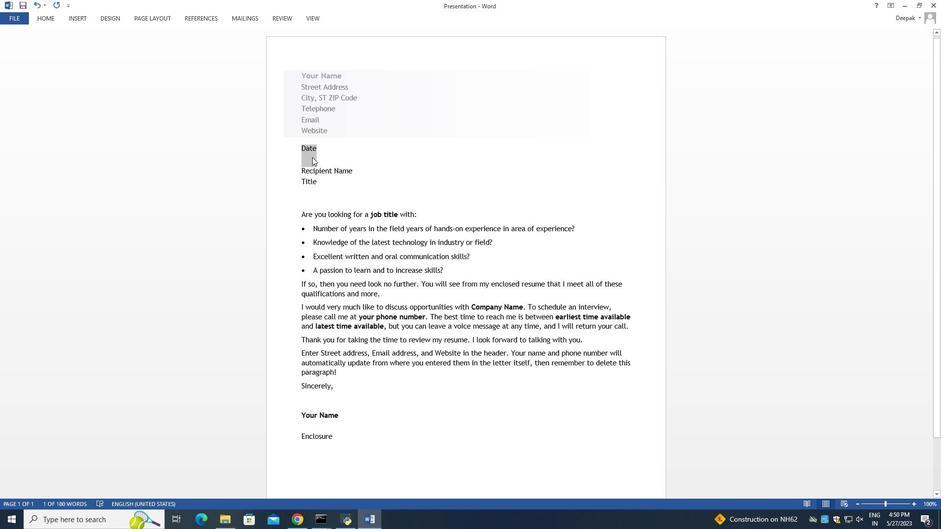 
Action: Mouse moved to (307, 160)
Screenshot: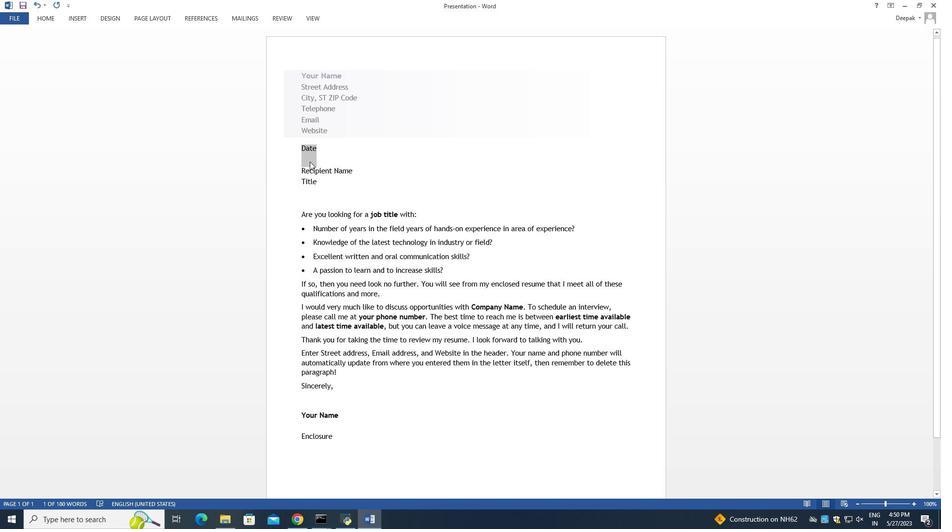 
Action: Mouse pressed left at (307, 160)
Screenshot: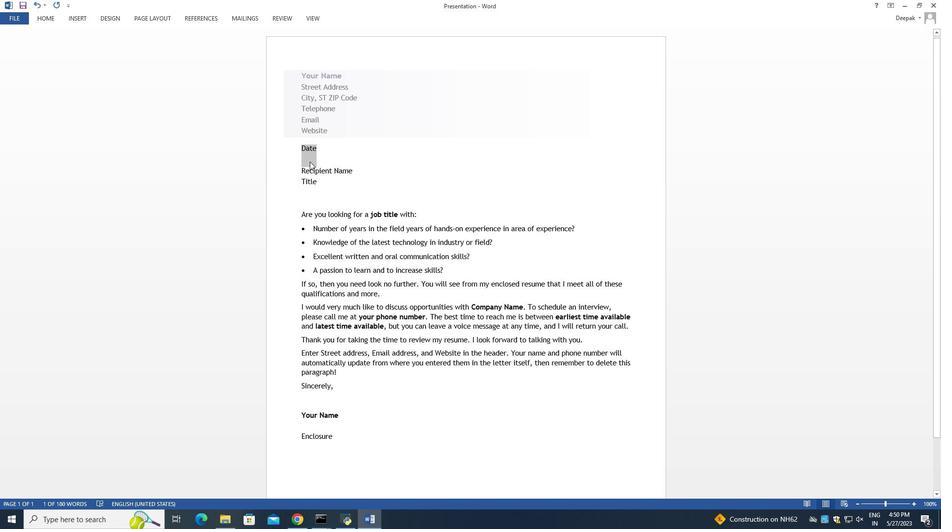 
Action: Mouse moved to (350, 181)
Screenshot: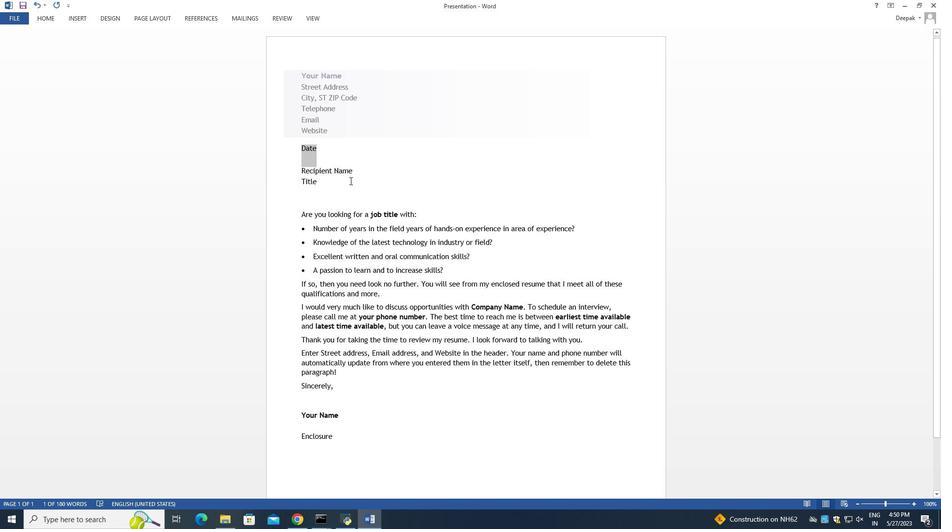 
Action: Key pressed <Key.delete>
Screenshot: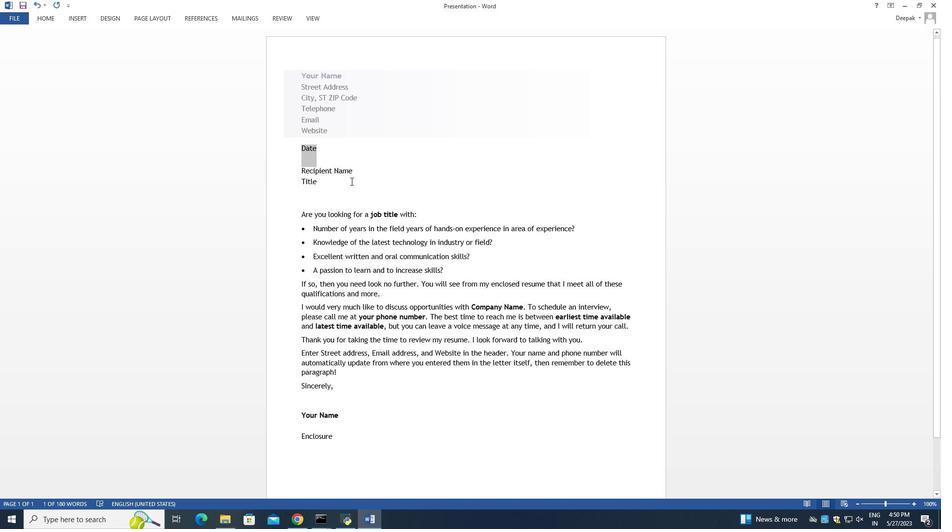 
Action: Mouse moved to (312, 152)
Screenshot: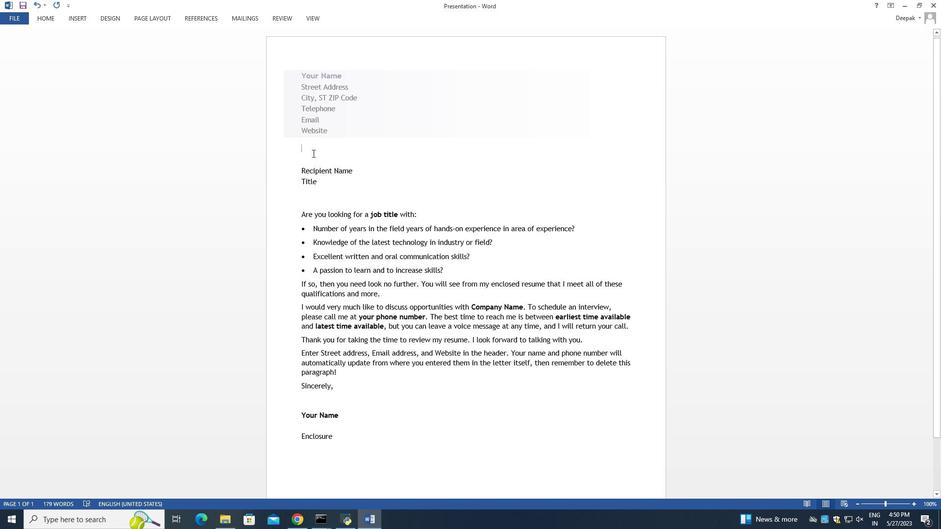 
Action: Key pressed ctrl+Z
Screenshot: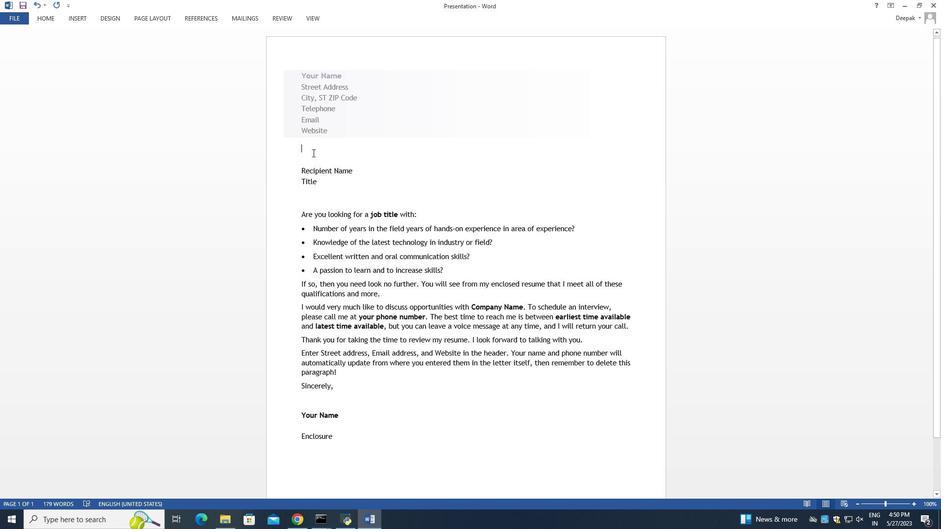 
Action: Mouse moved to (325, 176)
Screenshot: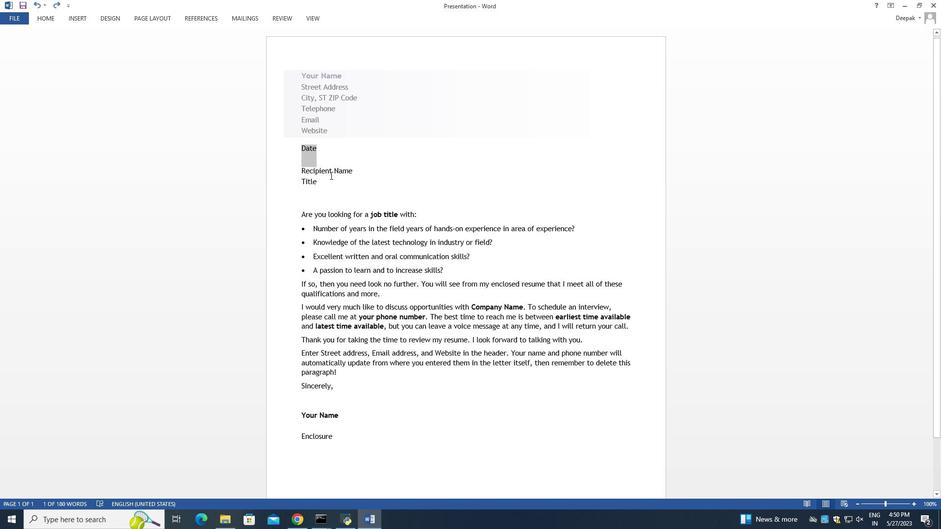 
Action: Mouse pressed left at (325, 176)
Screenshot: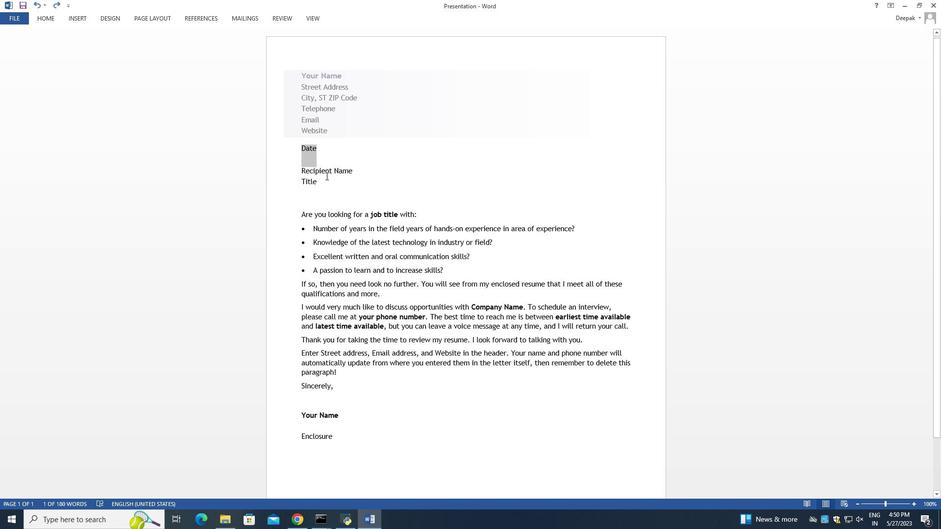 
Action: Mouse moved to (311, 156)
Screenshot: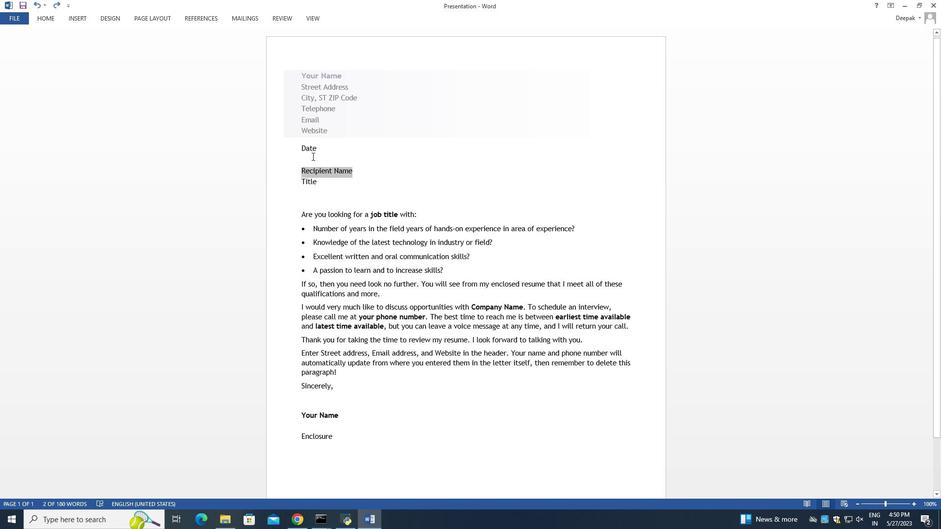 
Action: Mouse pressed left at (311, 156)
Screenshot: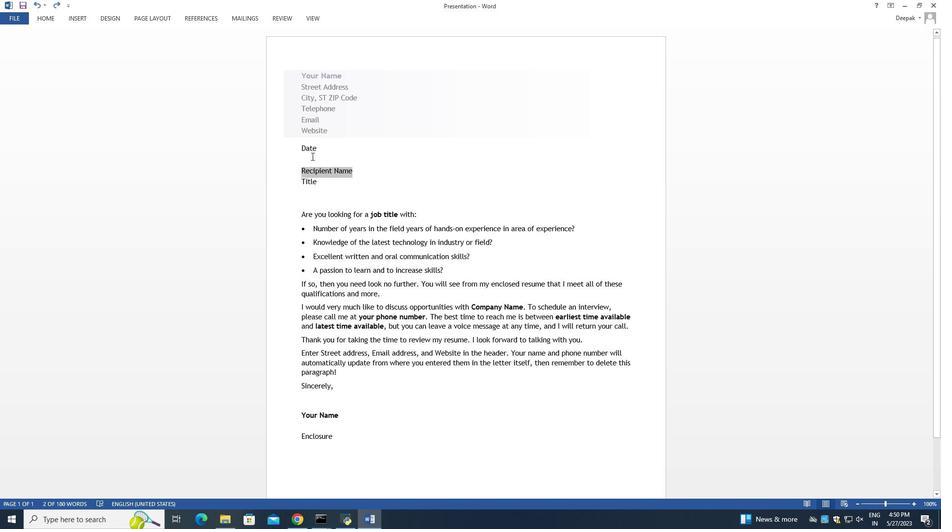 
Action: Mouse moved to (353, 170)
Screenshot: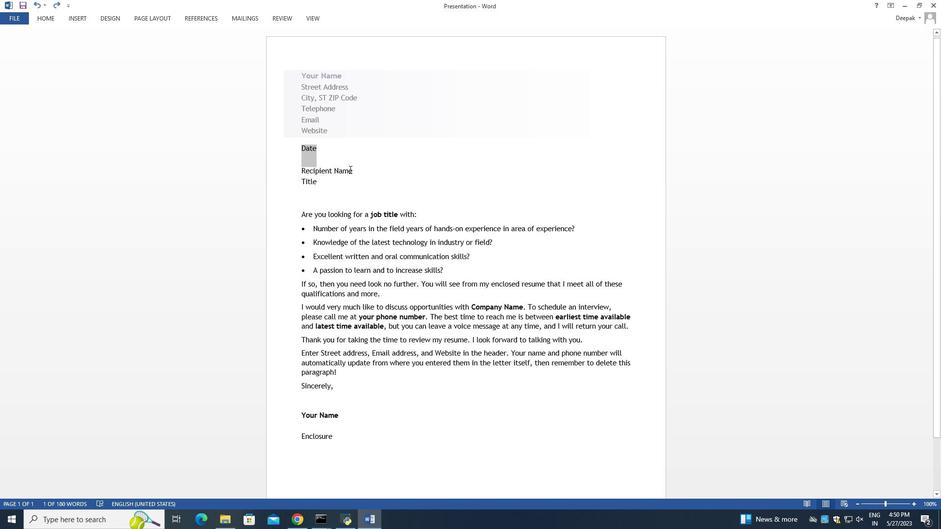 
Action: Mouse pressed left at (353, 170)
Screenshot: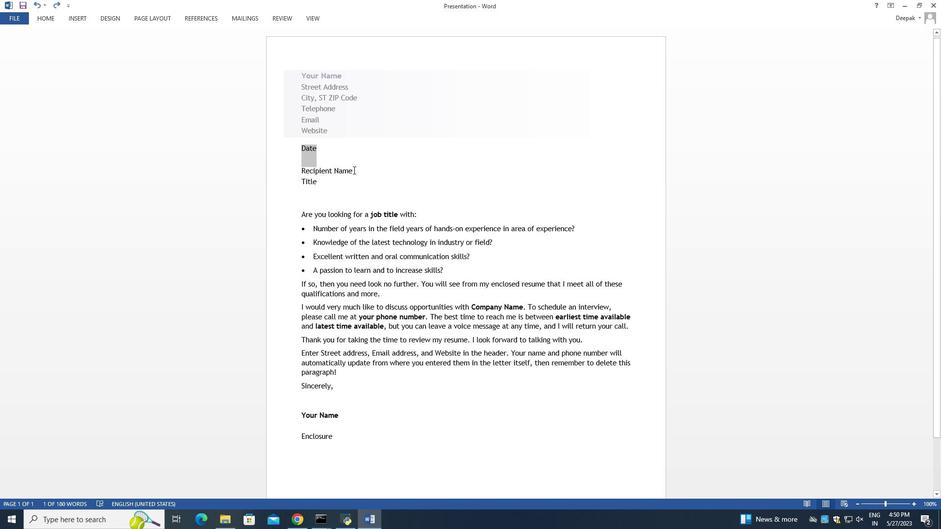 
Action: Mouse moved to (329, 172)
Screenshot: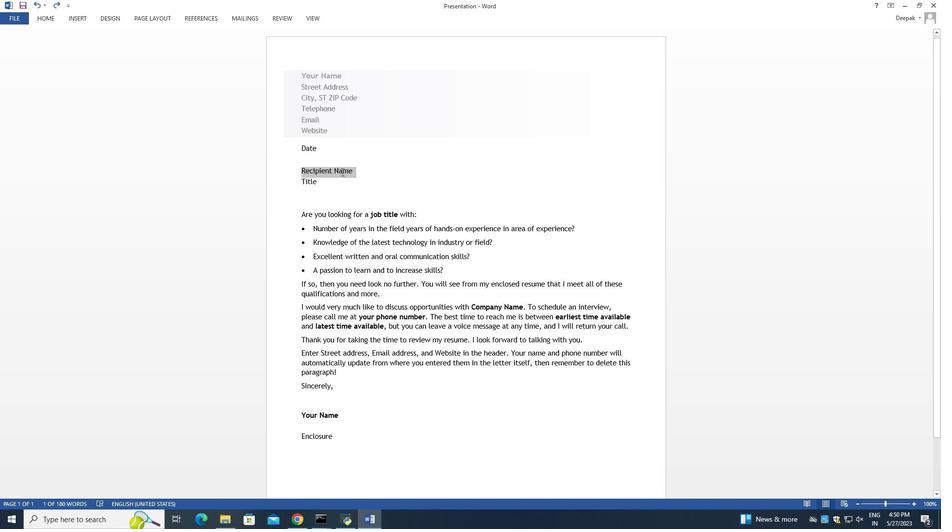 
Action: Key pressed <Key.delete>
Screenshot: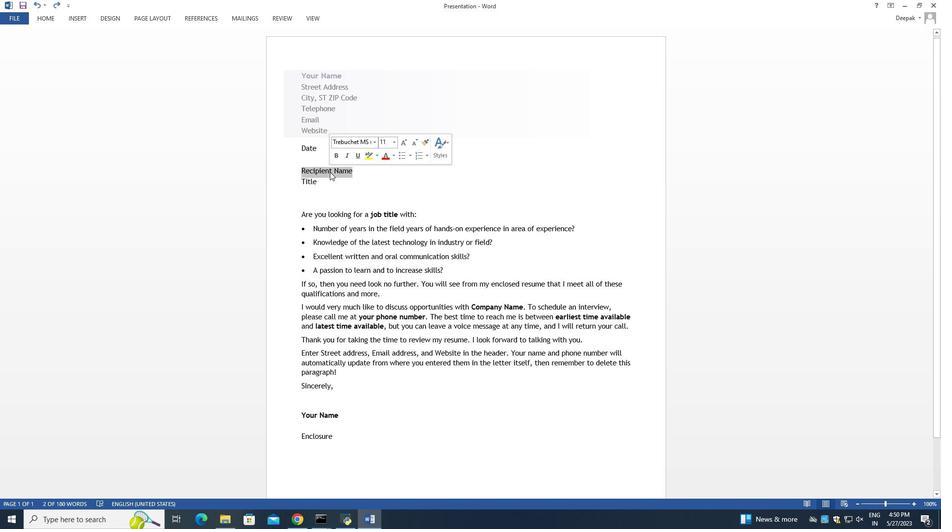 
Action: Mouse moved to (325, 150)
Screenshot: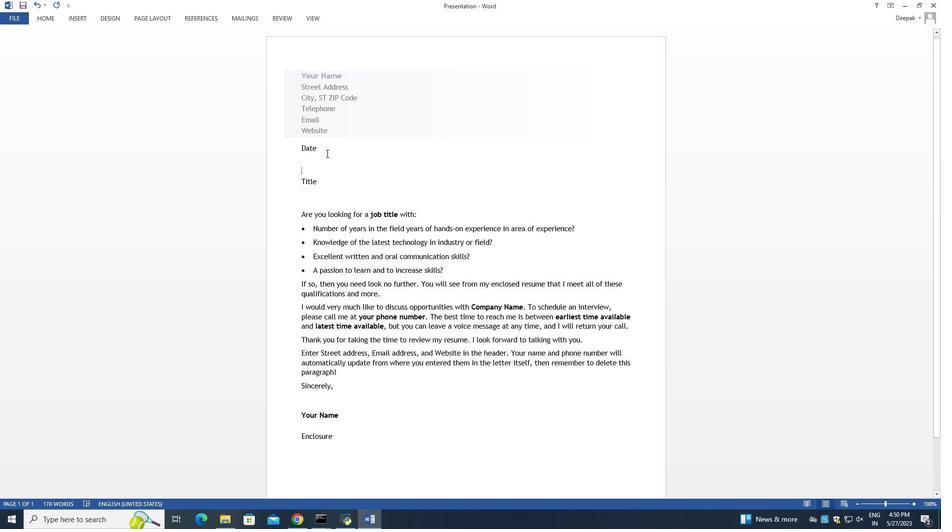 
Action: Mouse pressed left at (325, 150)
Screenshot: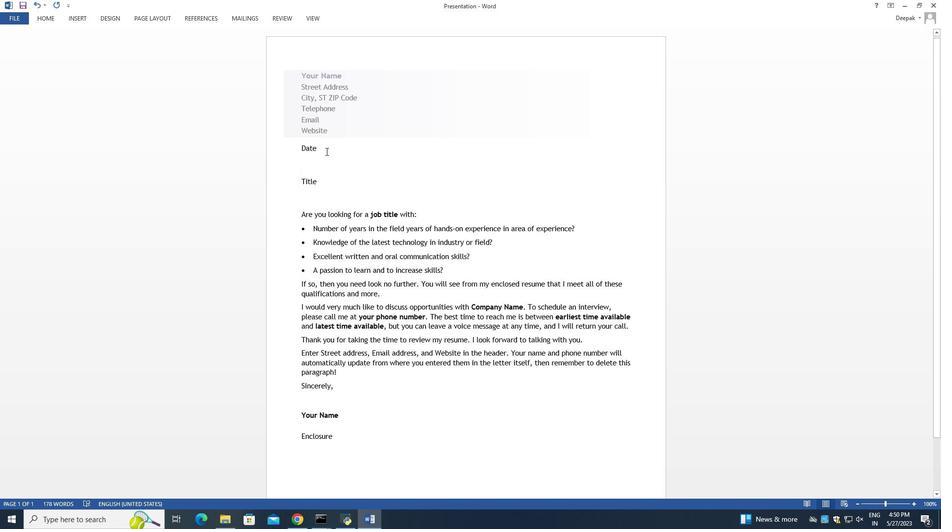 
Action: Mouse moved to (324, 148)
Screenshot: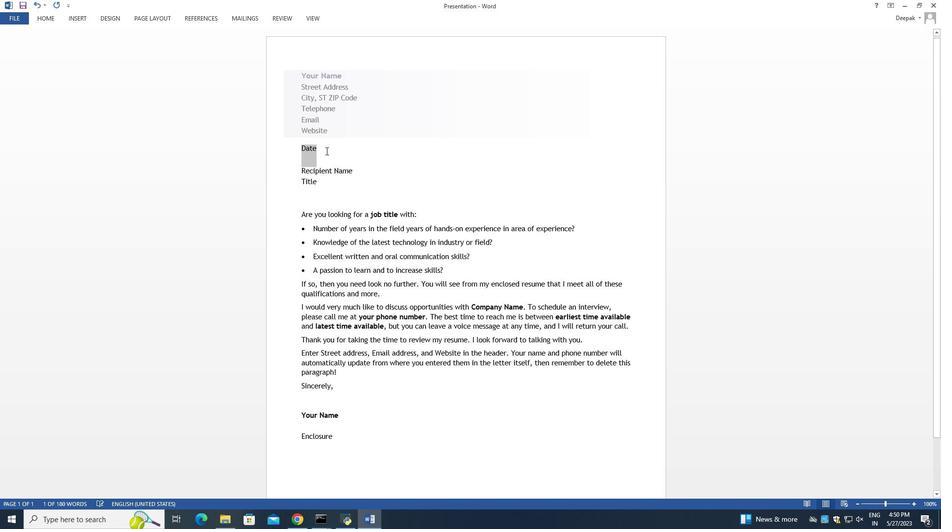 
Action: Mouse pressed left at (324, 148)
Screenshot: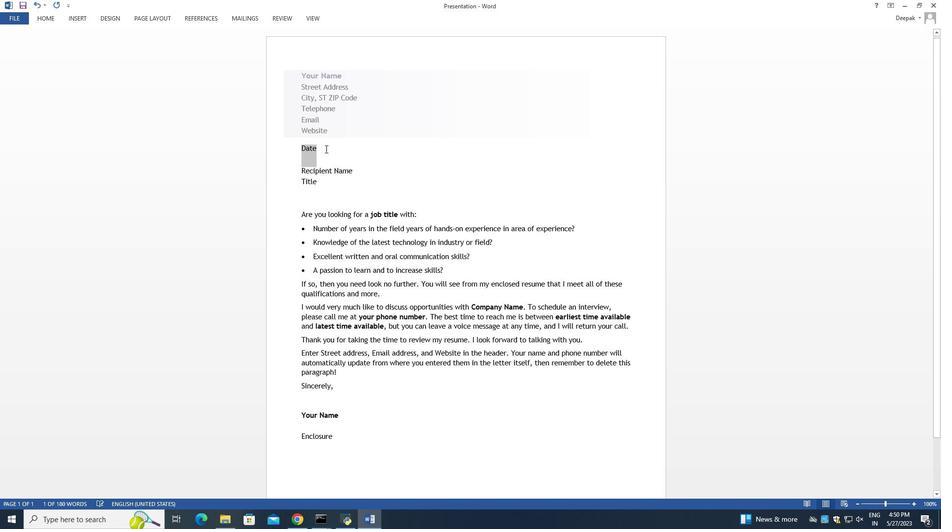 
Action: Mouse moved to (318, 163)
Screenshot: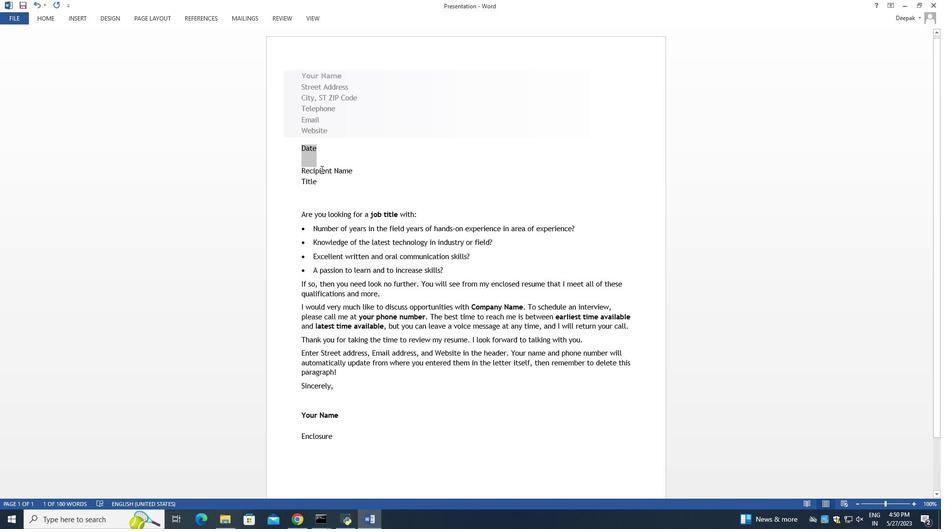 
Action: Mouse pressed left at (318, 163)
Screenshot: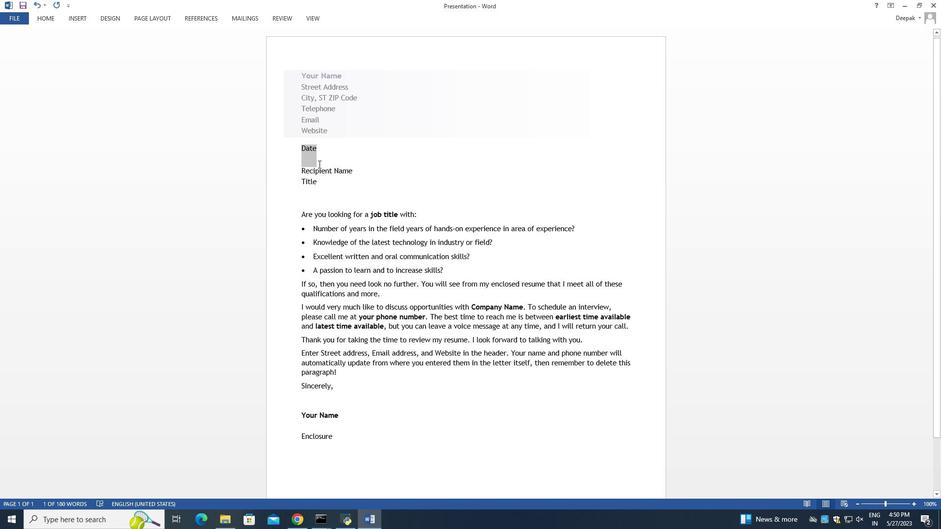 
Action: Mouse moved to (350, 169)
Screenshot: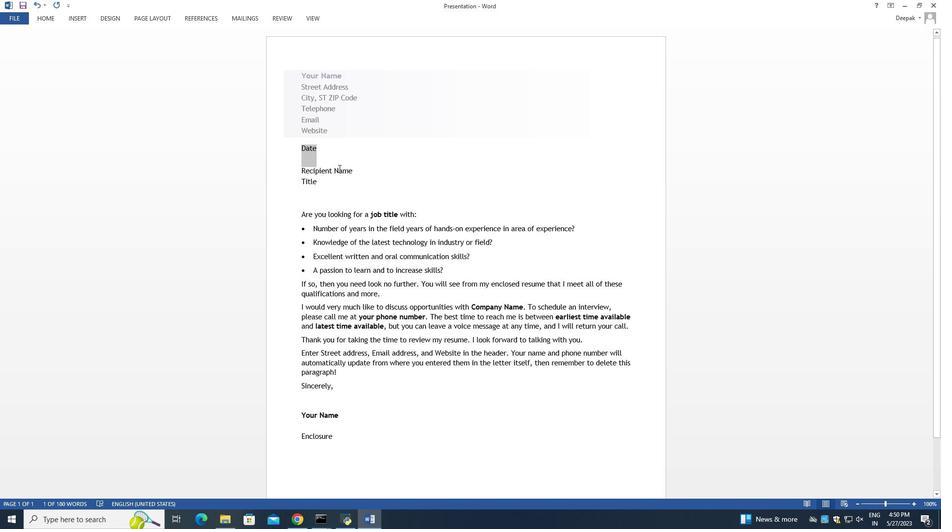 
Action: Mouse pressed left at (350, 169)
Screenshot: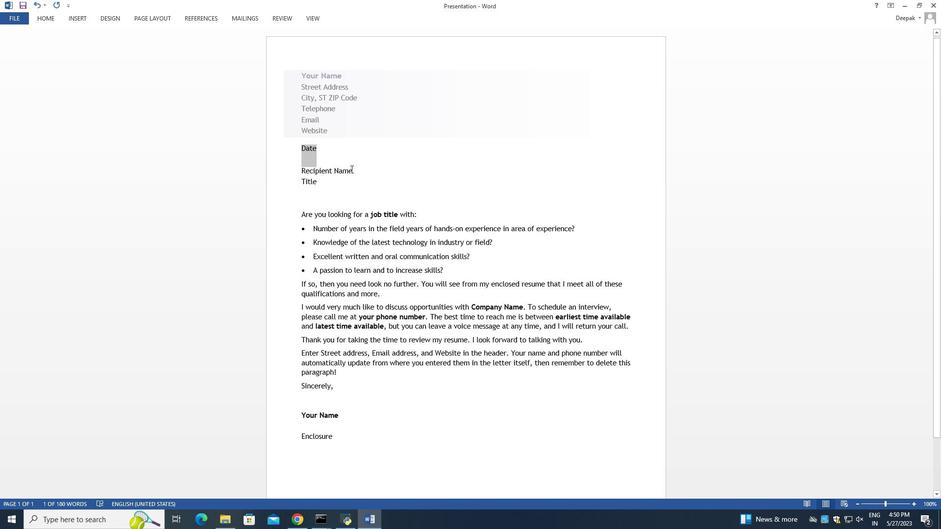 
Action: Mouse moved to (352, 169)
Screenshot: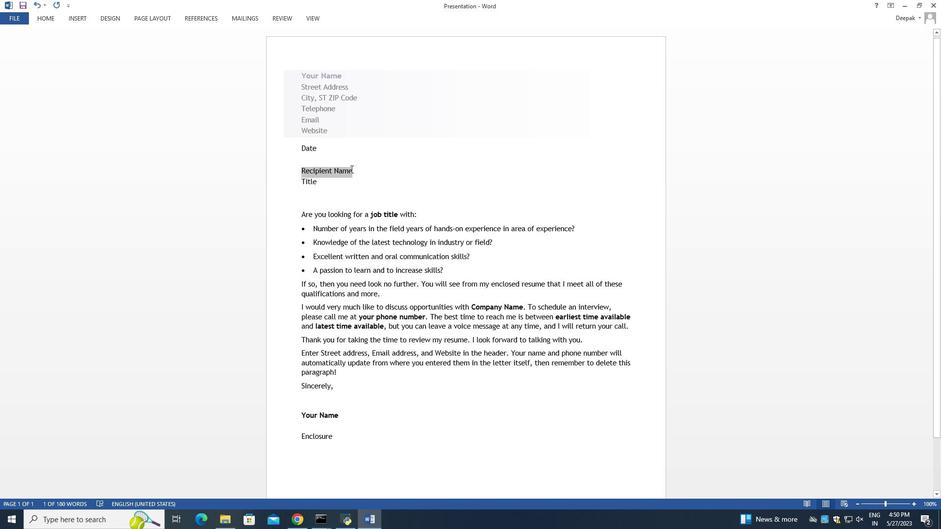 
Action: Key pressed <Key.delete>
Screenshot: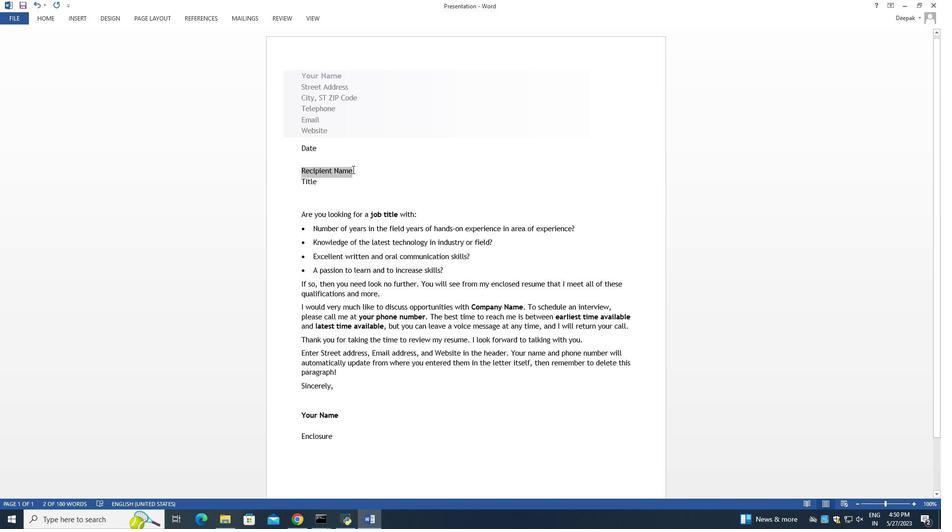 
Action: Mouse moved to (306, 164)
Screenshot: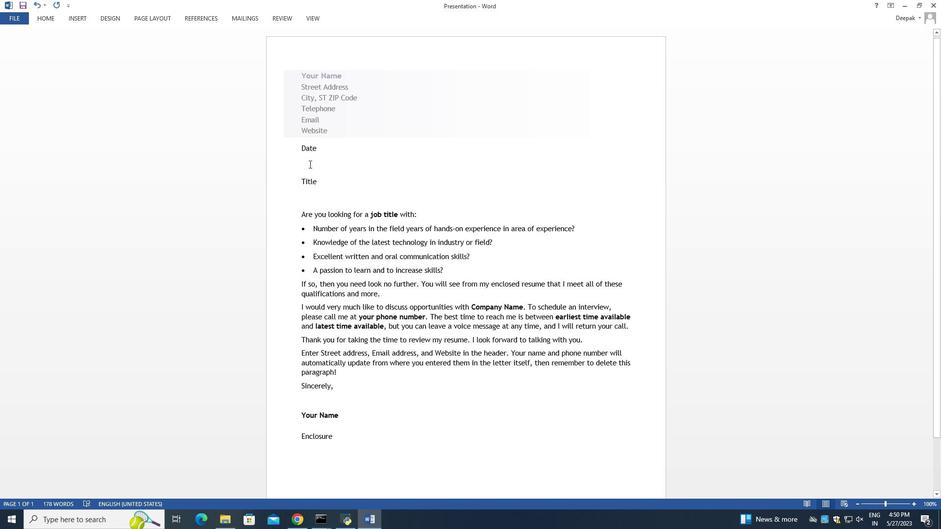 
Action: Key pressed 18<Key.space><Key.shift>May,<Key.space>2023
Screenshot: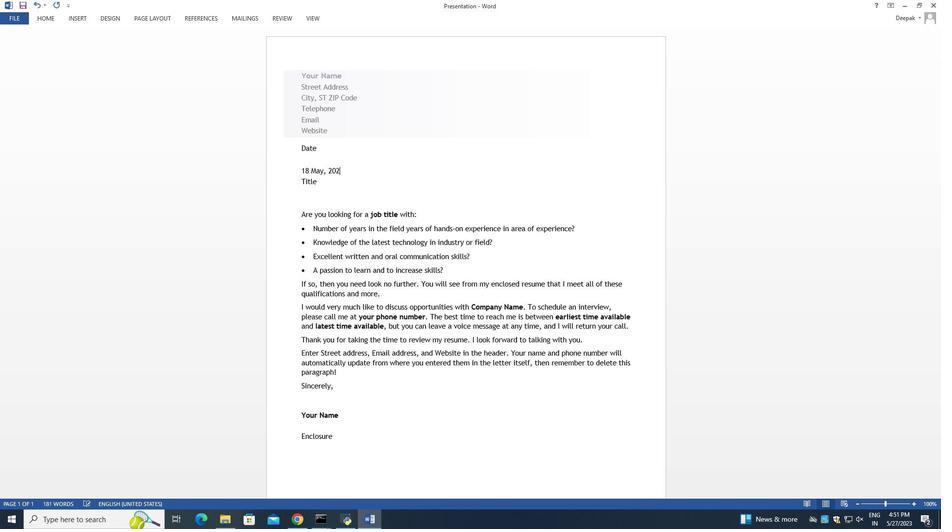 
Action: Mouse moved to (306, 189)
Screenshot: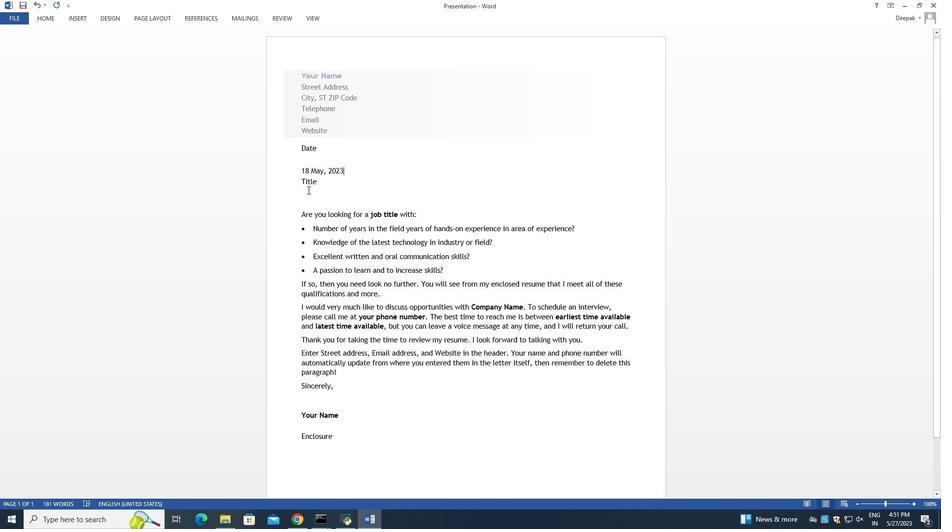 
Action: Mouse pressed left at (306, 189)
Screenshot: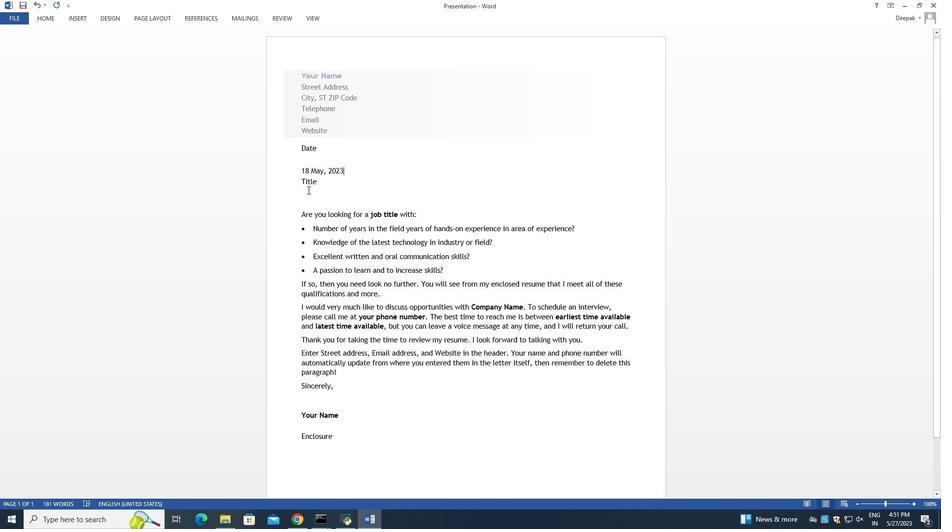 
Action: Mouse moved to (301, 227)
Screenshot: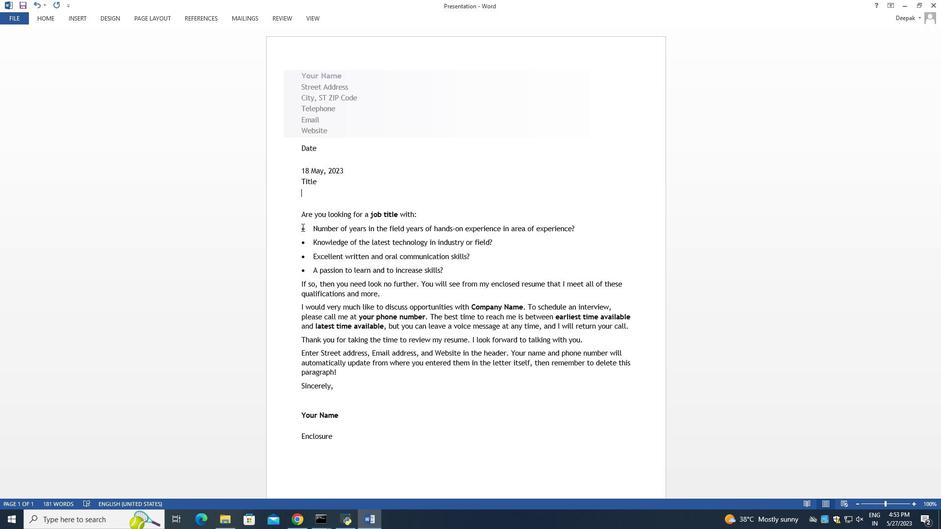 
Action: Key pressed <Key.down>
Screenshot: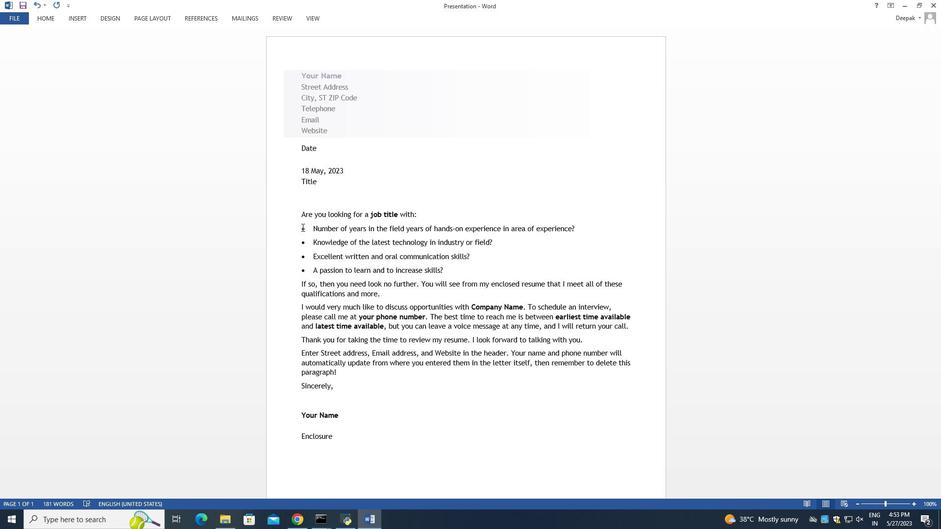 
Action: Mouse moved to (303, 227)
Screenshot: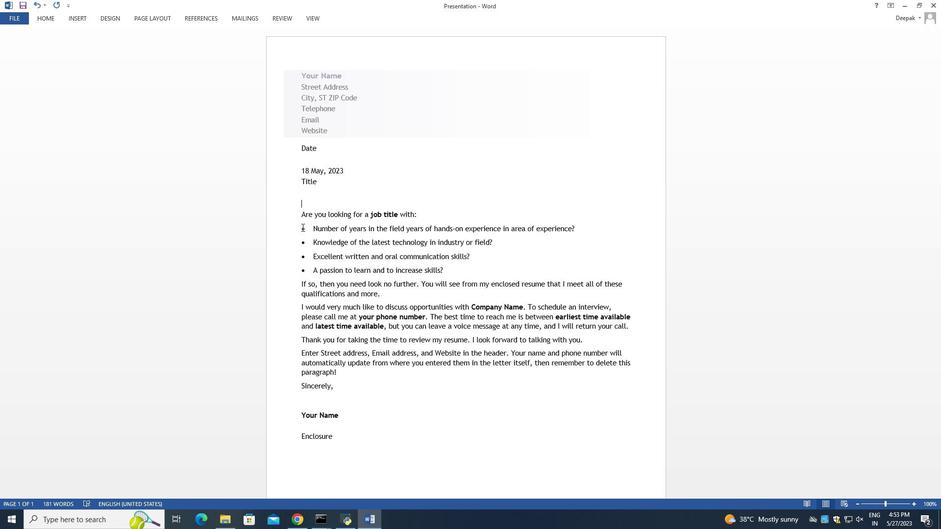 
Action: Key pressed <Key.down>
Screenshot: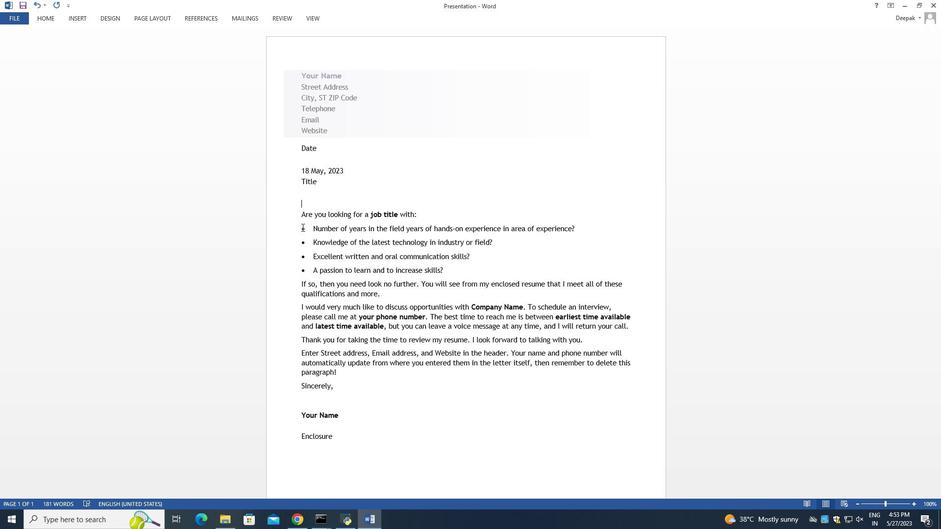 
Action: Mouse moved to (309, 228)
Screenshot: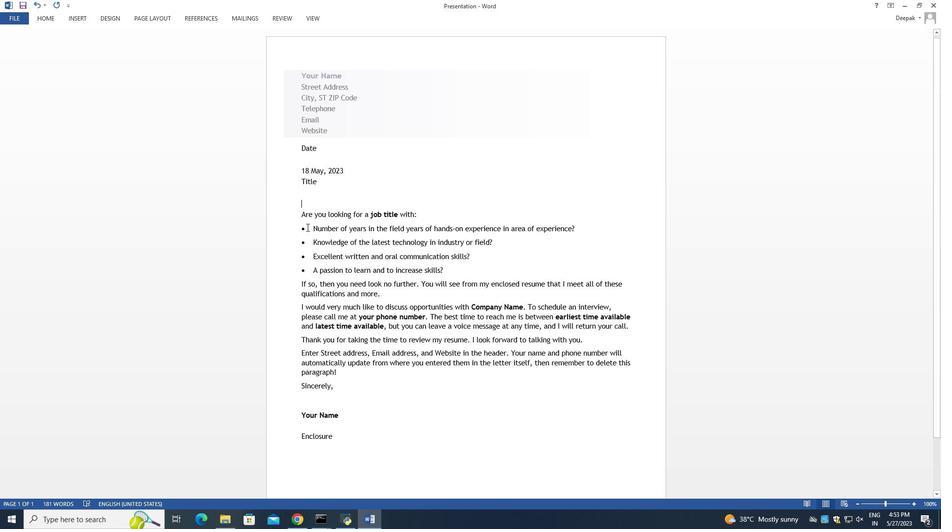 
Action: Key pressed <Key.down>
Screenshot: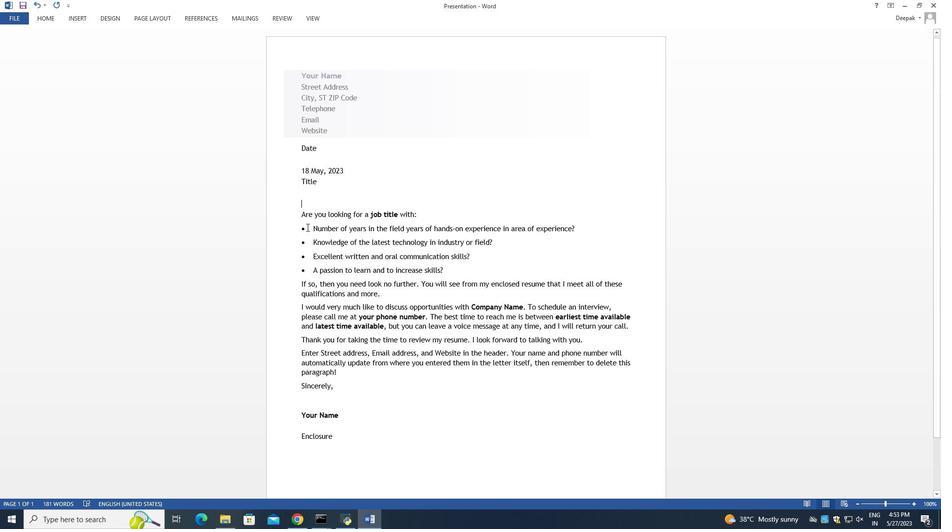
Action: Mouse moved to (317, 228)
Screenshot: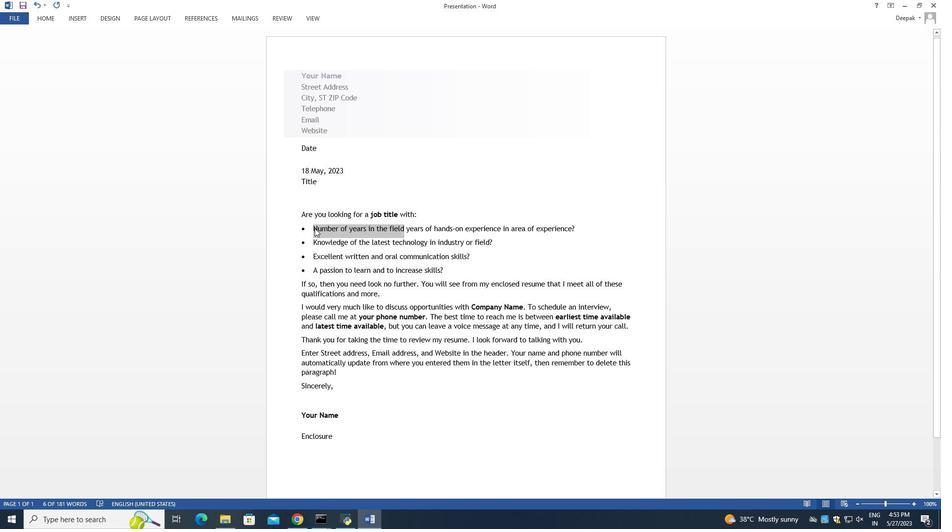 
Action: Key pressed <Key.up>
Screenshot: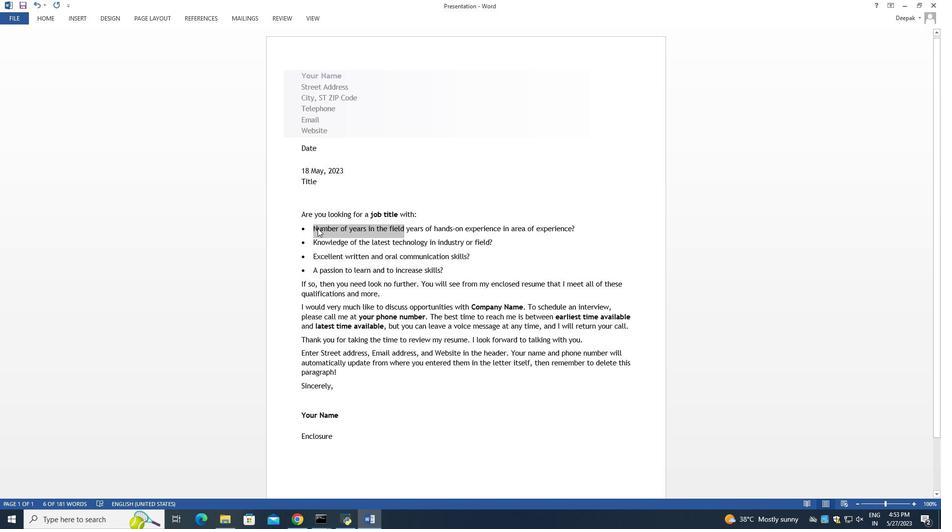 
Action: Mouse moved to (421, 213)
Screenshot: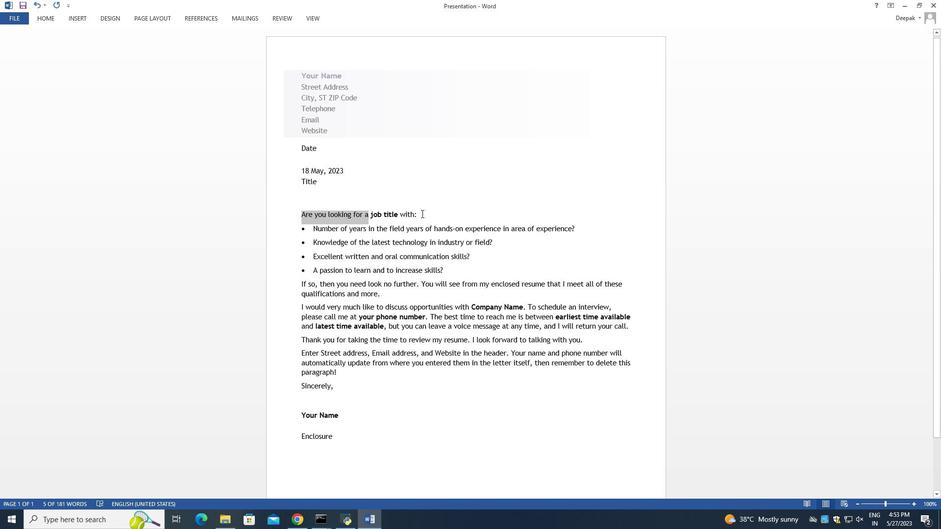
Action: Mouse pressed left at (421, 213)
Screenshot: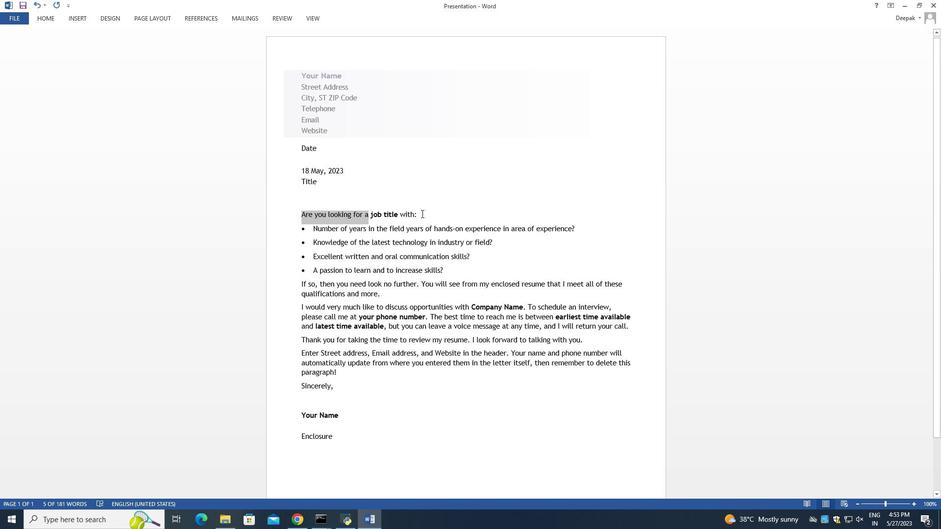 
Action: Mouse moved to (420, 213)
Screenshot: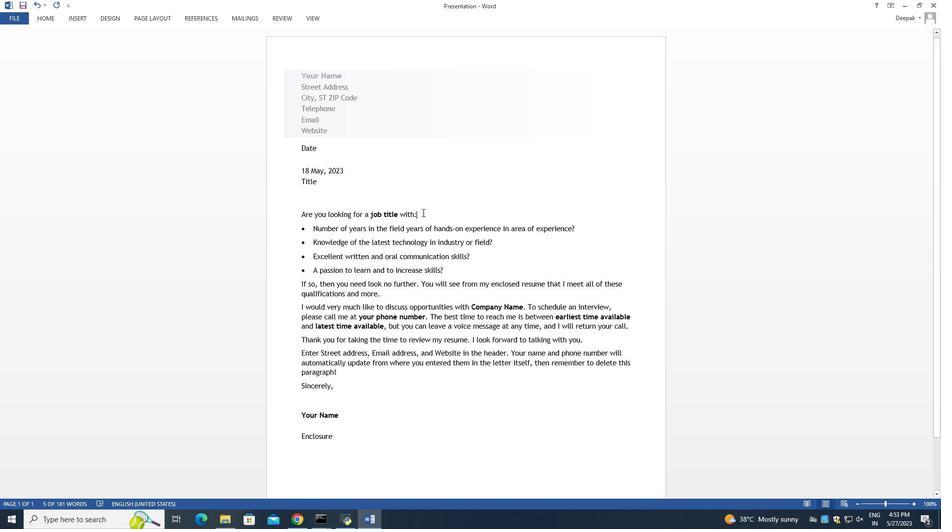 
Action: Mouse pressed left at (420, 213)
Screenshot: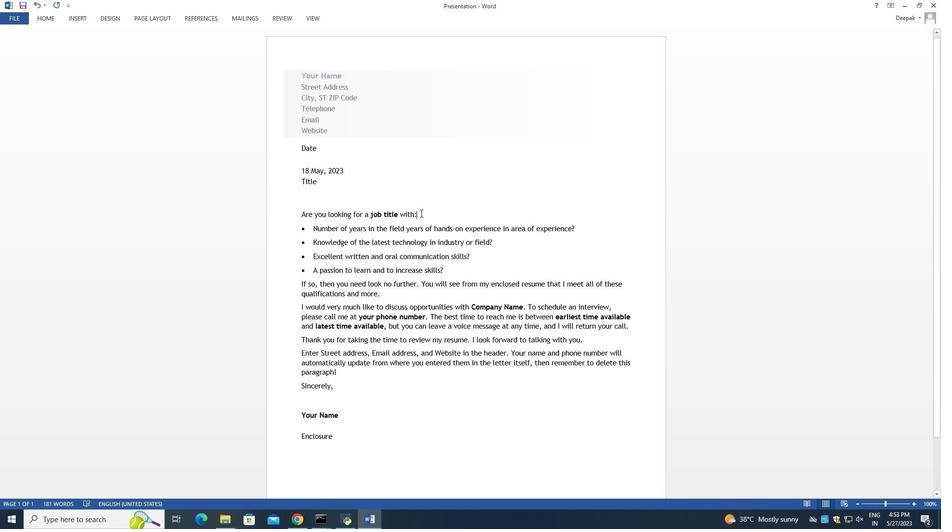 
Action: Mouse moved to (314, 219)
Screenshot: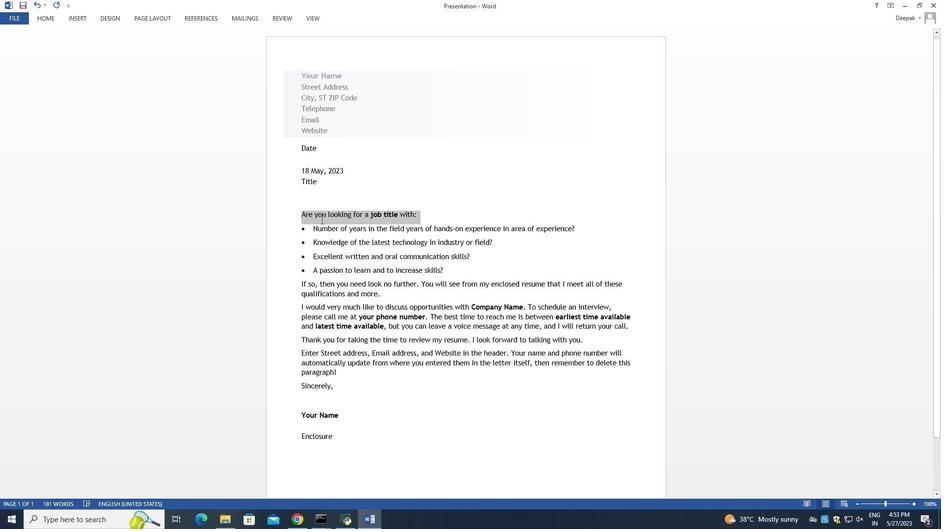 
Action: Key pressed <Key.delete>
Screenshot: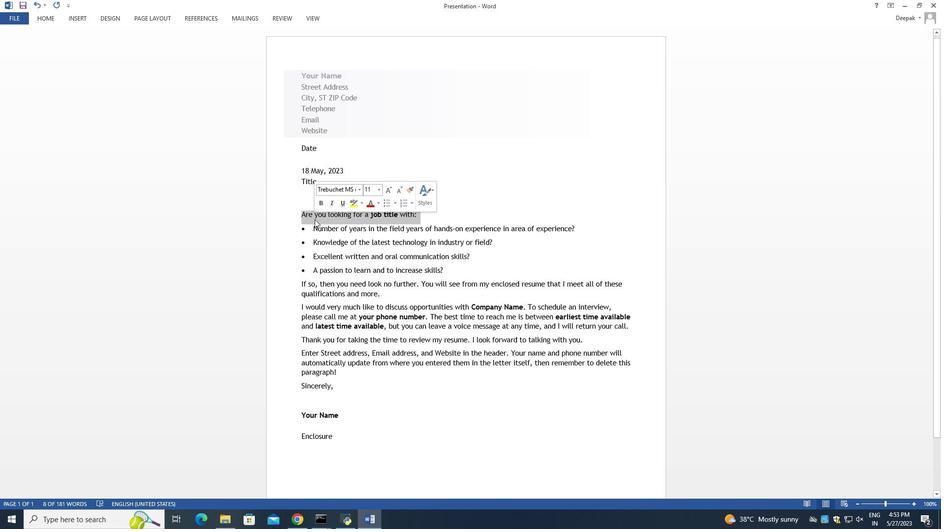 
Action: Mouse moved to (425, 248)
Screenshot: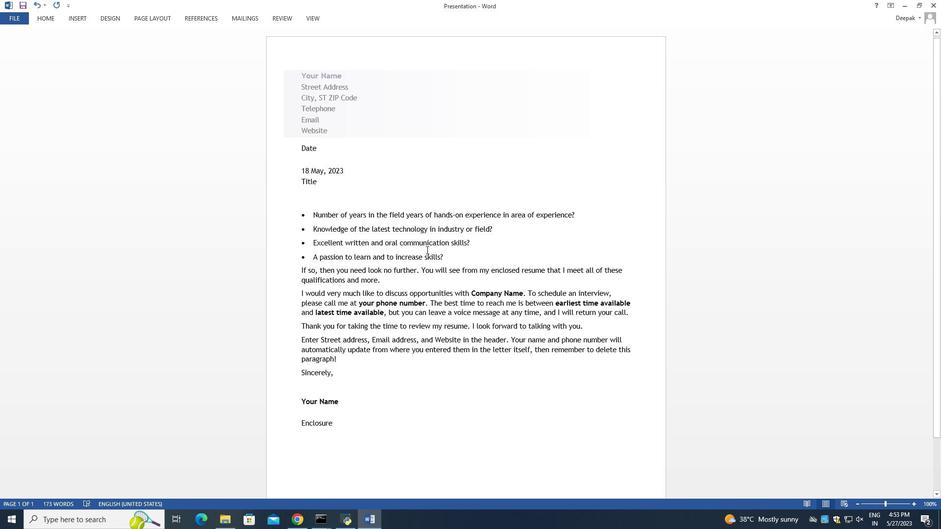 
Action: Mouse scrolled (425, 249) with delta (0, 0)
Screenshot: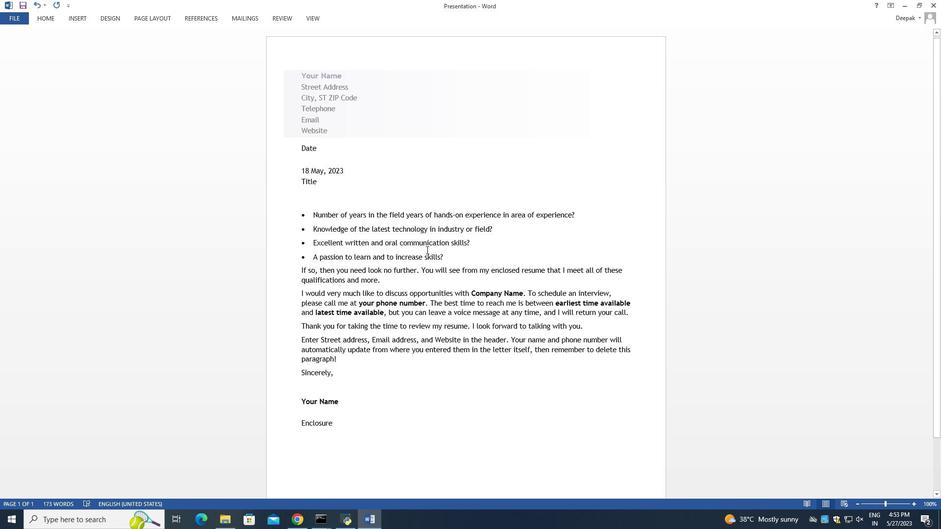 
Action: Mouse scrolled (425, 249) with delta (0, 0)
Screenshot: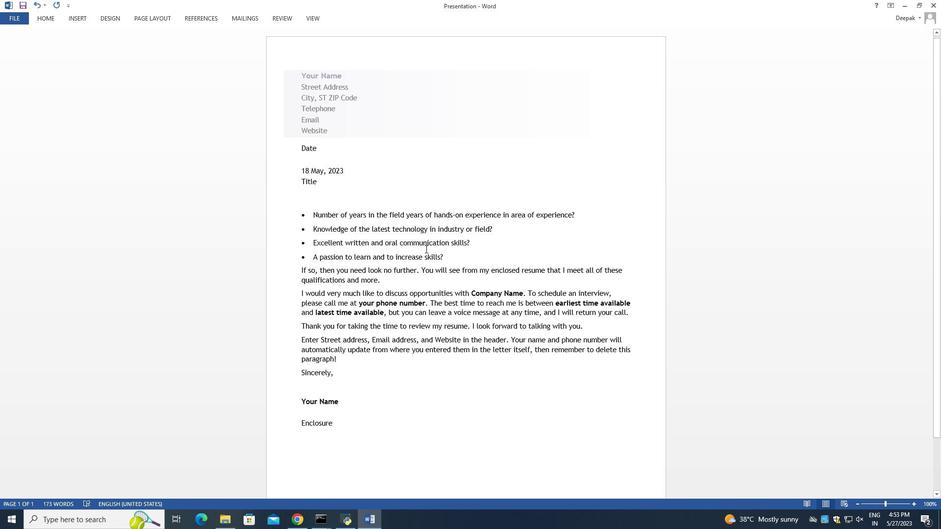 
Action: Mouse scrolled (425, 249) with delta (0, 0)
Screenshot: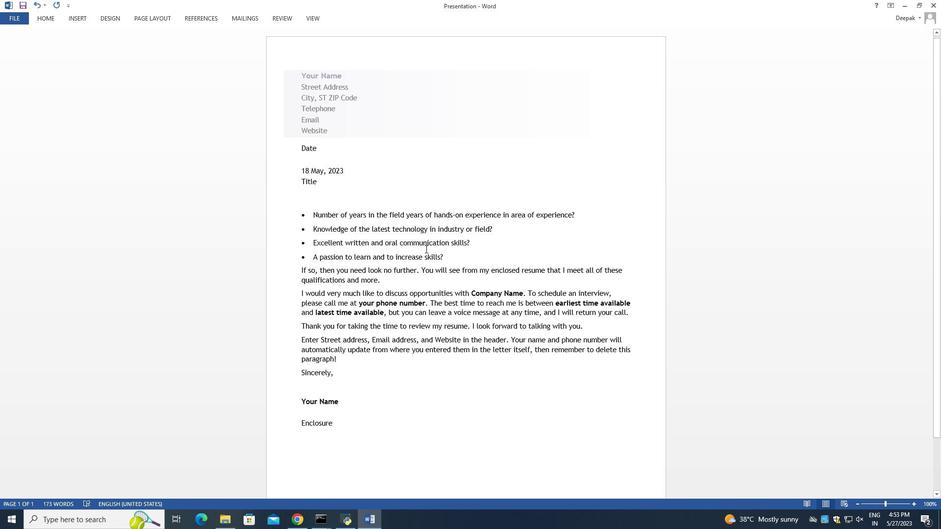 
Action: Mouse scrolled (425, 249) with delta (0, 0)
Screenshot: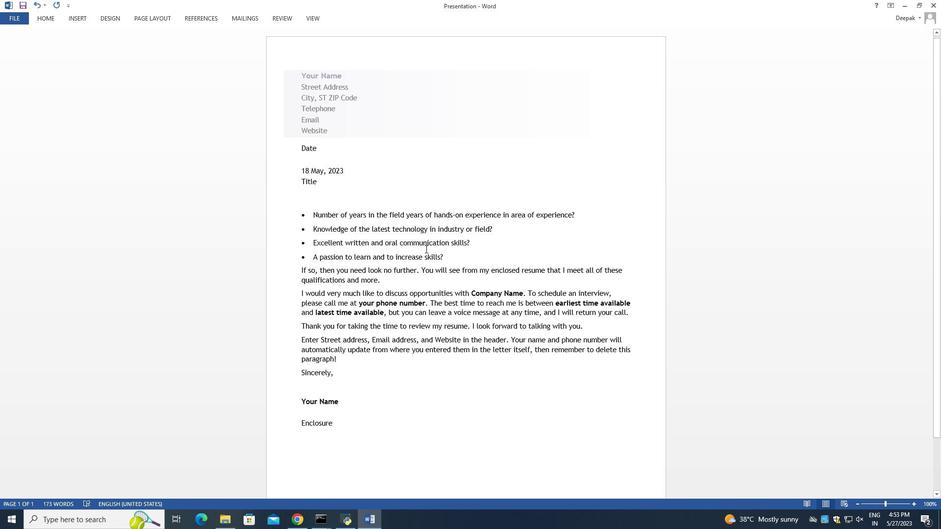 
Action: Mouse moved to (421, 230)
Screenshot: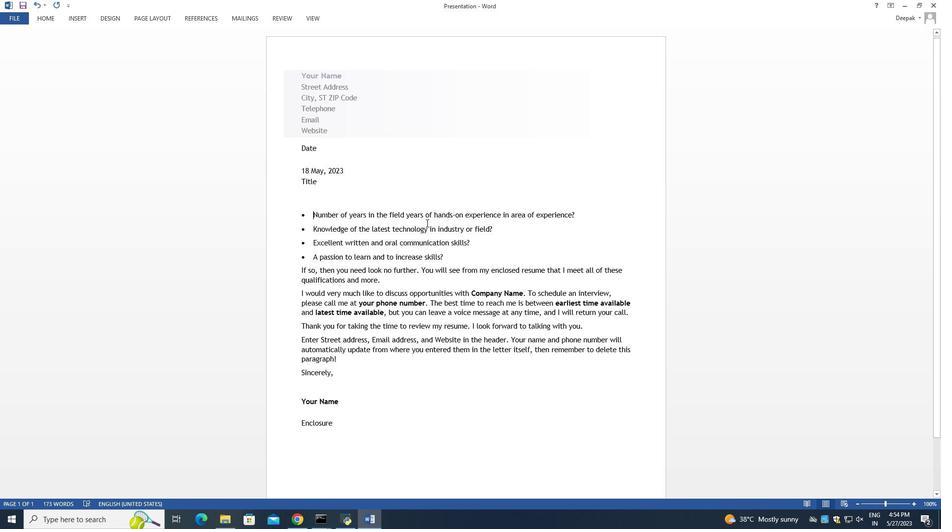 
Action: Mouse scrolled (421, 231) with delta (0, 0)
Screenshot: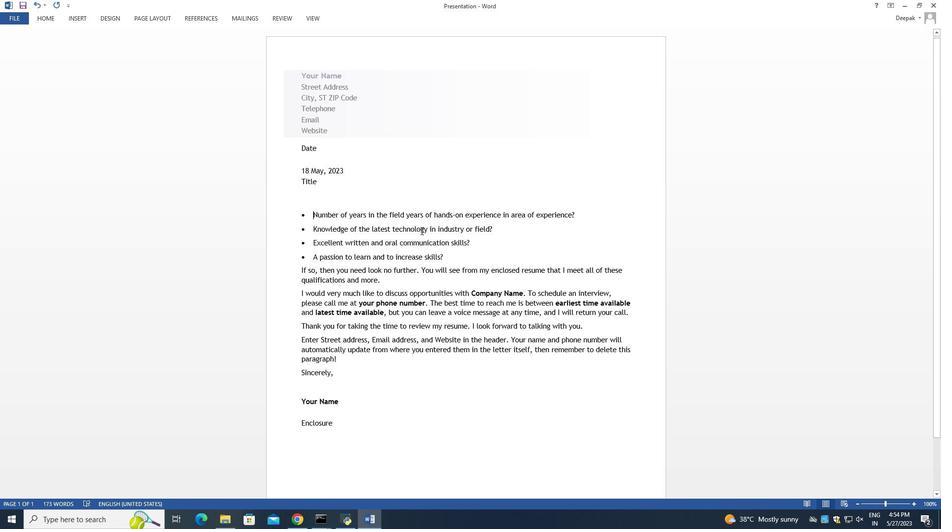 
Action: Mouse moved to (381, 190)
Screenshot: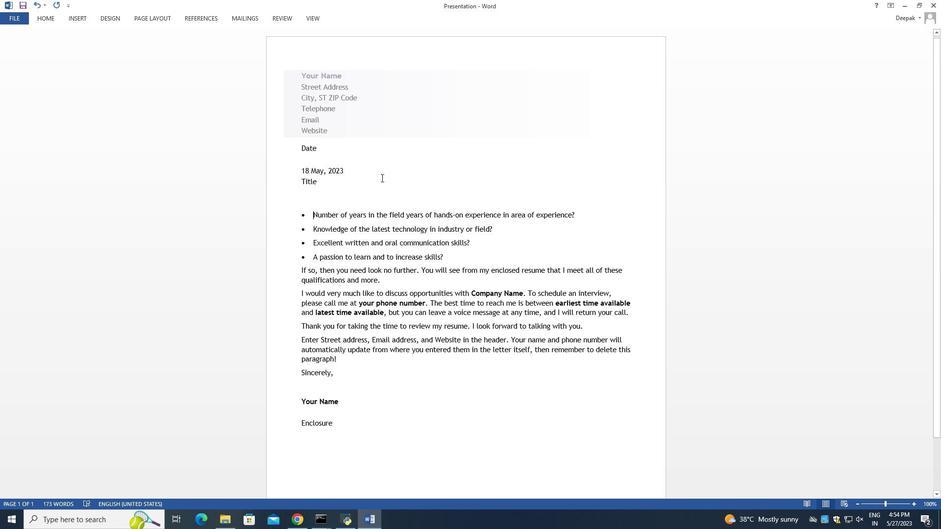 
Action: Mouse scrolled (381, 190) with delta (0, 0)
Screenshot: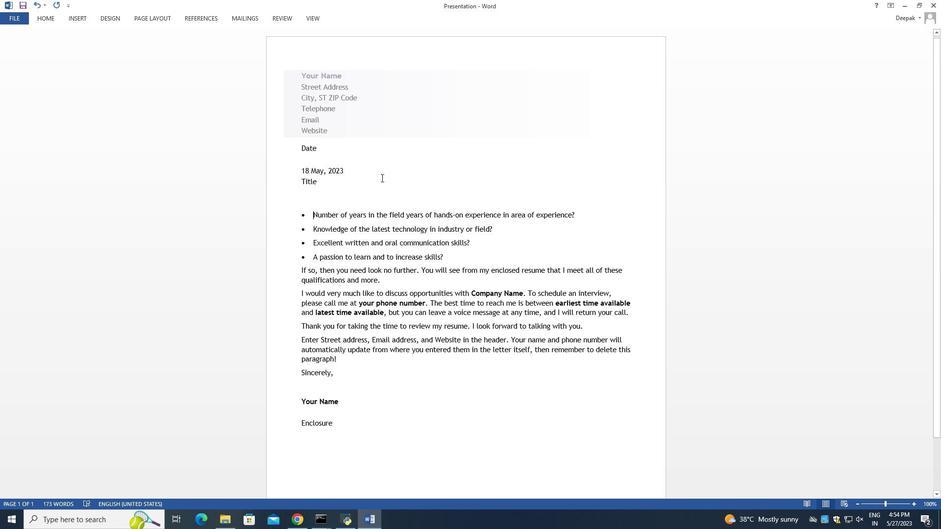 
Action: Mouse moved to (379, 200)
Screenshot: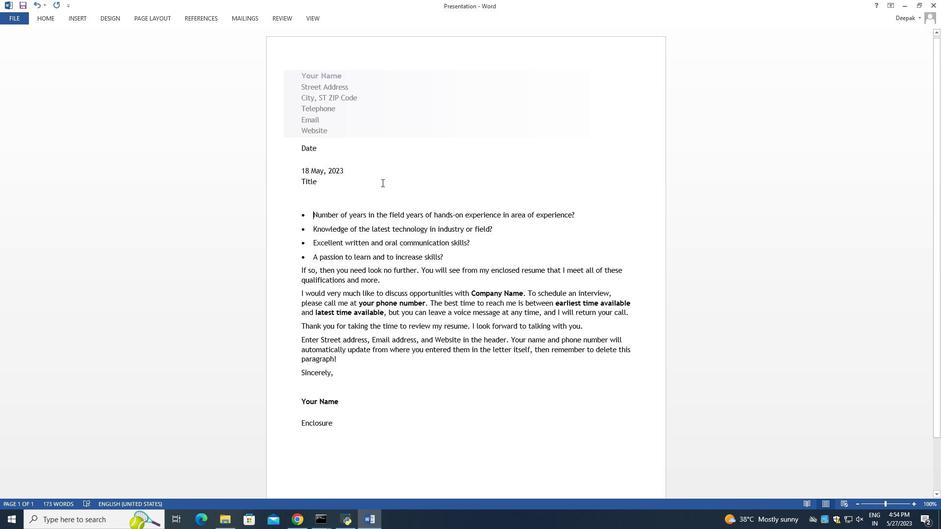 
Action: Mouse scrolled (379, 199) with delta (0, 0)
Screenshot: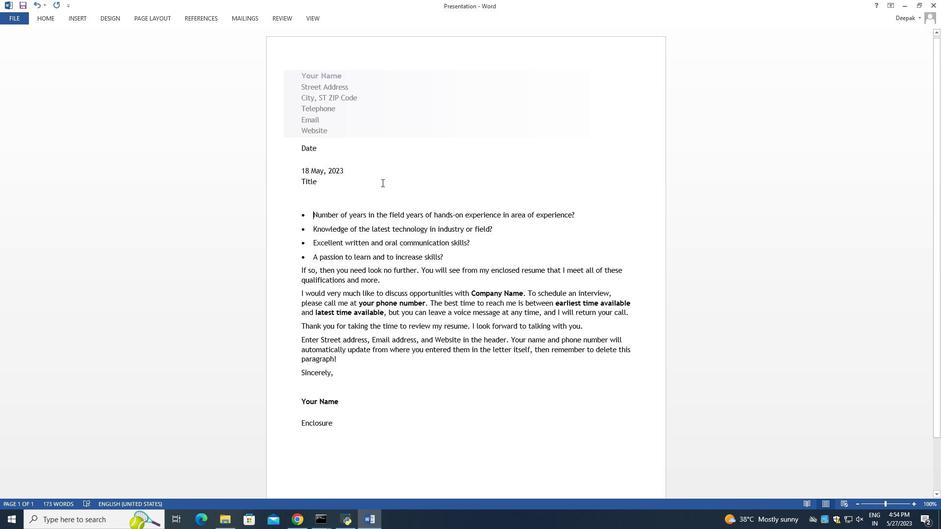 
Action: Mouse moved to (376, 206)
Screenshot: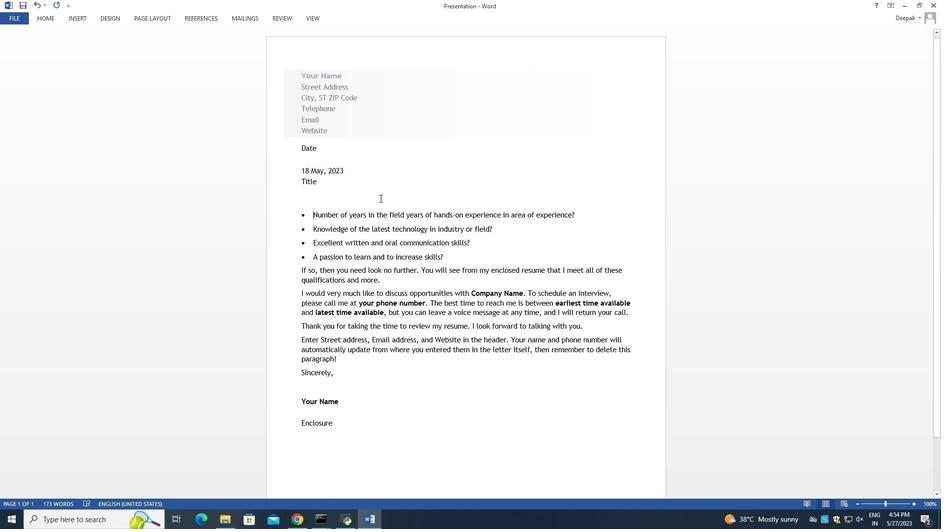 
Action: Mouse scrolled (376, 206) with delta (0, 0)
Screenshot: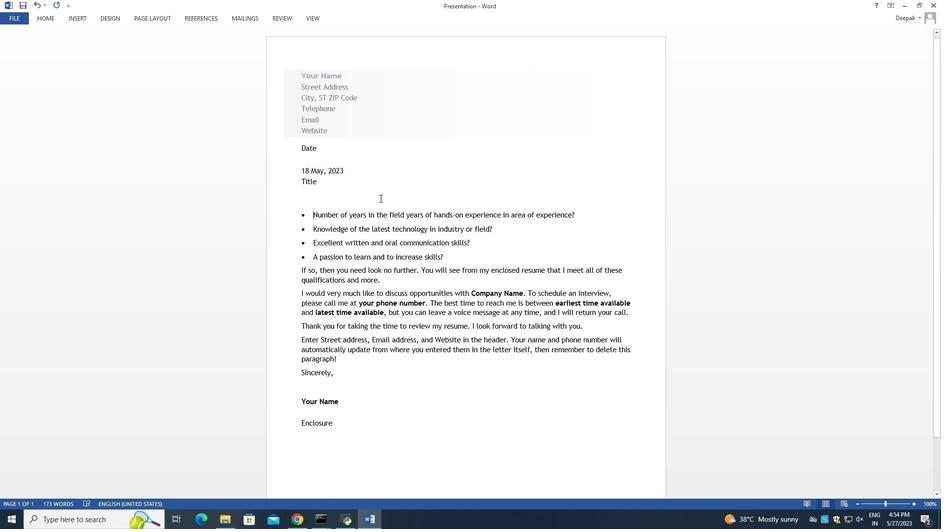 
Action: Mouse moved to (372, 212)
Screenshot: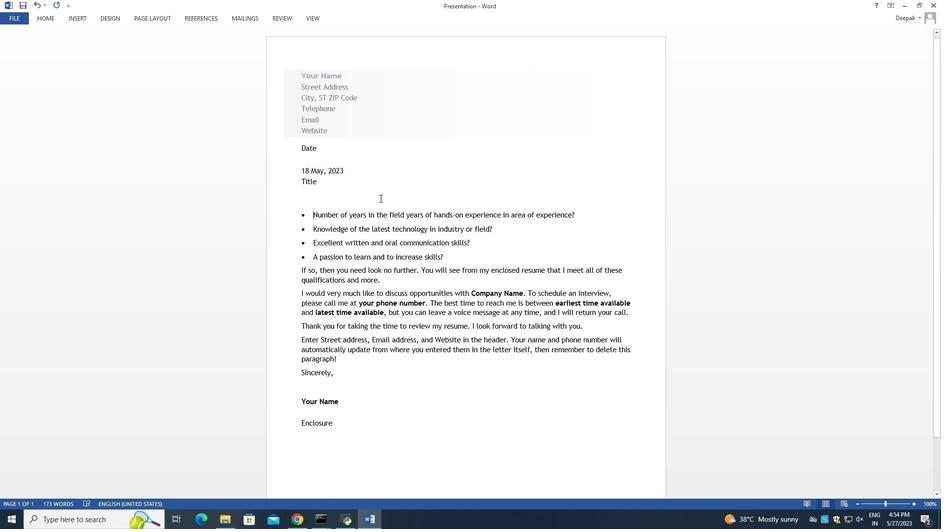 
Action: Mouse scrolled (372, 211) with delta (0, 0)
Screenshot: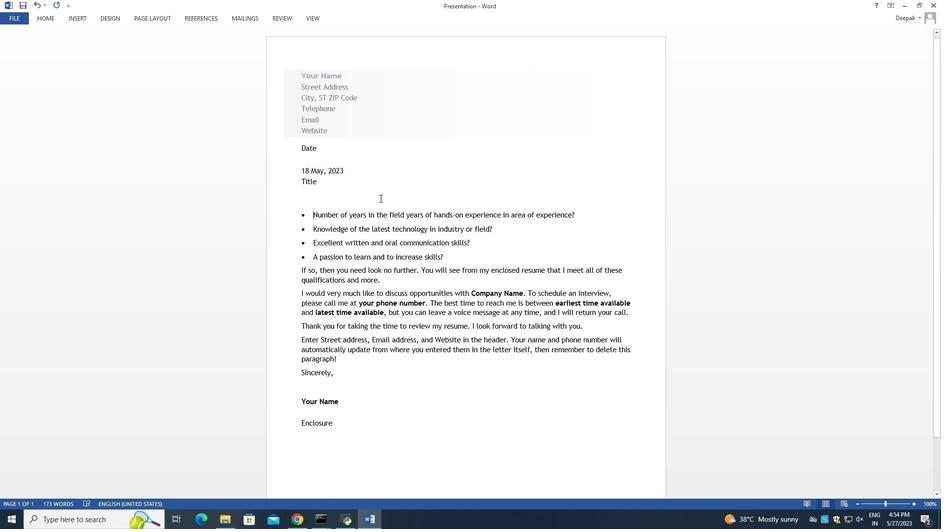 
Action: Mouse moved to (385, 323)
Screenshot: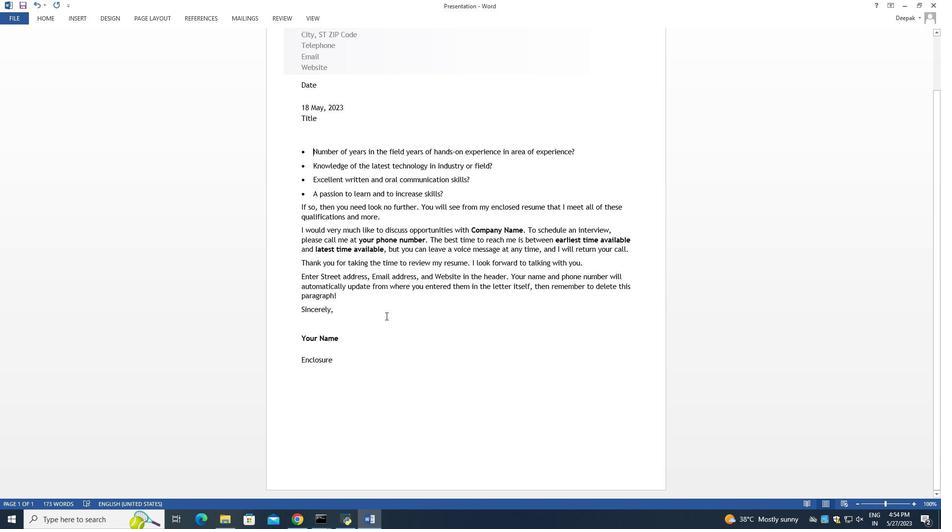 
Action: Mouse scrolled (385, 323) with delta (0, 0)
Screenshot: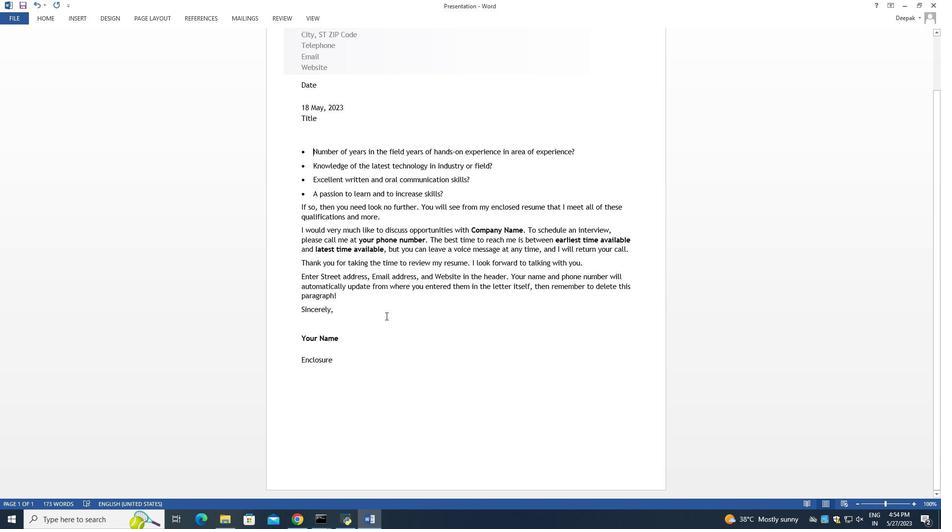 
Action: Mouse moved to (385, 328)
Screenshot: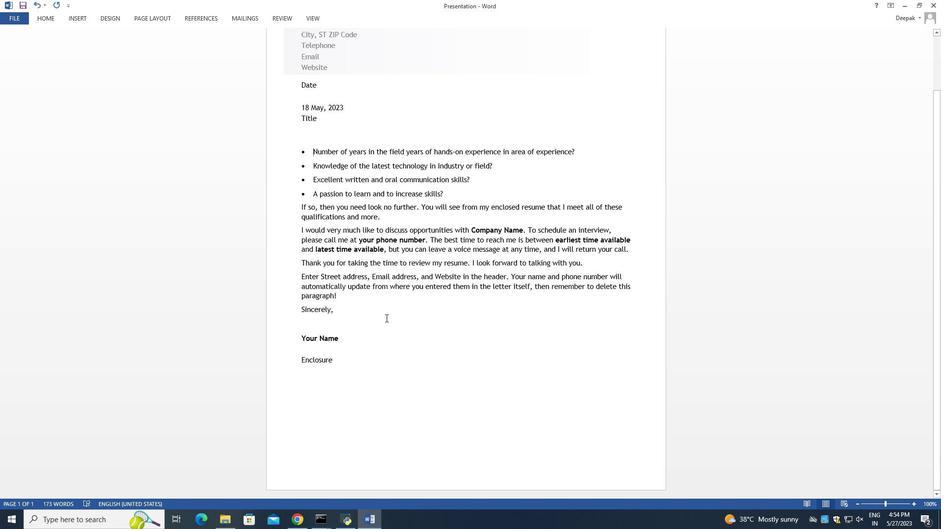 
Action: Mouse scrolled (385, 328) with delta (0, 0)
Screenshot: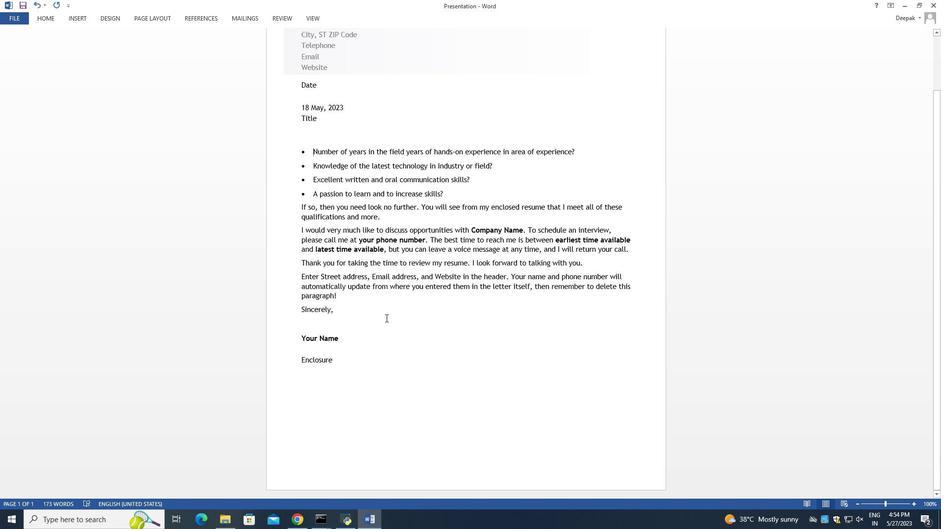 
Action: Mouse moved to (385, 329)
Screenshot: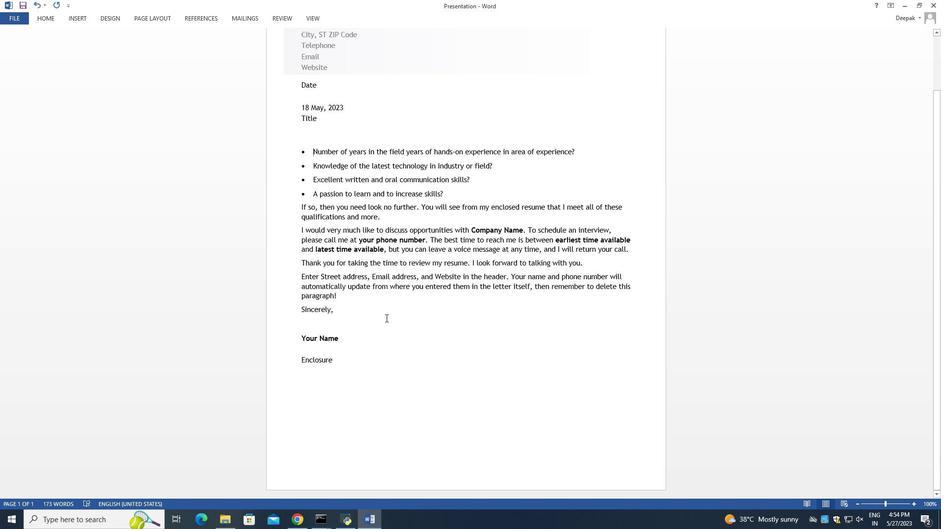 
Action: Mouse scrolled (385, 328) with delta (0, 0)
Screenshot: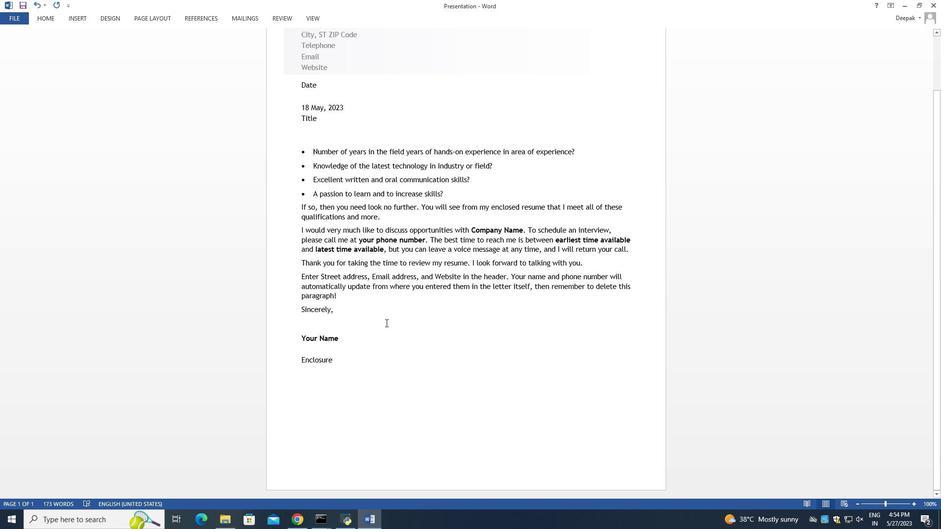 
Action: Mouse moved to (387, 326)
Screenshot: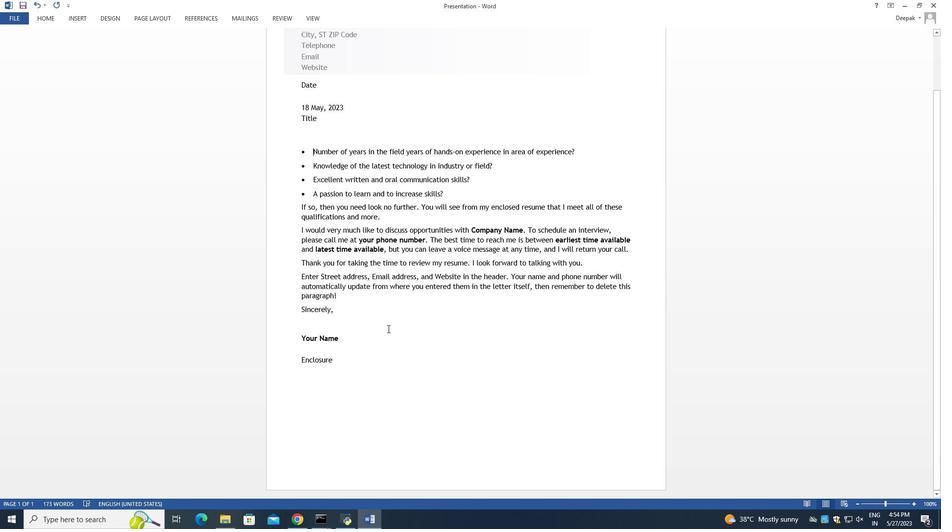 
Action: Mouse scrolled (387, 326) with delta (0, 0)
Screenshot: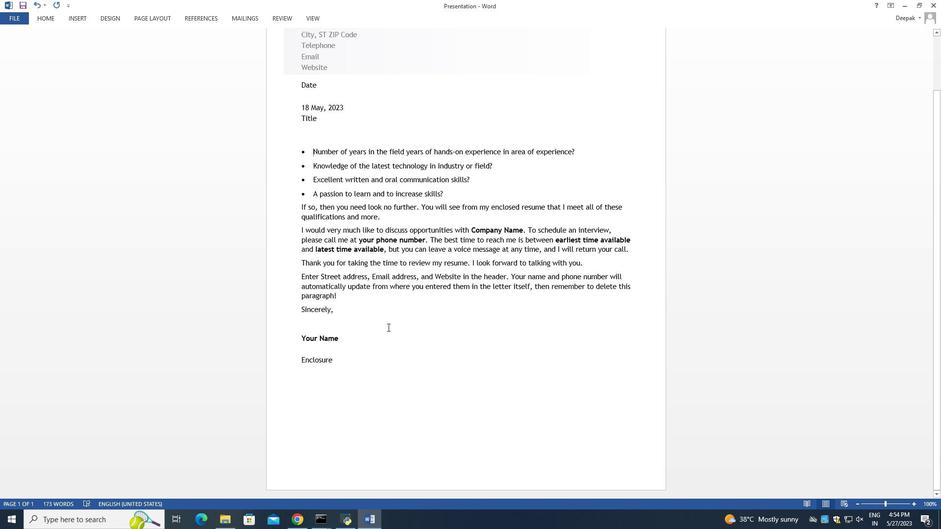 
Action: Mouse scrolled (387, 326) with delta (0, 0)
Screenshot: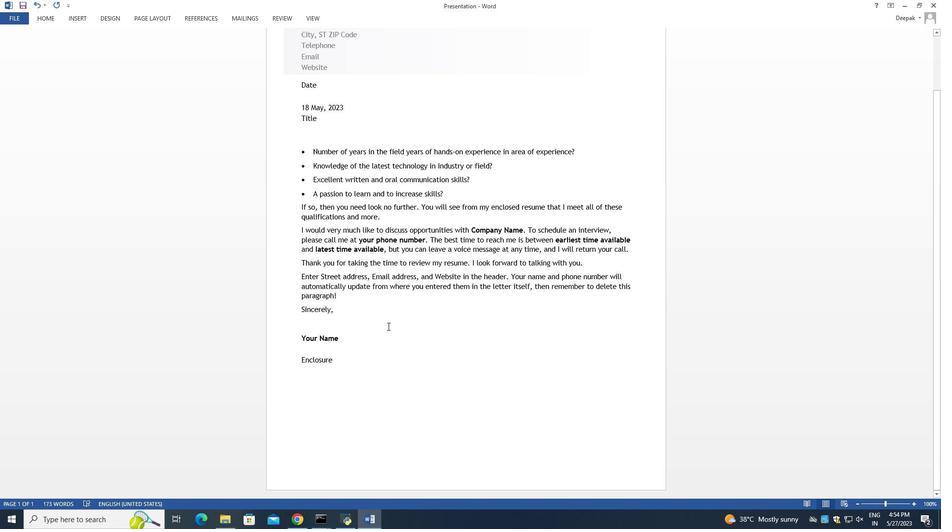 
Action: Mouse scrolled (387, 326) with delta (0, 0)
Screenshot: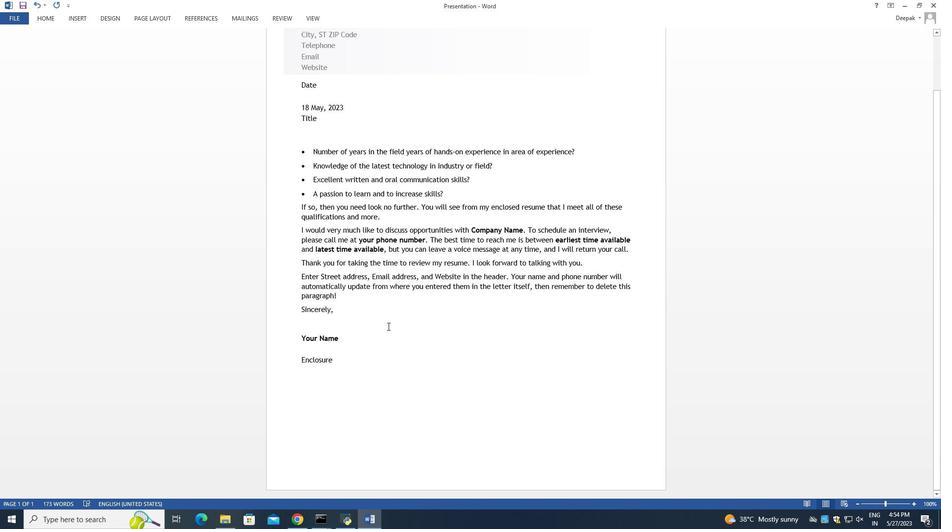 
Action: Mouse moved to (325, 228)
Screenshot: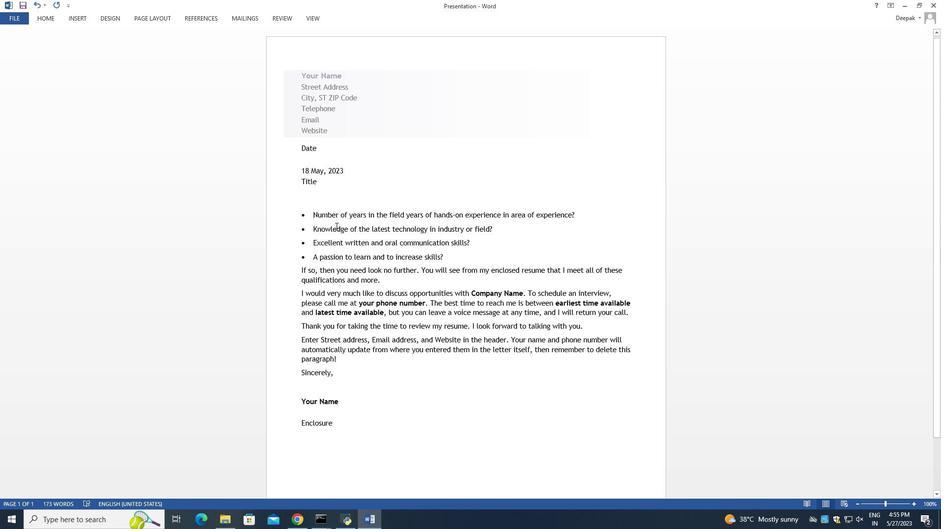 
Action: Mouse scrolled (325, 228) with delta (0, 0)
Screenshot: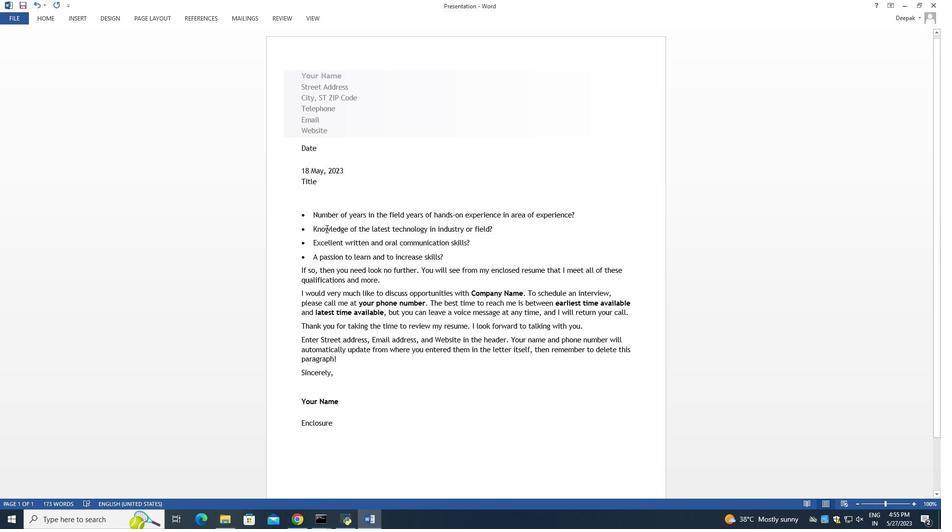 
Action: Mouse moved to (301, 170)
Screenshot: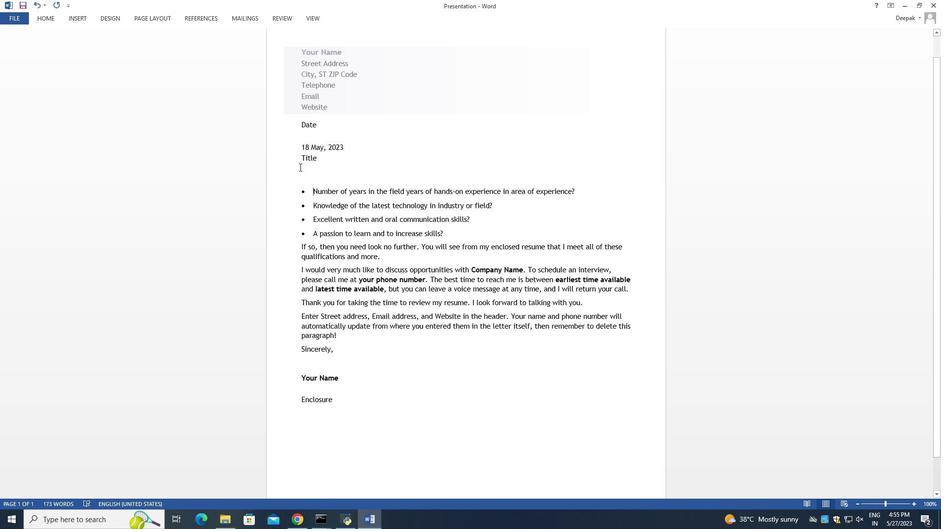 
Action: Mouse pressed left at (301, 170)
Screenshot: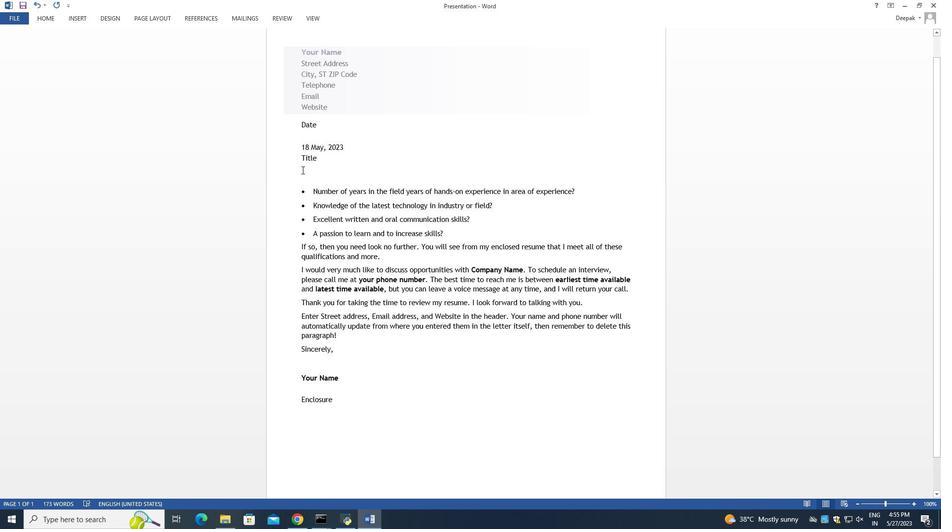 
Action: Mouse moved to (334, 213)
Screenshot: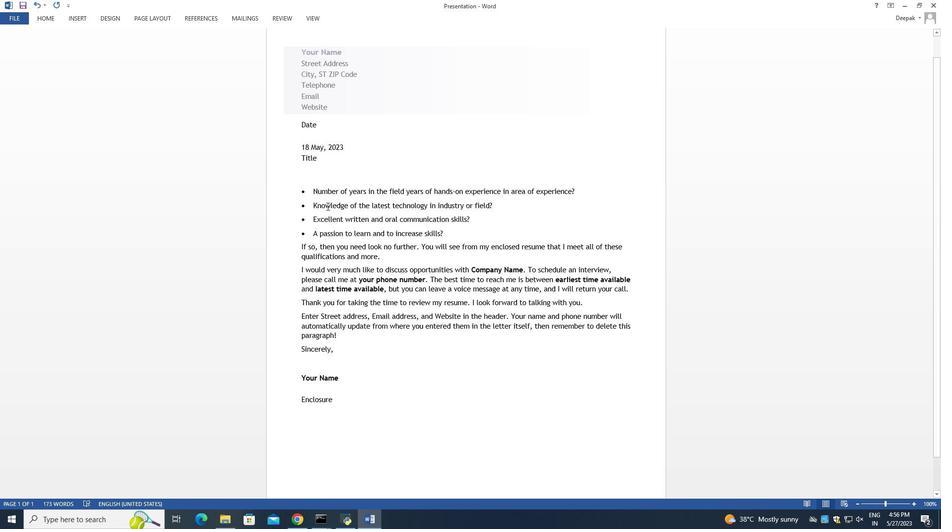 
Action: Mouse scrolled (334, 212) with delta (0, 0)
Screenshot: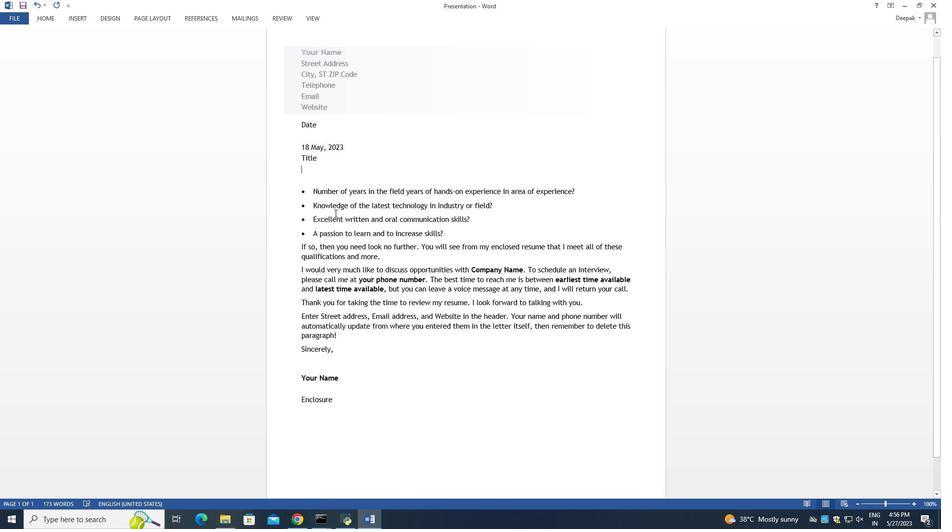
Action: Mouse moved to (297, 167)
Screenshot: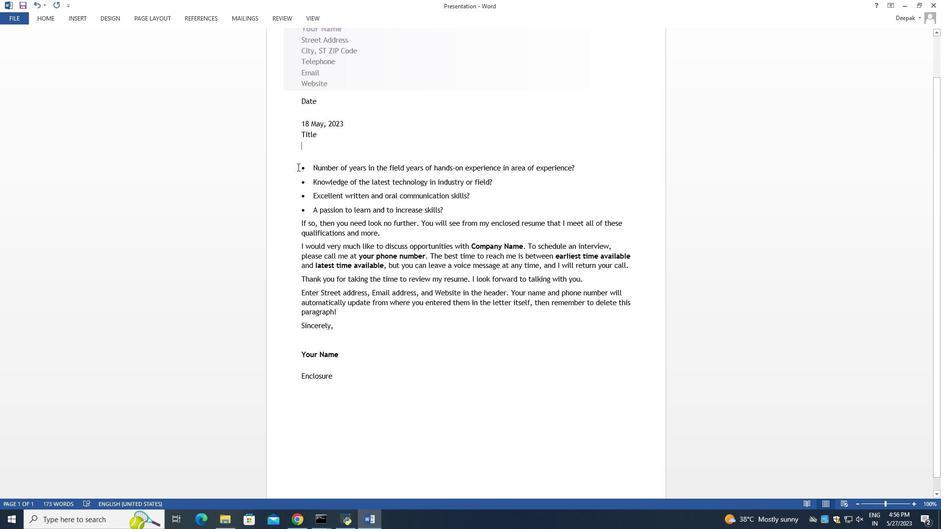 
Action: Mouse pressed left at (297, 167)
Screenshot: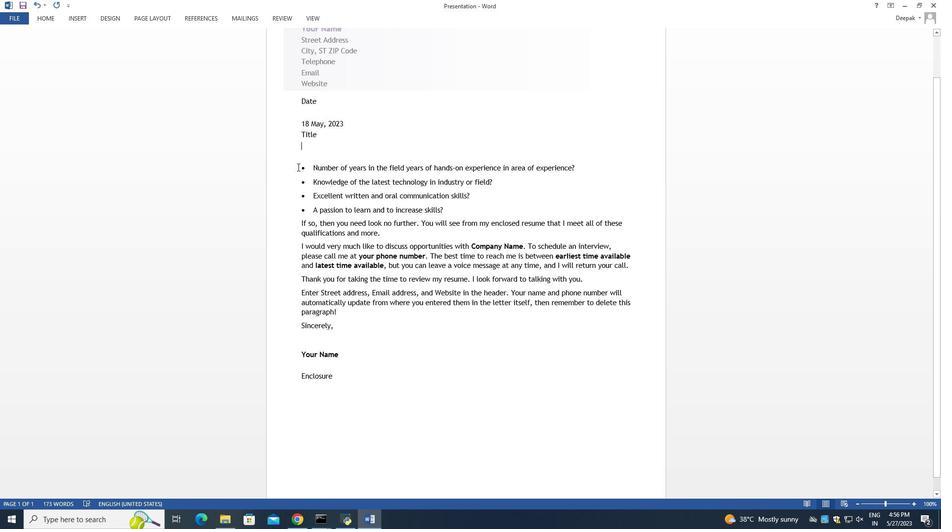 
Action: Mouse moved to (360, 324)
Screenshot: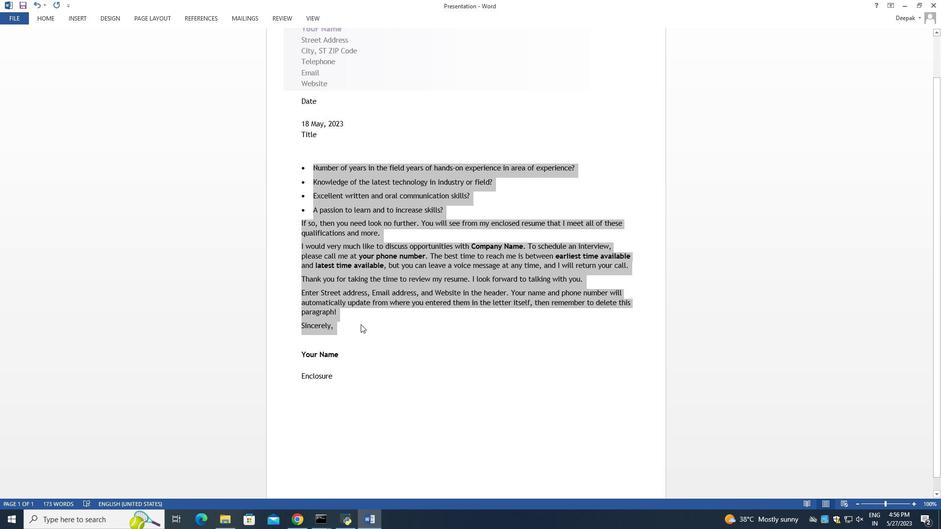 
Action: Key pressed <Key.delete>ctrl+Z
Screenshot: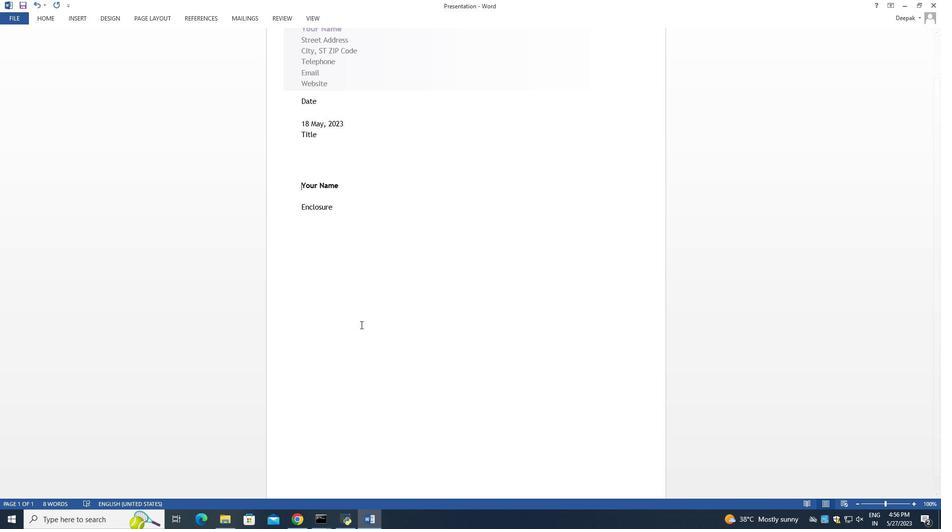 
Action: Mouse moved to (341, 327)
Screenshot: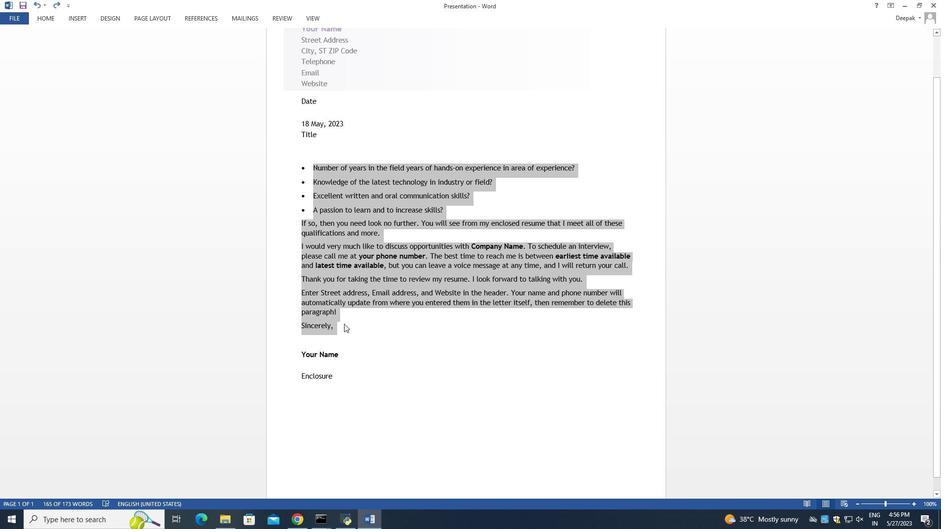 
Action: Mouse pressed left at (341, 327)
Screenshot: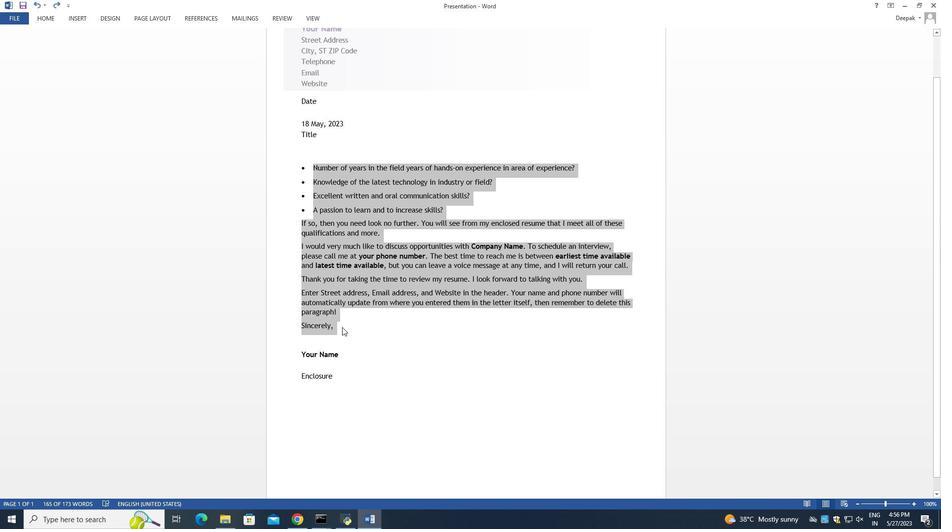 
Action: Mouse moved to (323, 162)
Screenshot: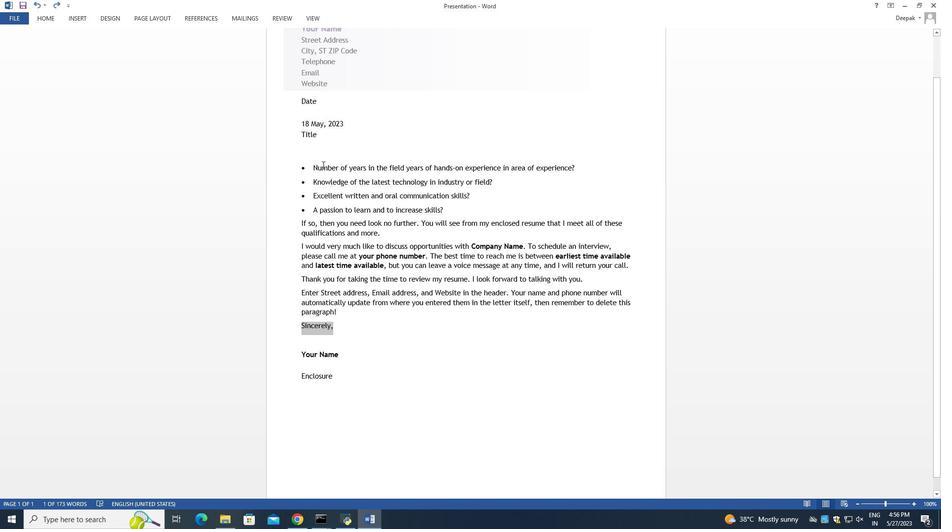 
Action: Mouse scrolled (323, 163) with delta (0, 0)
Screenshot: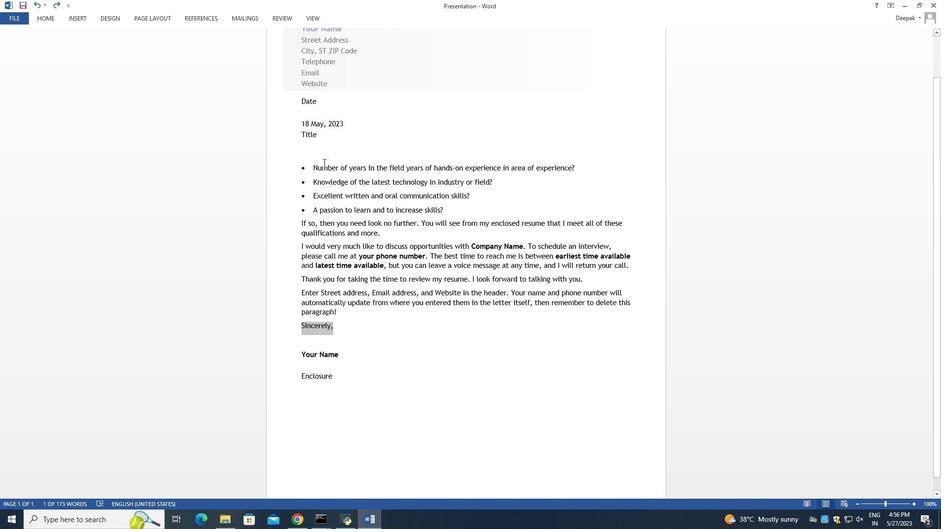 
Action: Mouse moved to (333, 183)
Screenshot: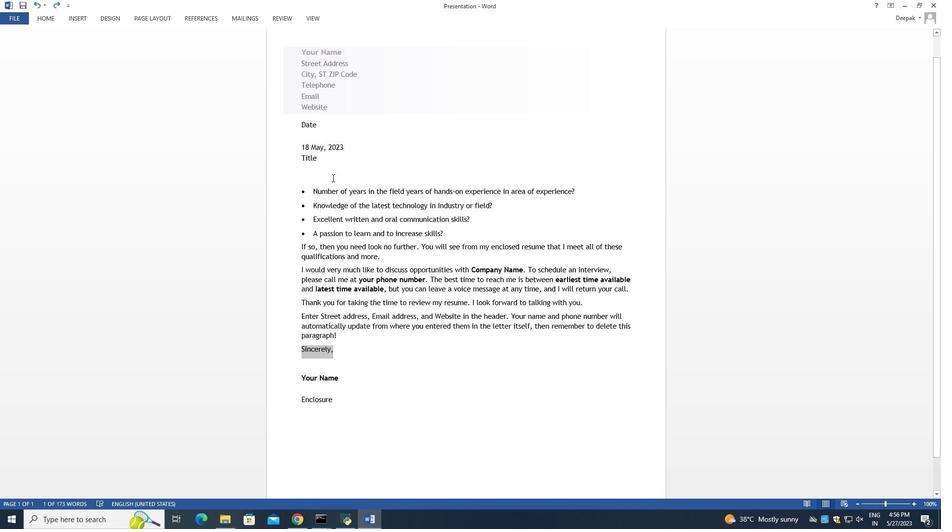 
Action: Mouse scrolled (333, 181) with delta (0, 0)
Screenshot: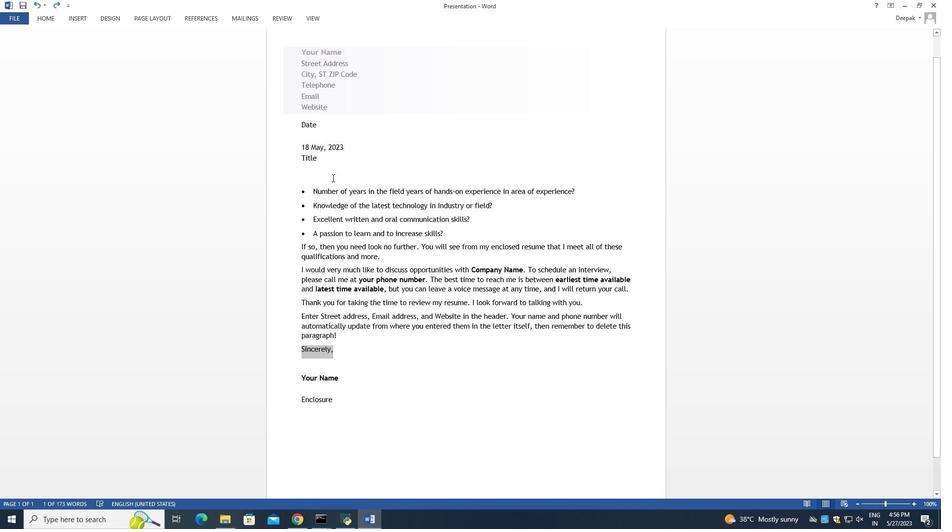 
Action: Mouse scrolled (333, 183) with delta (0, 0)
Screenshot: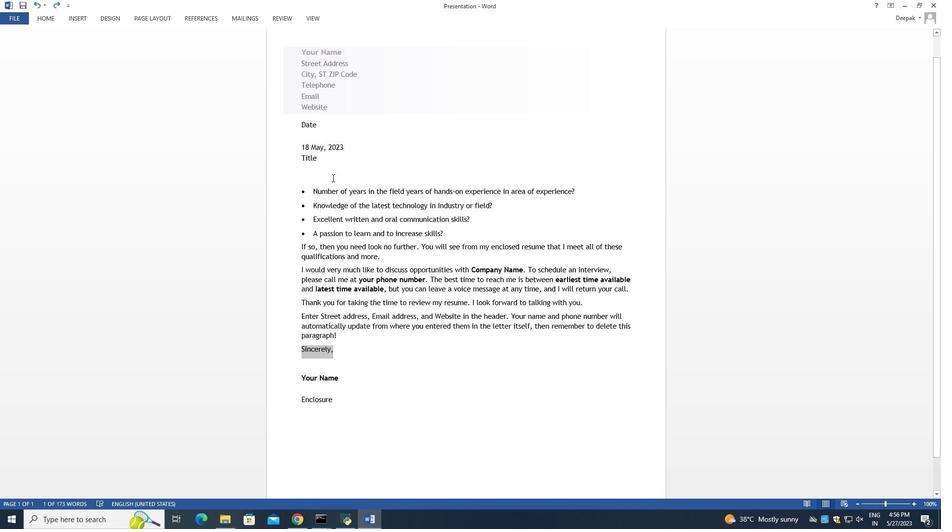 
Action: Mouse moved to (297, 213)
Screenshot: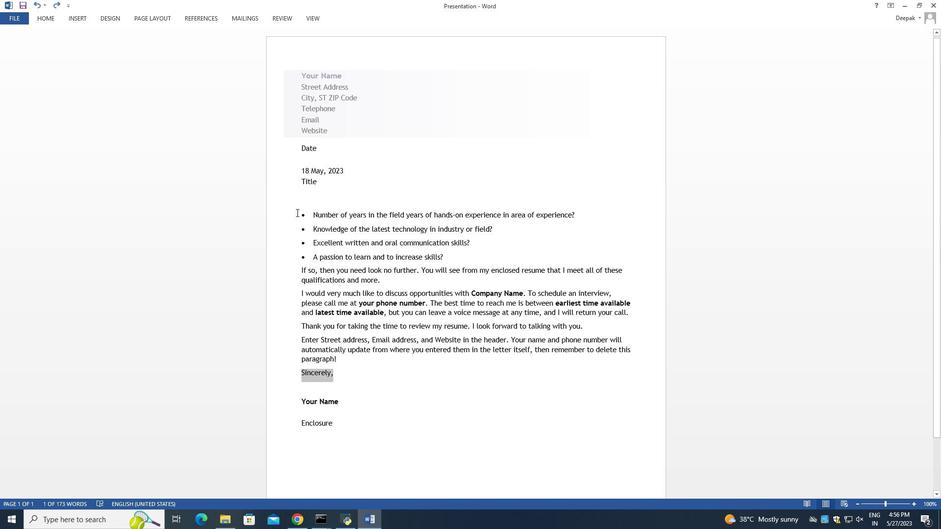
Action: Mouse pressed left at (297, 213)
Screenshot: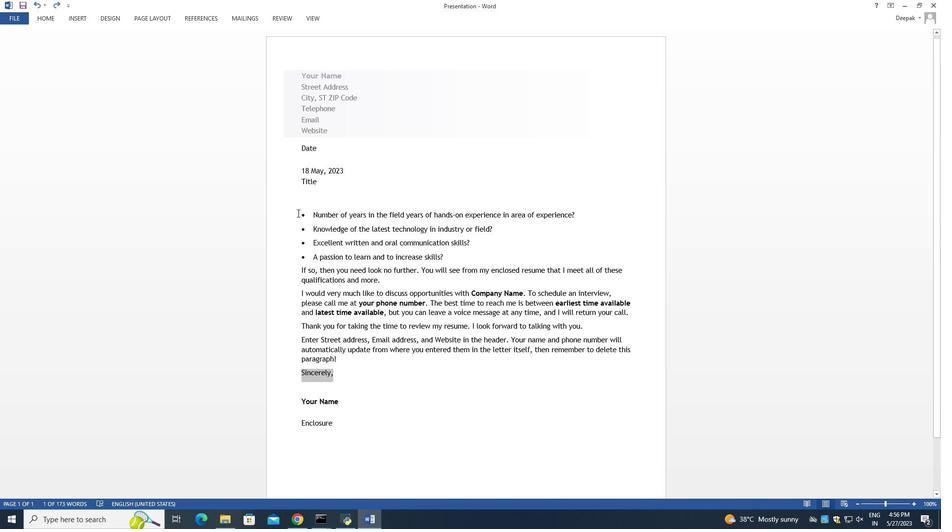
Action: Mouse moved to (347, 372)
Screenshot: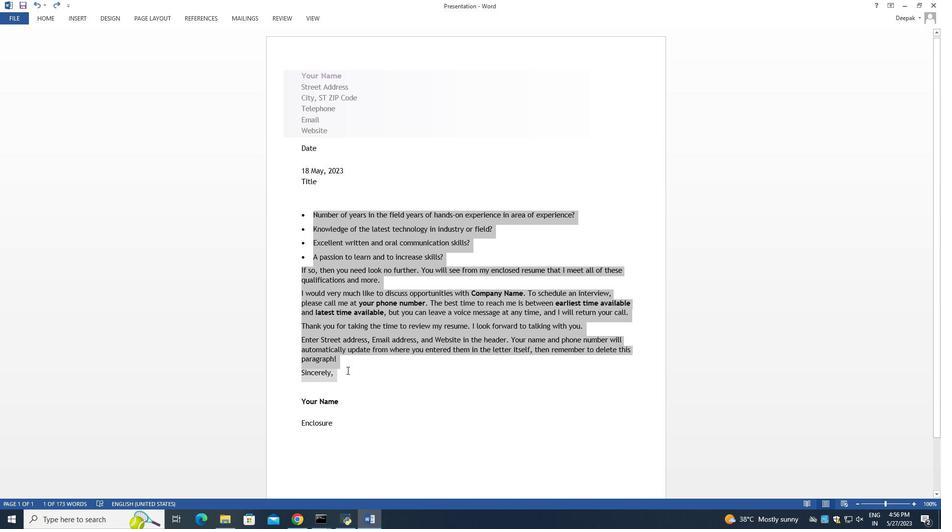 
Action: Key pressed <Key.backspace>
Screenshot: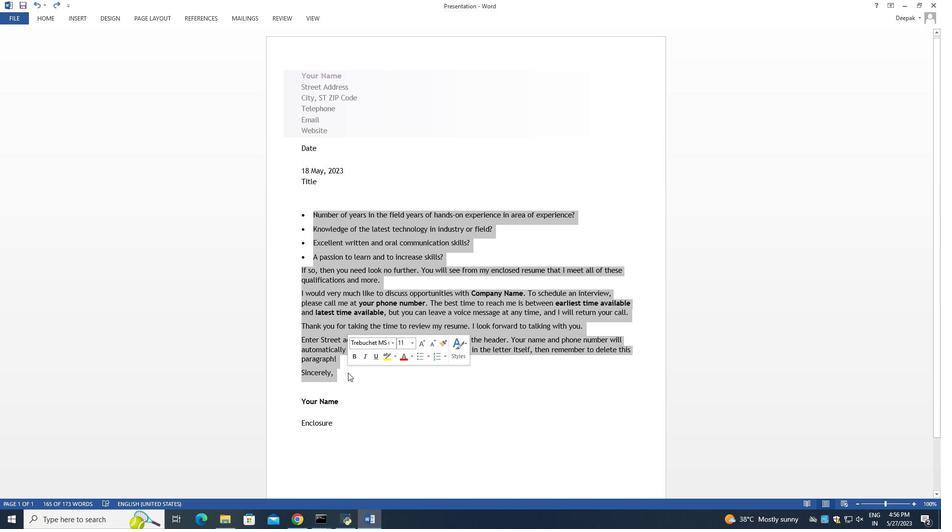 
Action: Mouse moved to (299, 208)
Screenshot: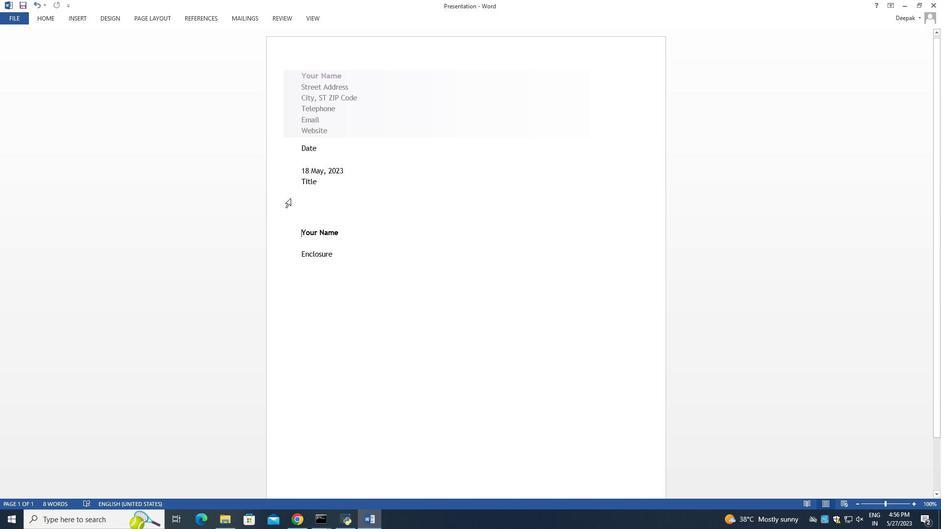 
Action: Mouse pressed left at (299, 208)
Screenshot: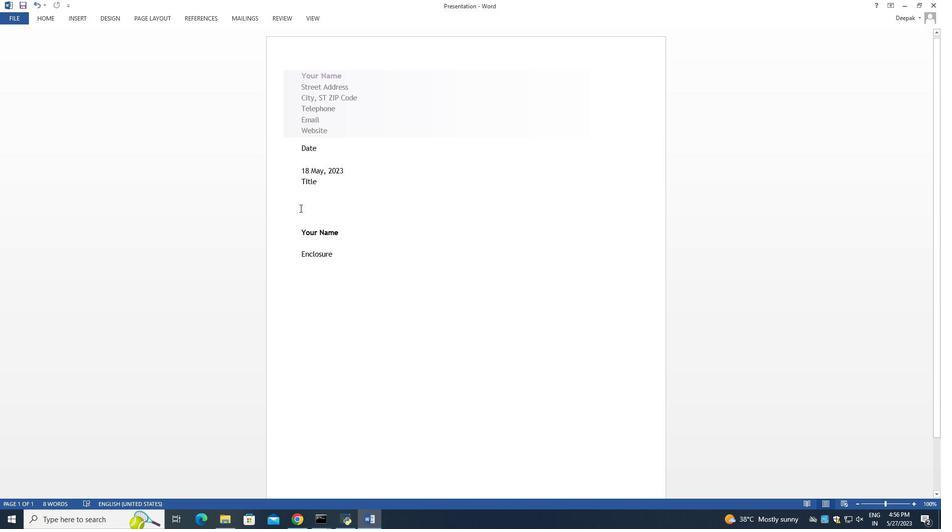 
Action: Mouse moved to (330, 218)
Screenshot: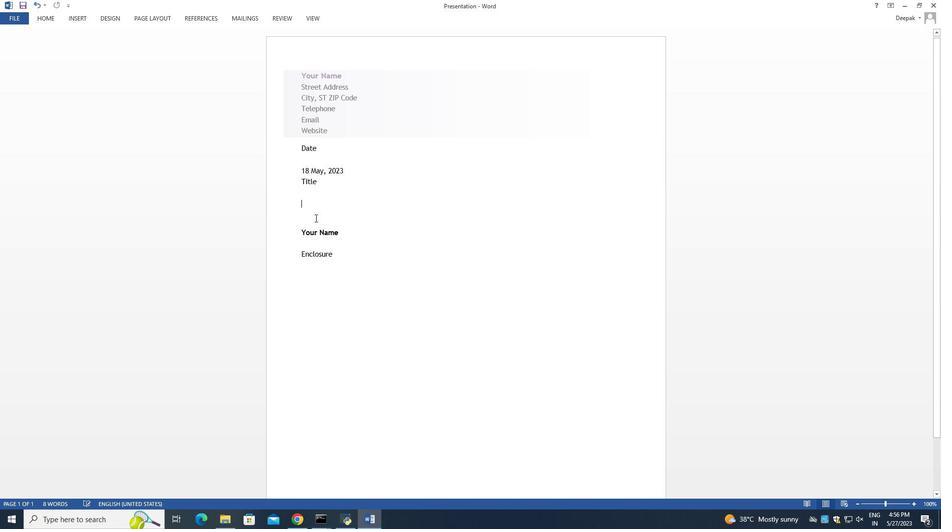 
Action: Key pressed <Key.shift>I<Key.space>am<Key.space>ctrl+Z<'\x1a'><'\x1a'><'\x1a'>
Screenshot: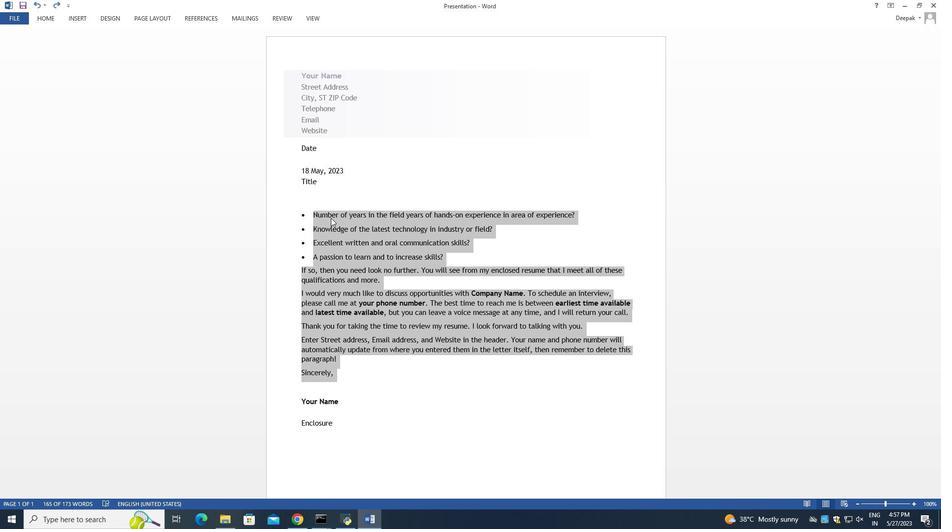 
Action: Mouse moved to (395, 248)
Screenshot: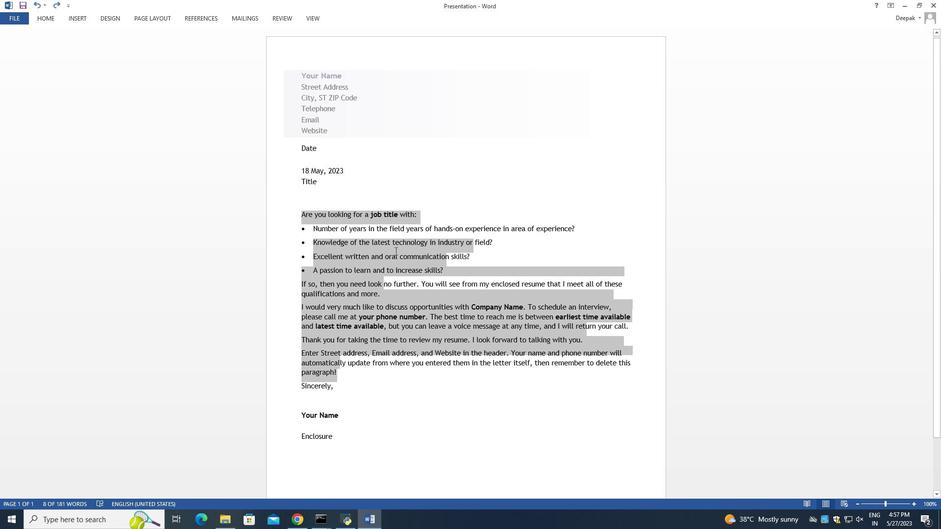 
Action: Key pressed <'\x1a'>
Screenshot: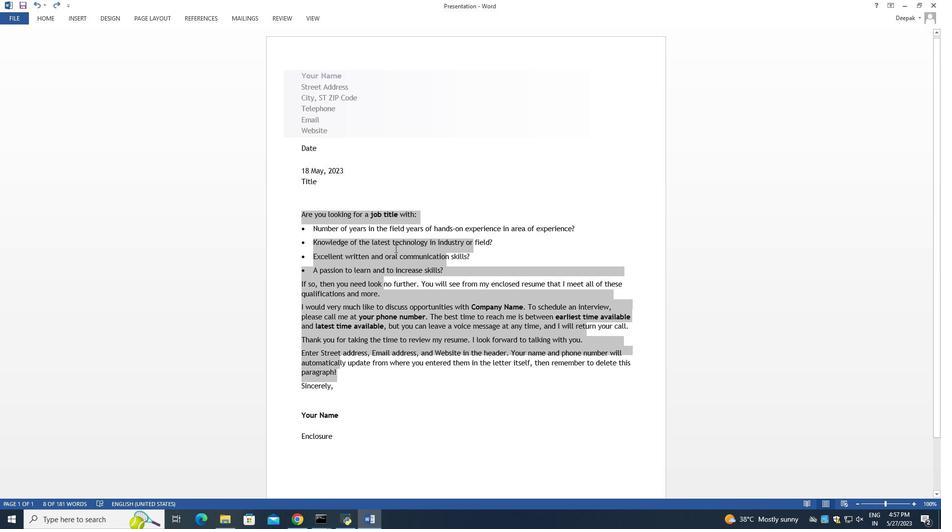 
Action: Mouse moved to (396, 247)
Screenshot: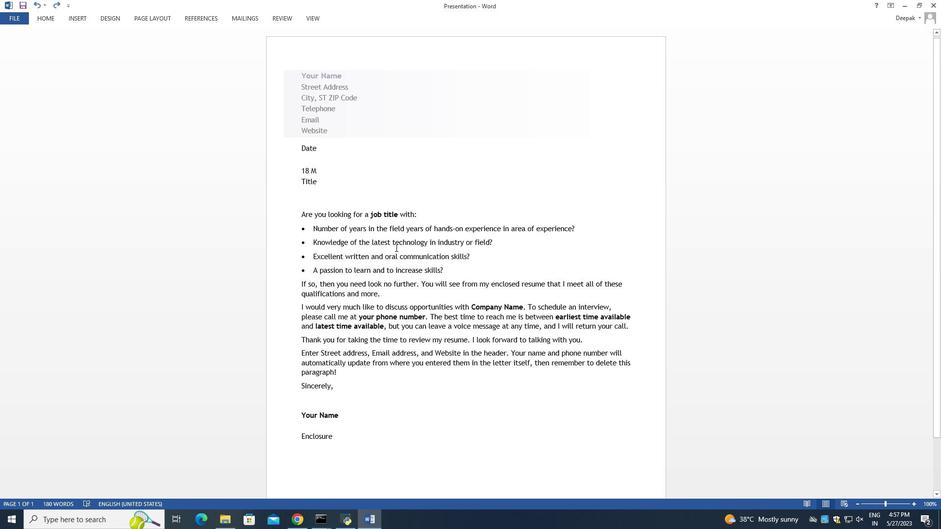 
Action: Key pressed <'\x1a'><'\x1a'><'\x1a'><'\x1a'><'\x1a'><'\x1a'><'\x1a'><'\x1a'><'\x1a'>
Screenshot: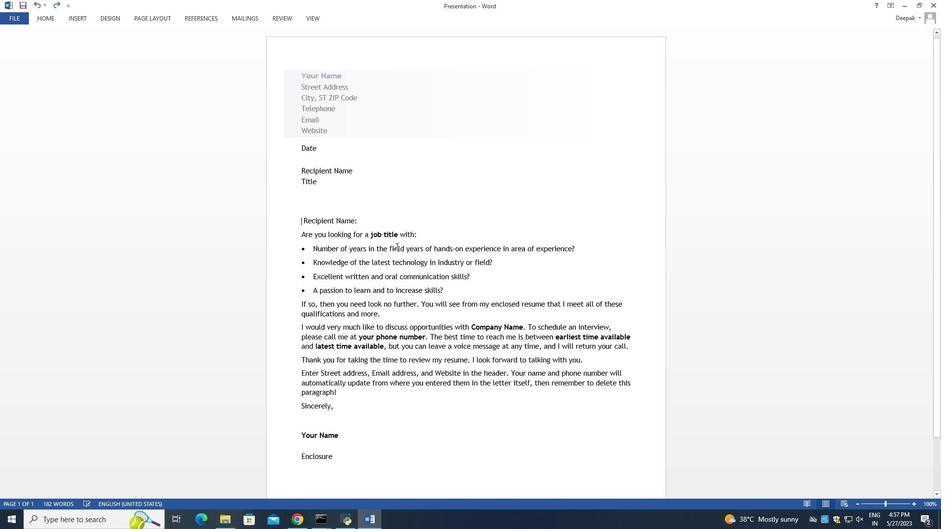 
Action: Mouse moved to (300, 235)
Screenshot: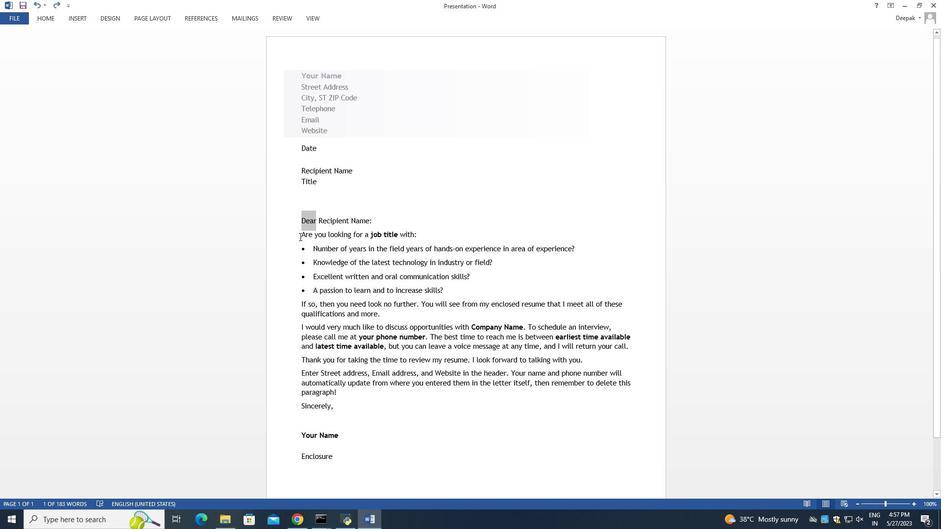
Action: Mouse pressed left at (300, 235)
Screenshot: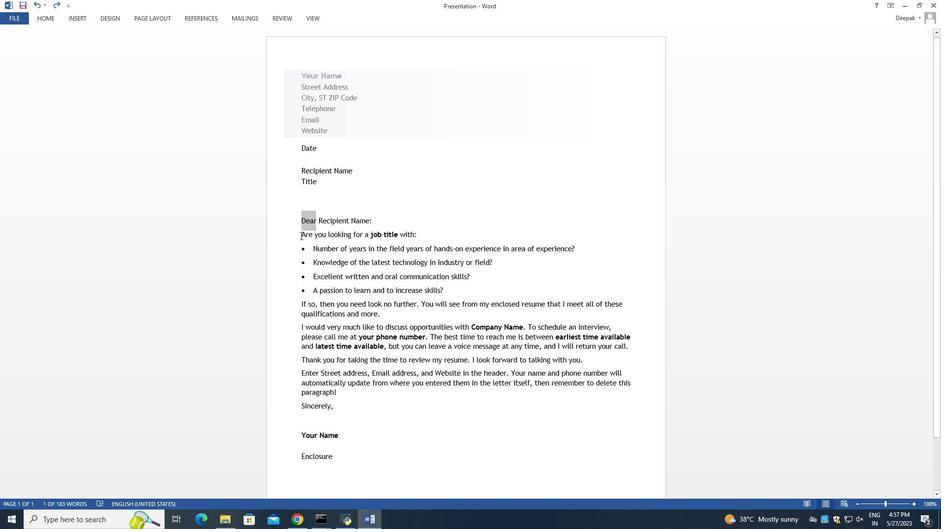 
Action: Mouse moved to (319, 146)
Screenshot: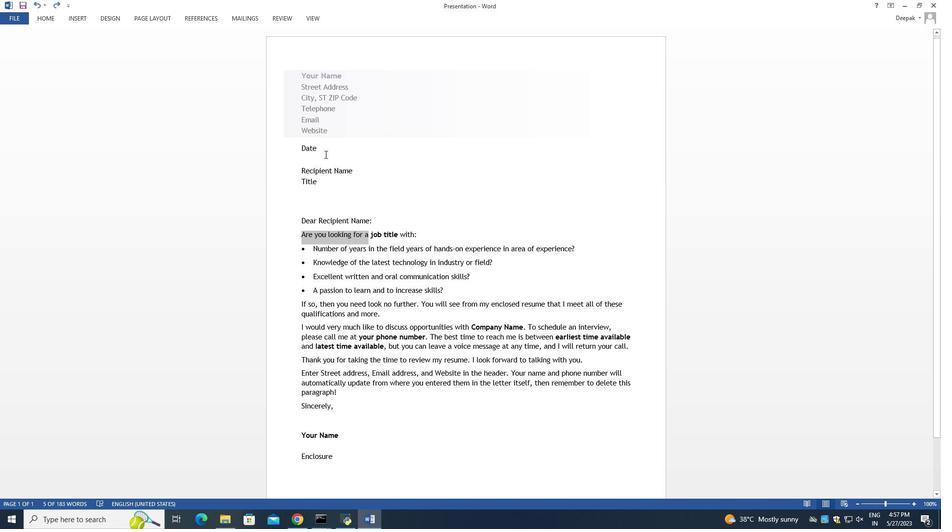 
Action: Mouse pressed left at (319, 146)
Screenshot: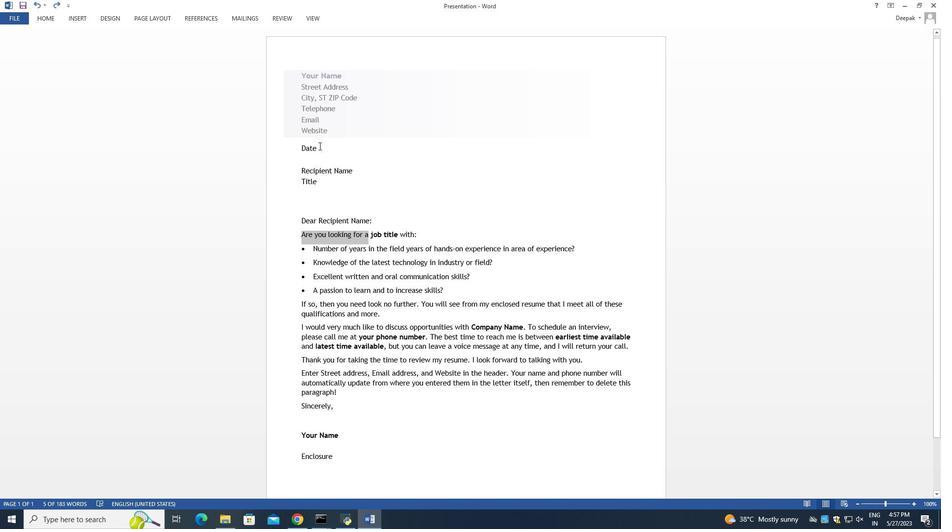 
Action: Mouse moved to (321, 151)
Screenshot: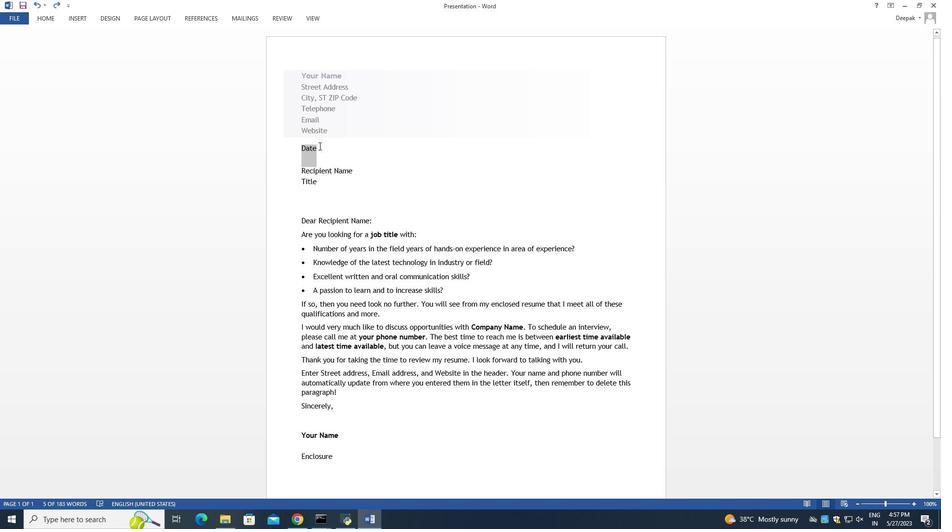 
Action: Mouse pressed left at (321, 151)
Screenshot: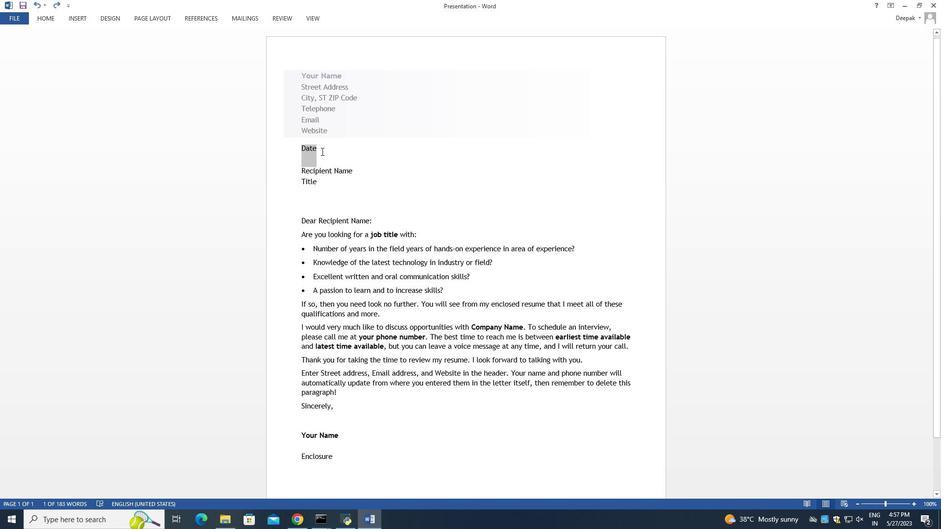 
Action: Mouse pressed left at (321, 151)
Screenshot: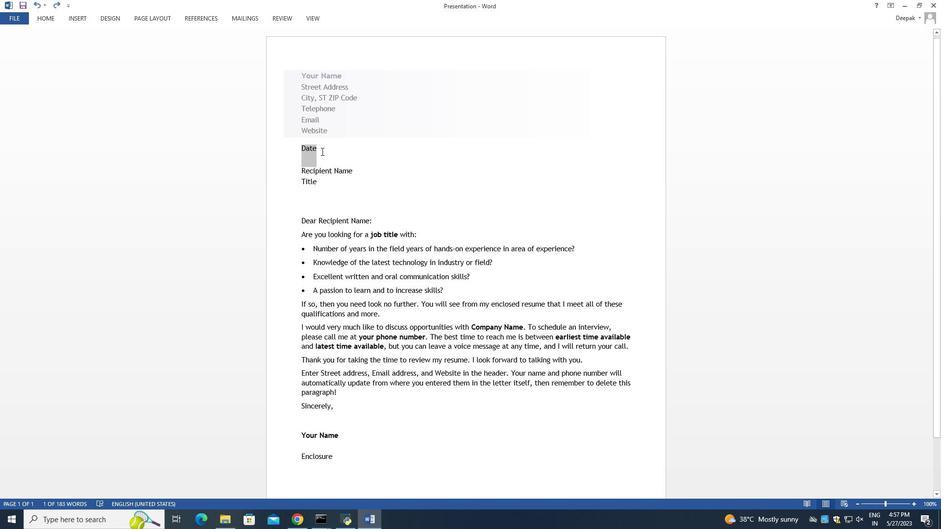 
Action: Mouse moved to (321, 151)
Screenshot: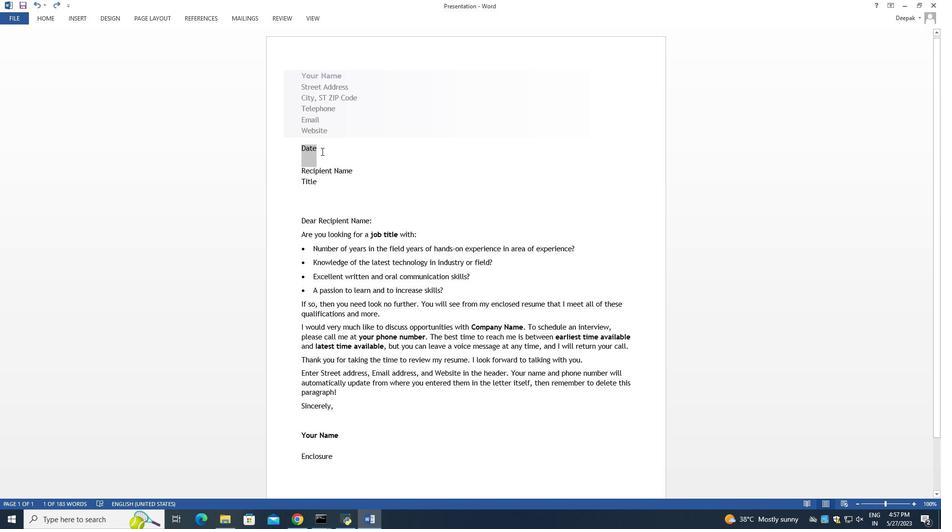 
Action: Key pressed <Key.right>
Screenshot: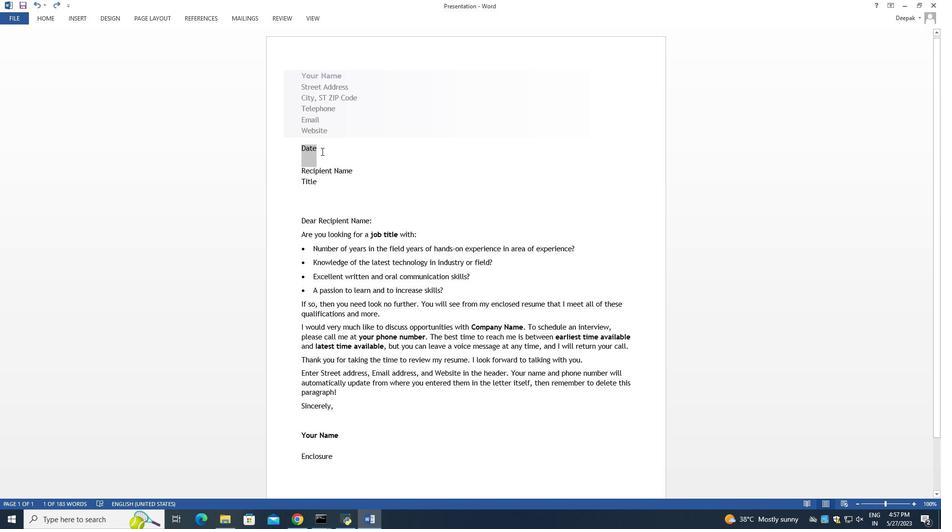 
Action: Mouse moved to (322, 150)
Screenshot: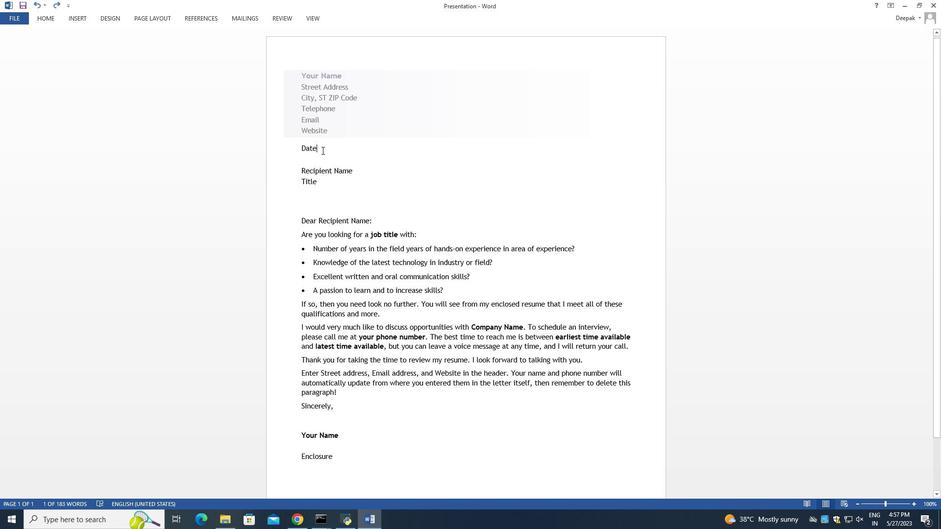 
Action: Key pressed <Key.right><Key.up><Key.up><Key.right><Key.space>15<Key.space><Key.backspace><Key.backspace>8<Key.space><Key.shift>May,<Key.space>2023
Screenshot: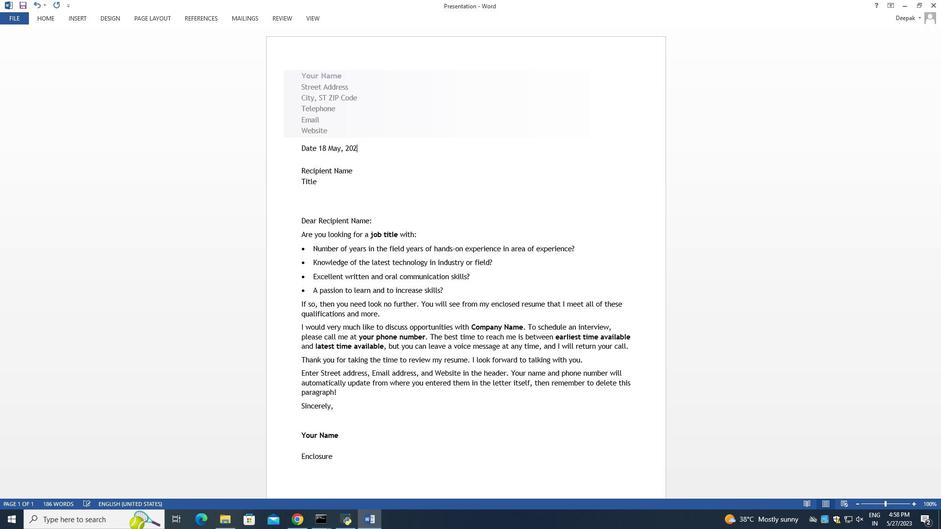 
Action: Mouse moved to (301, 235)
Screenshot: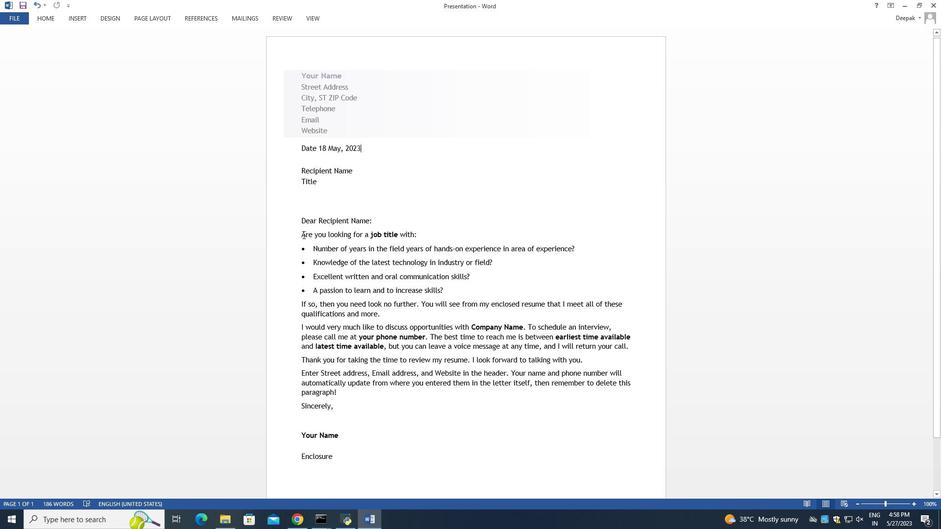
Action: Mouse pressed left at (301, 235)
Screenshot: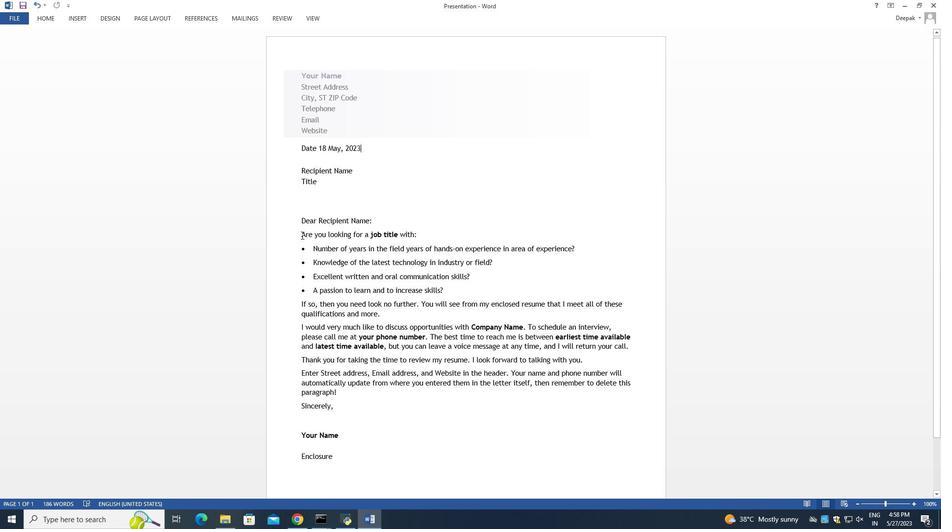 
Action: Mouse moved to (280, 298)
Screenshot: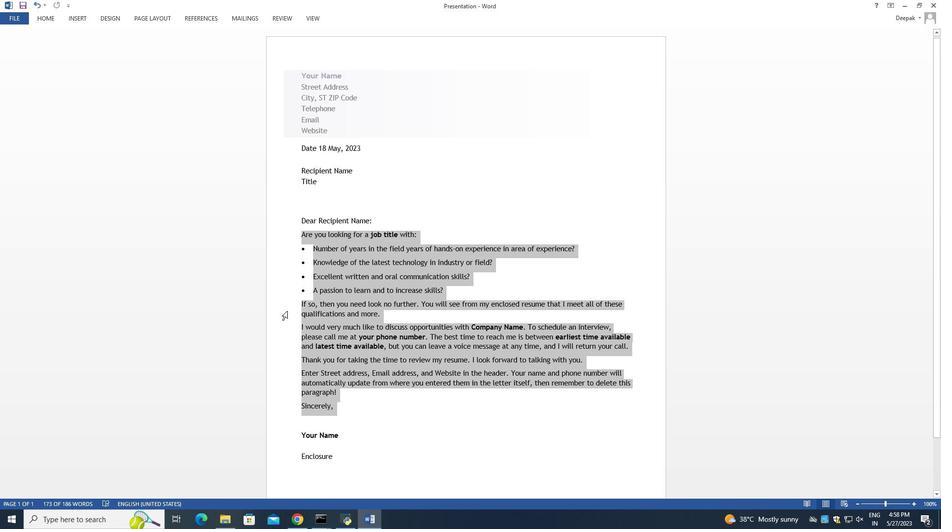 
Action: Key pressed <Key.delete>
Screenshot: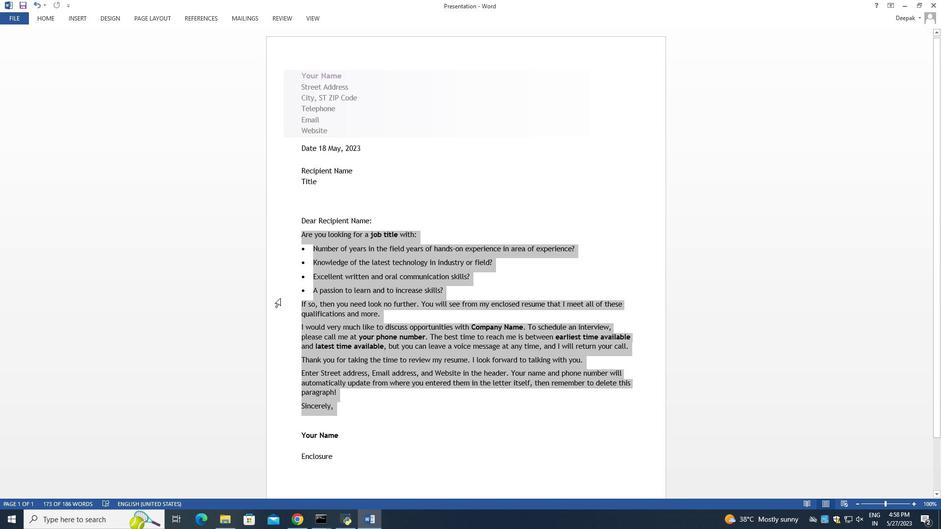 
Action: Mouse moved to (303, 235)
Screenshot: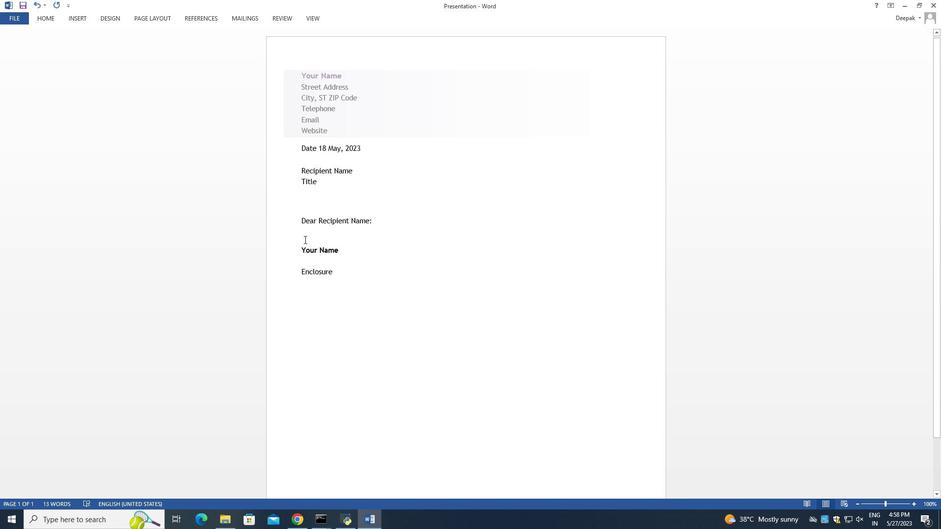 
Action: Mouse pressed left at (303, 235)
Screenshot: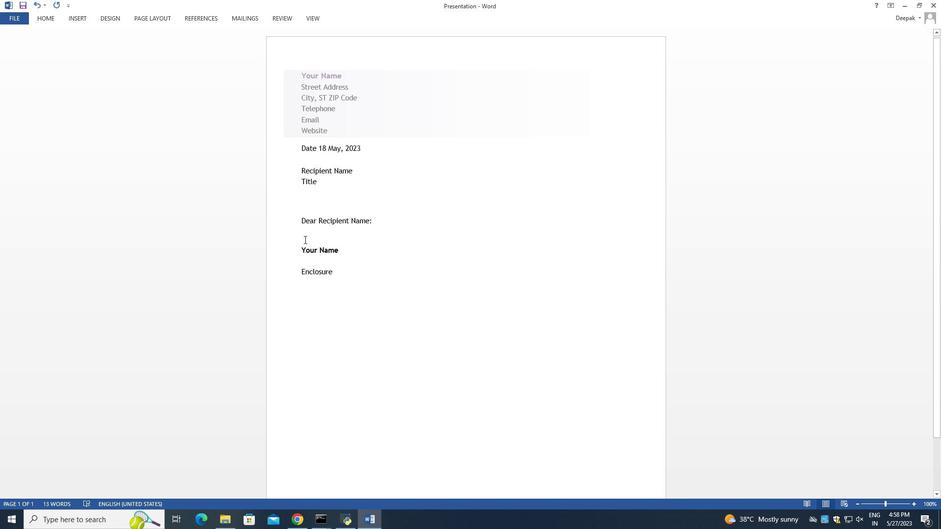 
Action: Mouse moved to (375, 226)
Screenshot: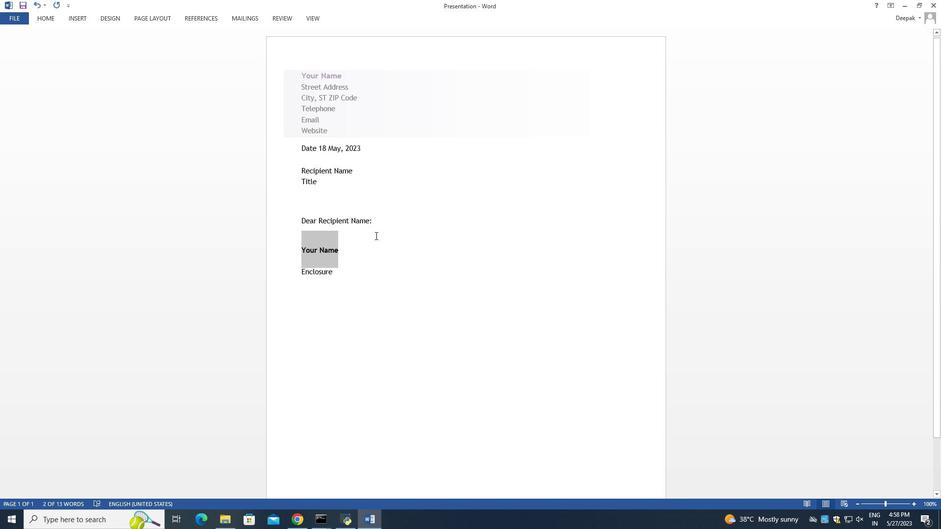 
Action: Mouse pressed left at (375, 226)
Screenshot: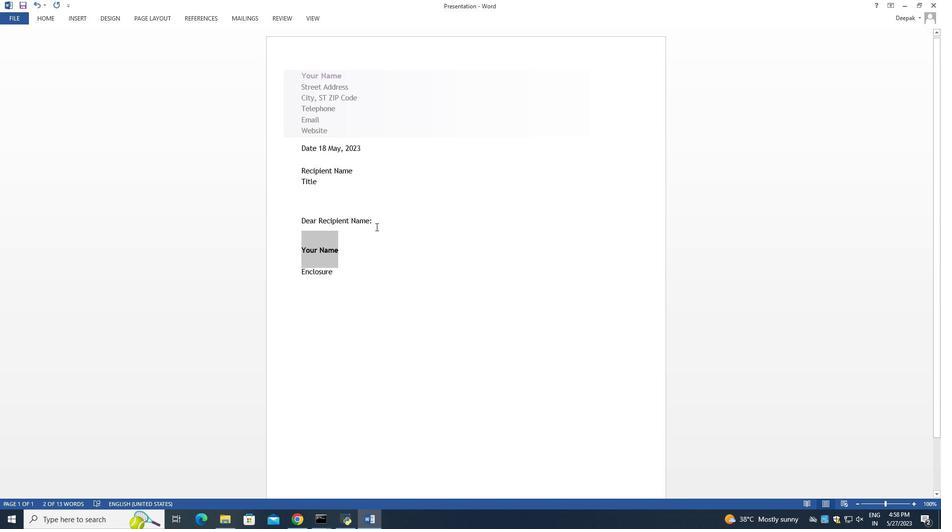 
Action: Mouse moved to (375, 226)
Screenshot: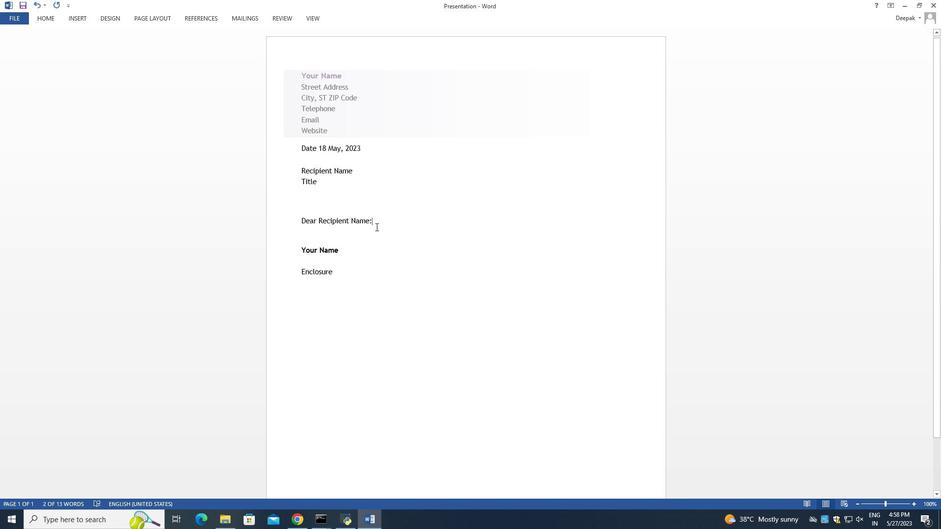 
Action: Key pressed <Key.enter><Key.shift>I<Key.space>am<Key.space>writing<Key.space>to<Key.space>inquctrl+Z<'\x1a'><'\x1a'><'\x1a'>
